 Task: Check the sale-to-list ratio of 1 half bathroom in the last 1 year.
Action: Mouse moved to (1020, 226)
Screenshot: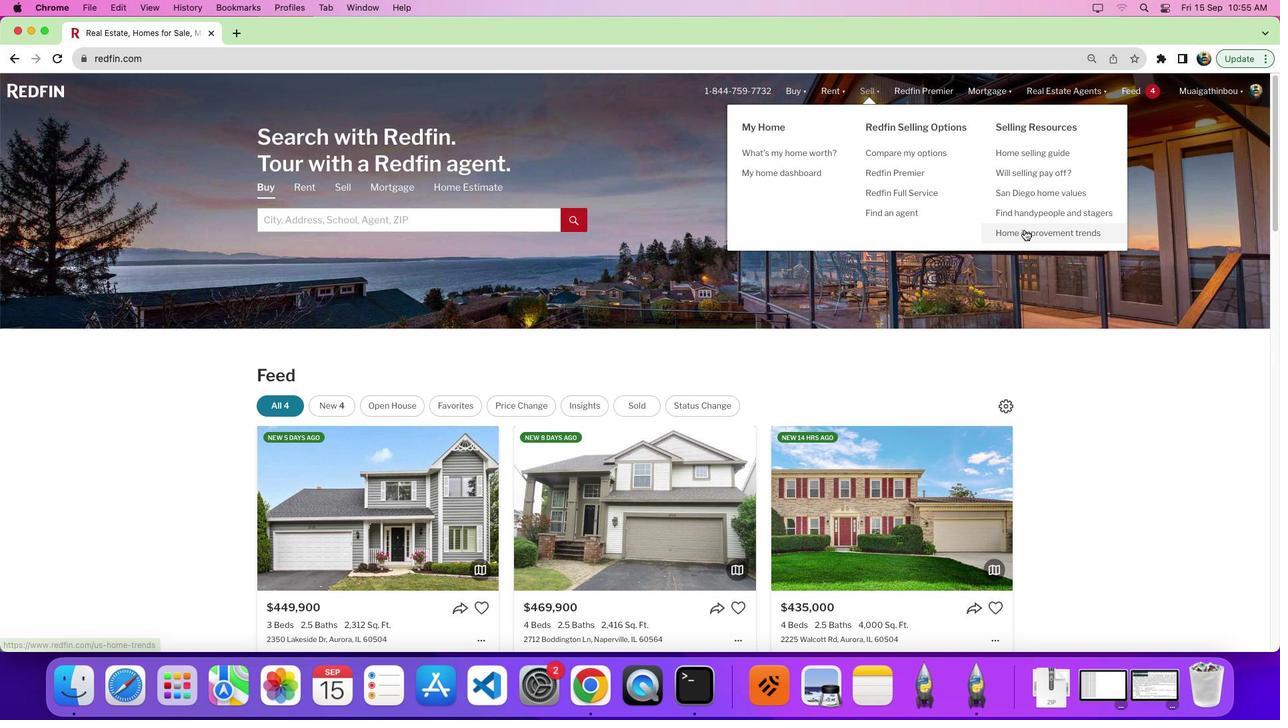 
Action: Mouse pressed left at (1020, 226)
Screenshot: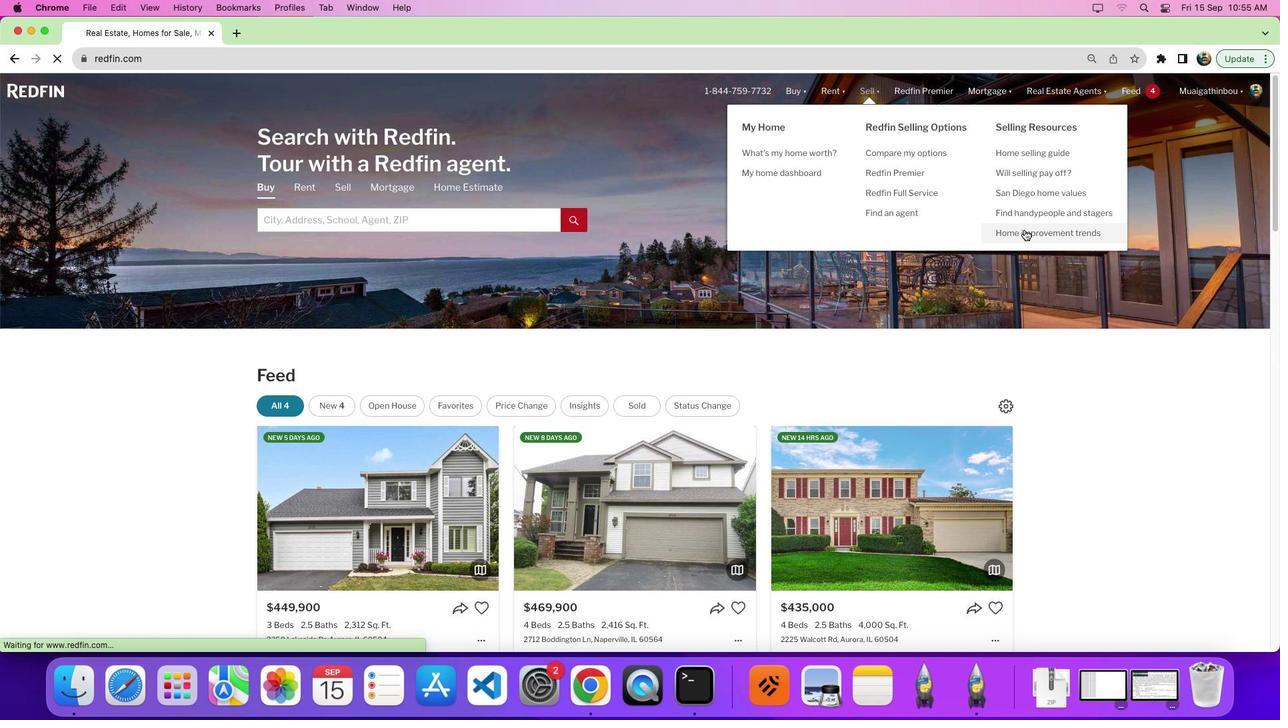 
Action: Mouse moved to (358, 252)
Screenshot: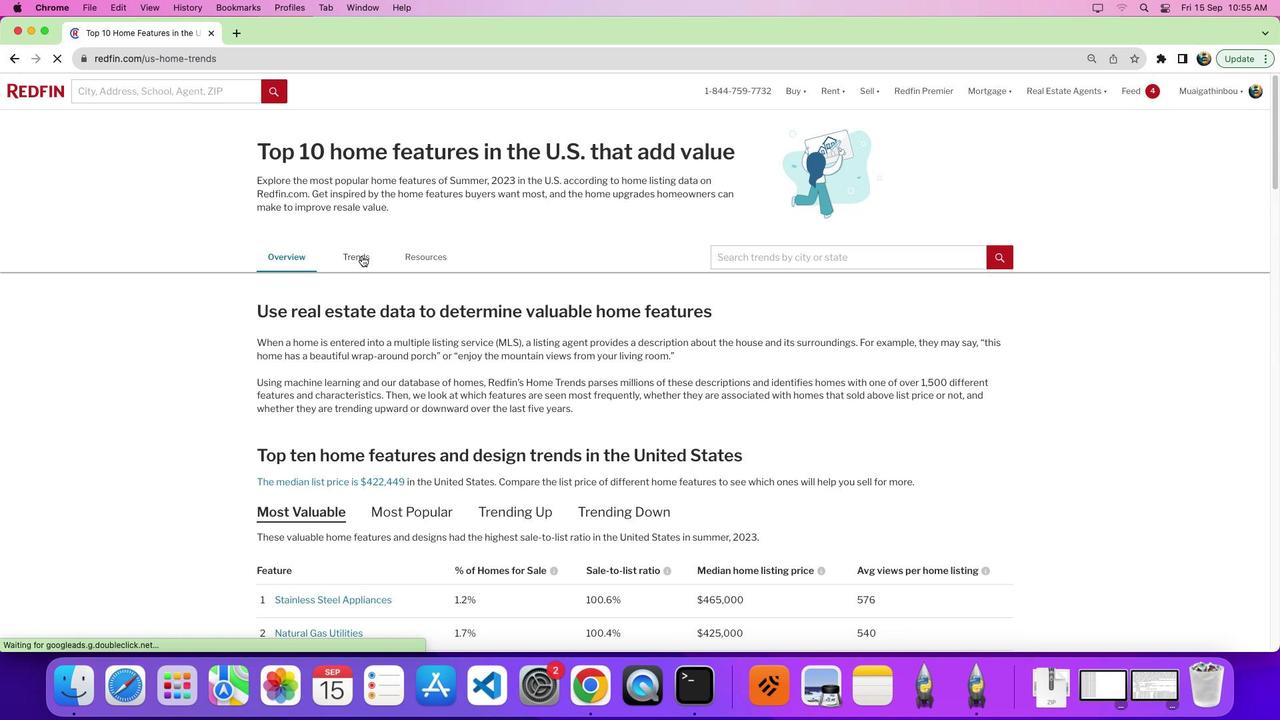 
Action: Mouse pressed left at (358, 252)
Screenshot: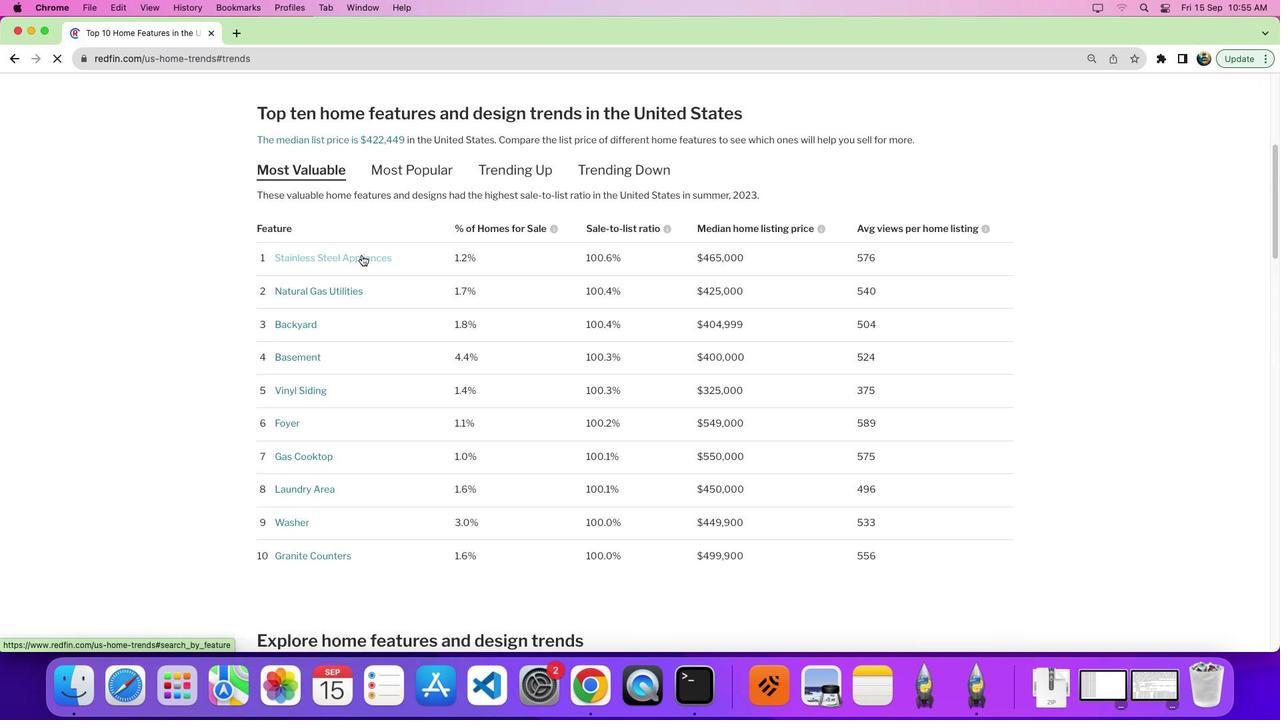 
Action: Mouse moved to (658, 334)
Screenshot: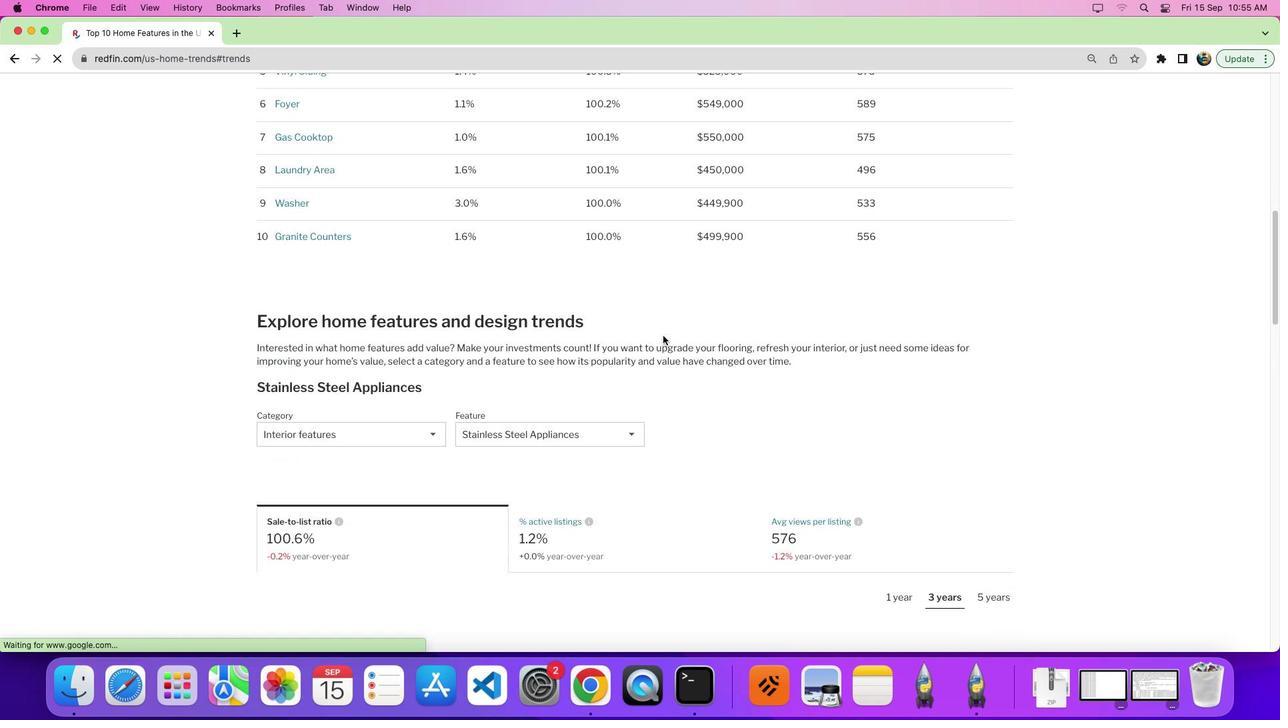 
Action: Mouse scrolled (658, 334) with delta (-3, -4)
Screenshot: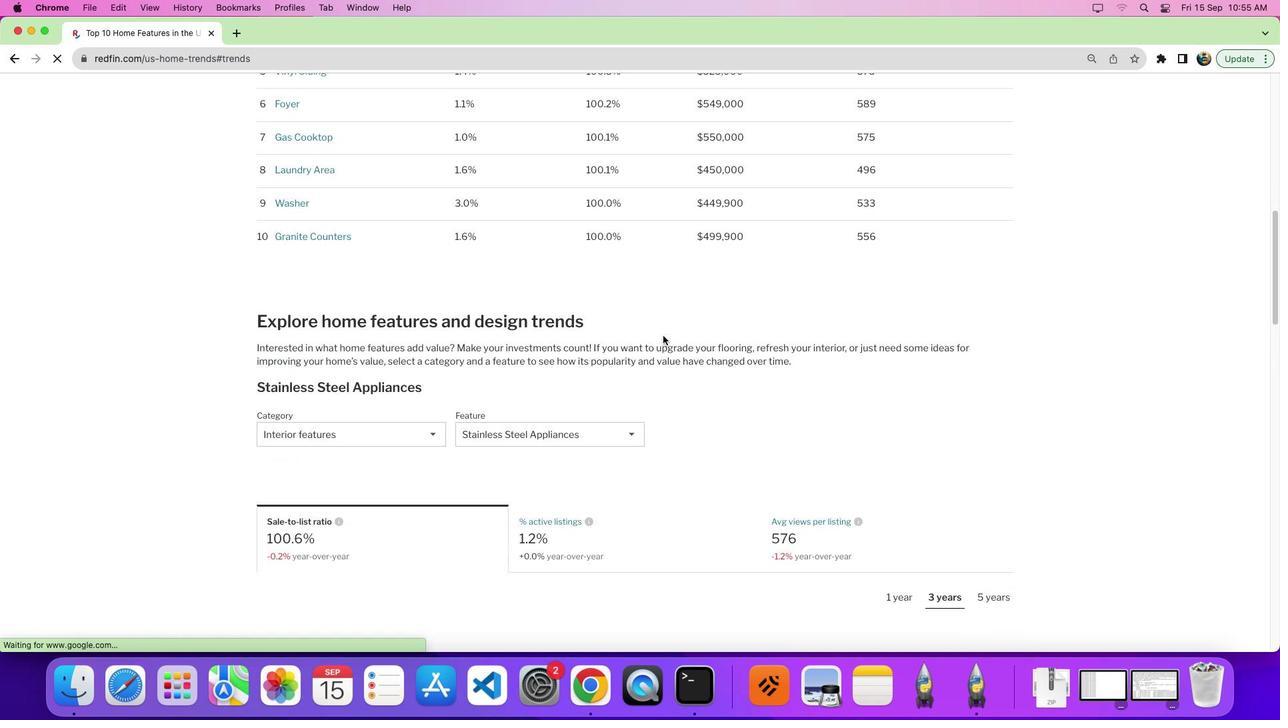 
Action: Mouse moved to (659, 334)
Screenshot: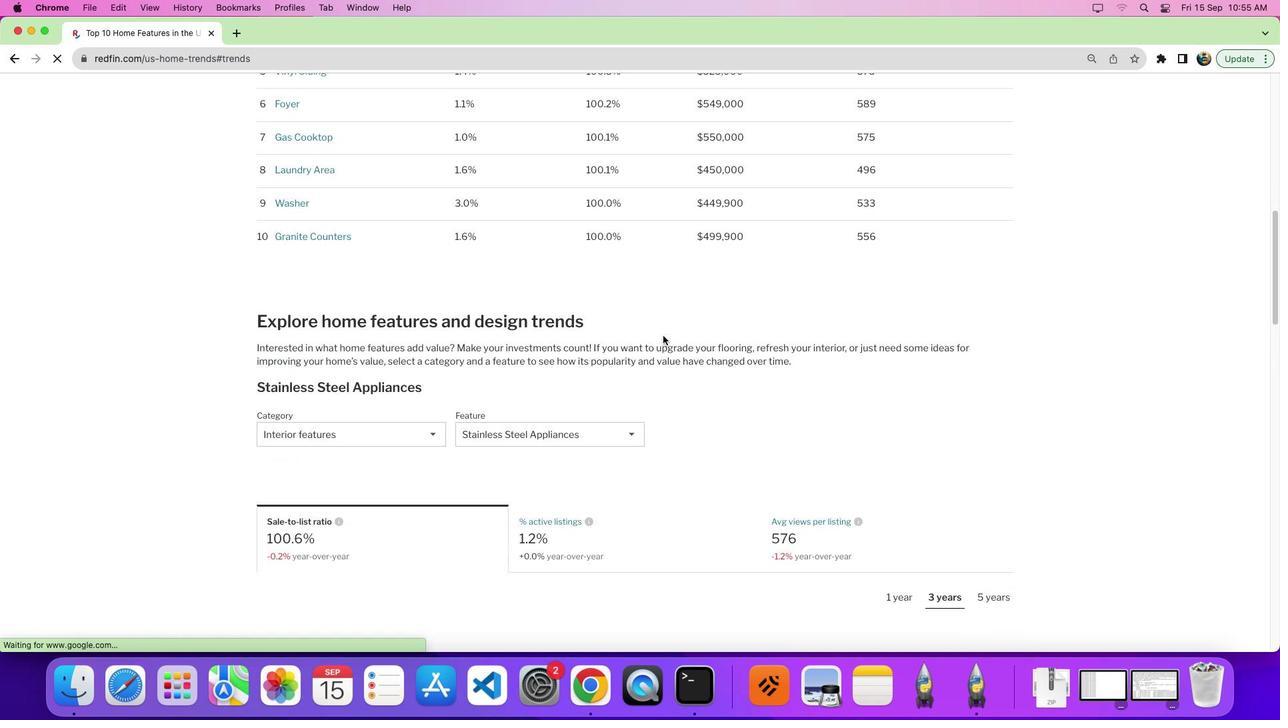 
Action: Mouse scrolled (659, 334) with delta (-3, -4)
Screenshot: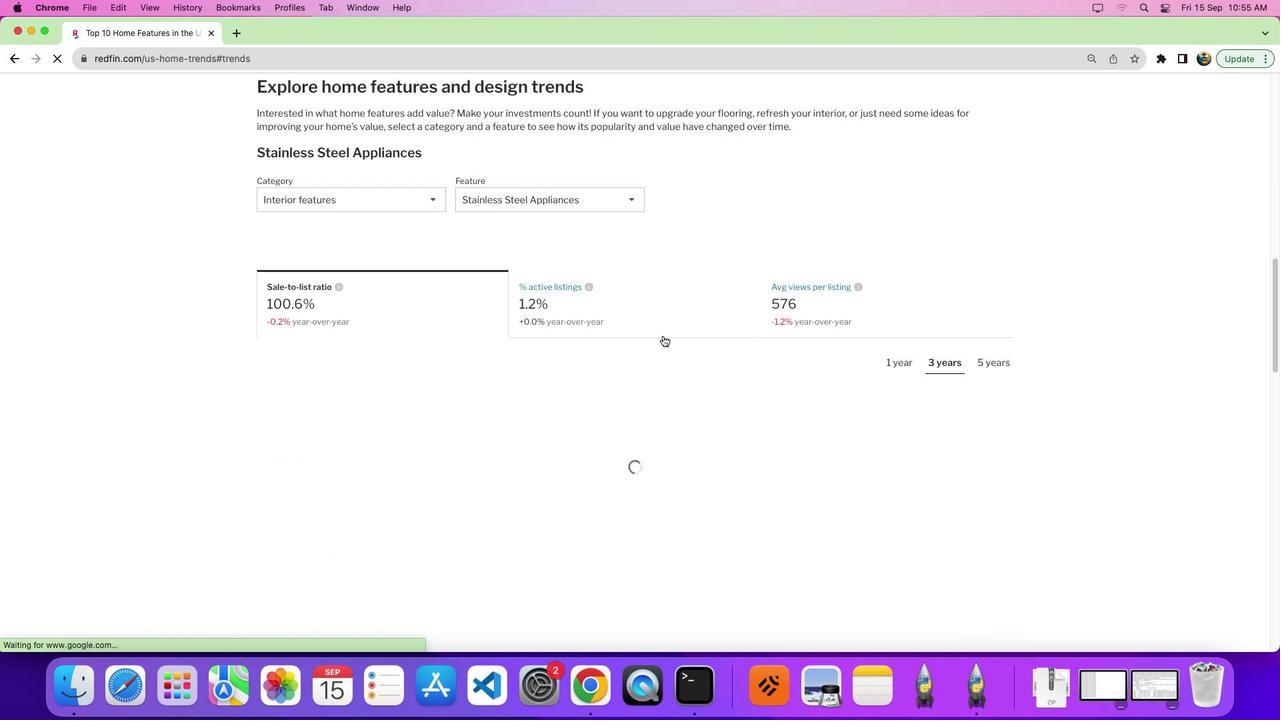 
Action: Mouse moved to (659, 333)
Screenshot: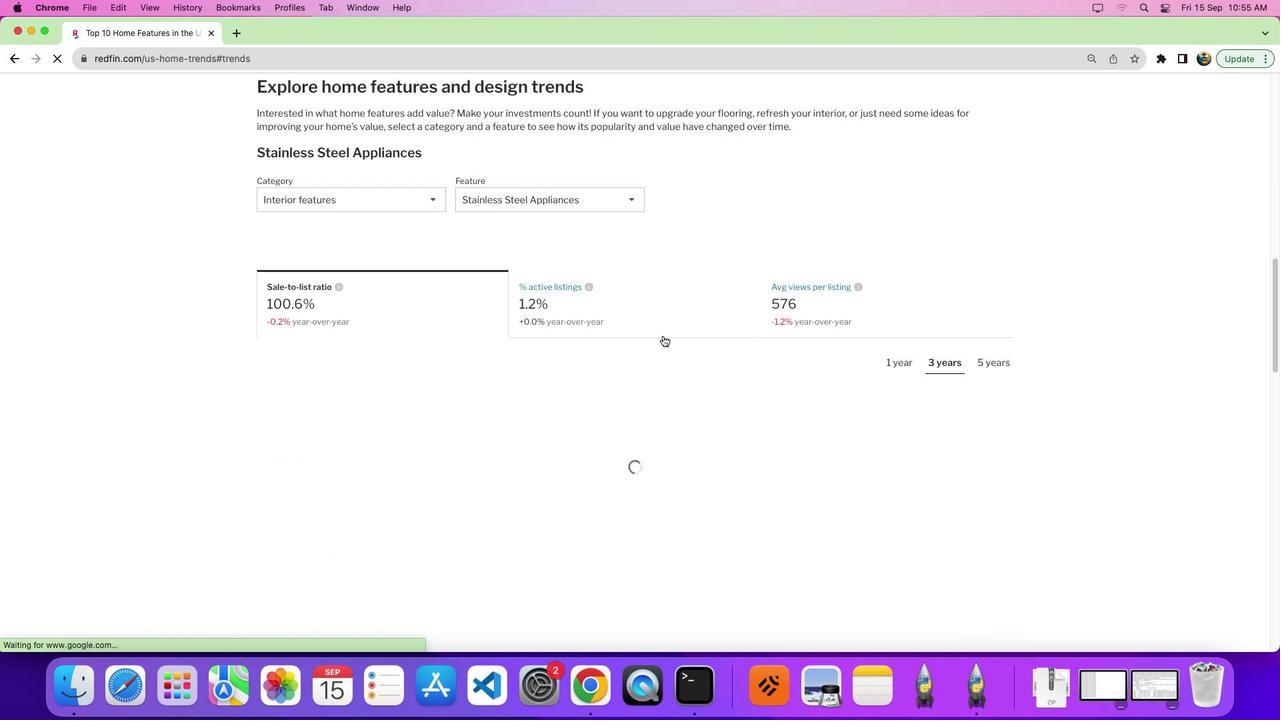 
Action: Mouse scrolled (659, 333) with delta (-3, -8)
Screenshot: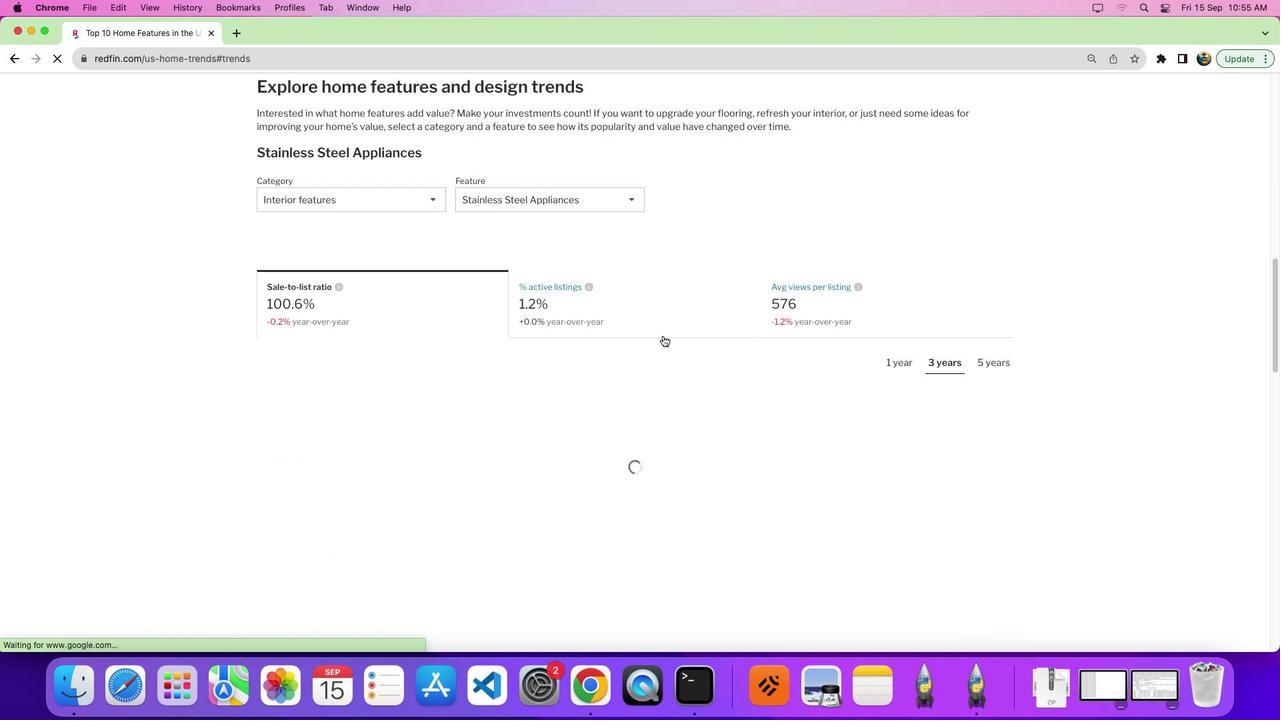 
Action: Mouse moved to (659, 332)
Screenshot: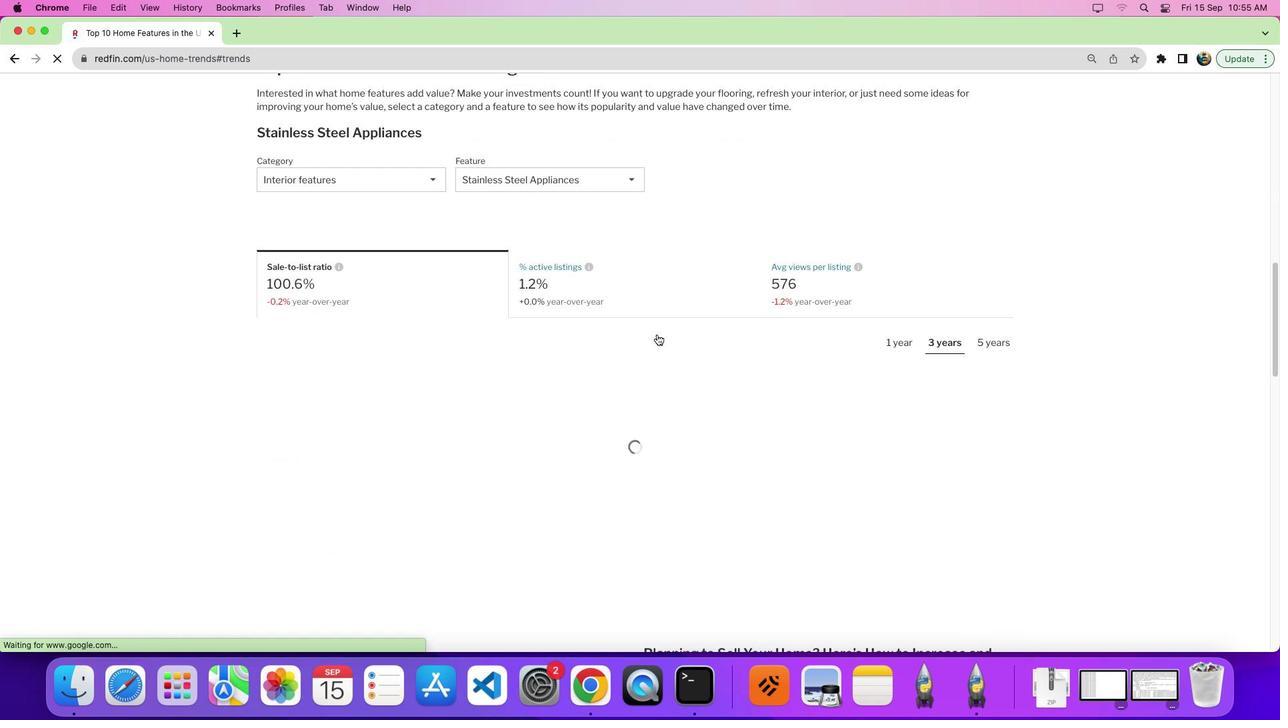 
Action: Mouse scrolled (659, 332) with delta (-3, -10)
Screenshot: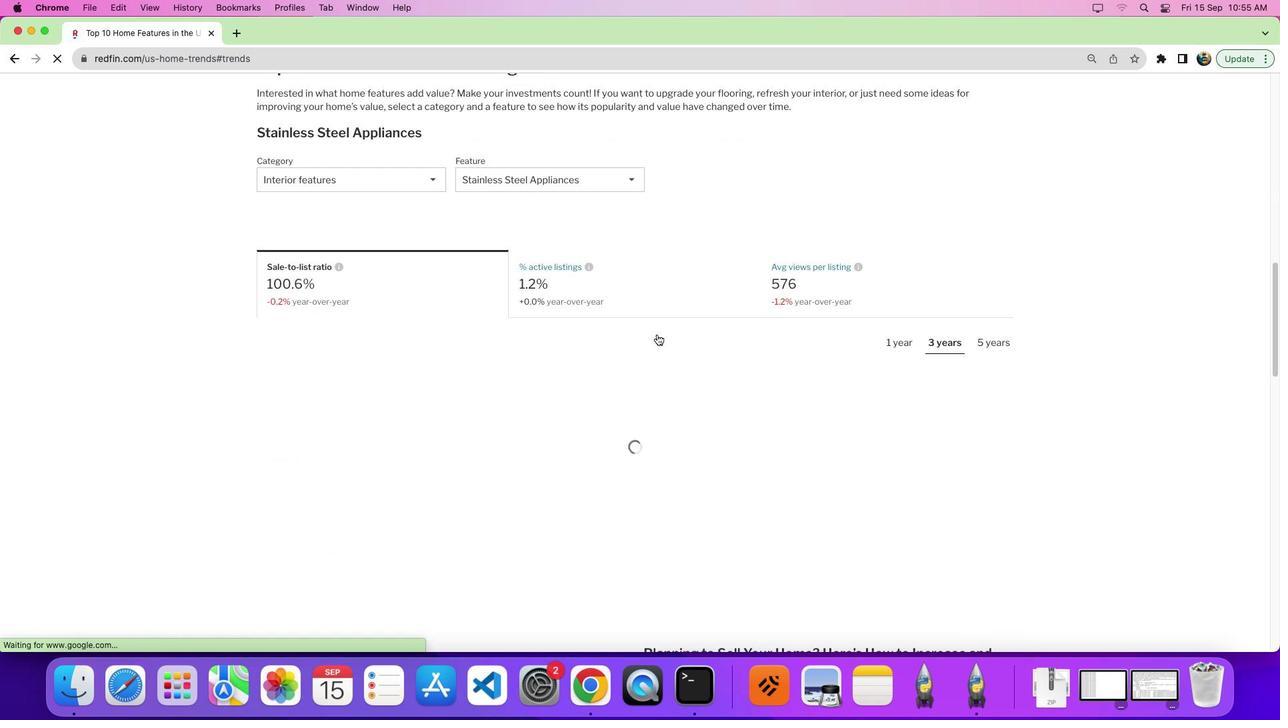 
Action: Mouse moved to (337, 187)
Screenshot: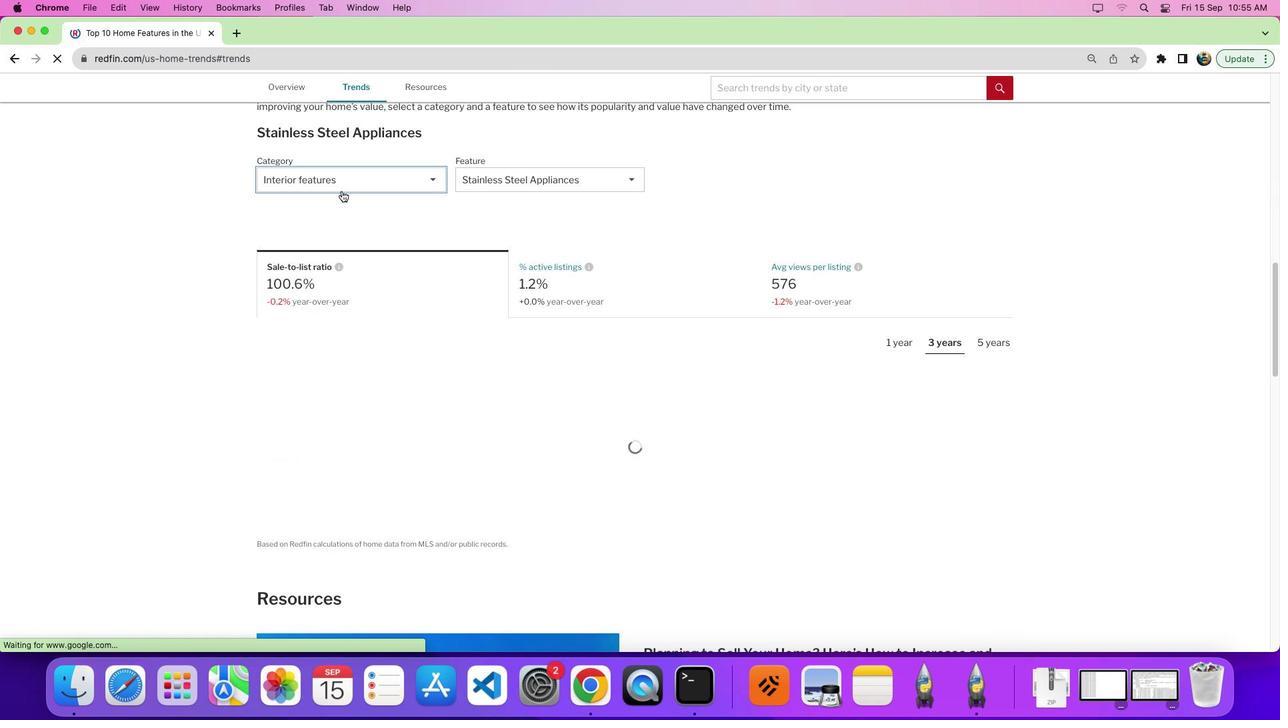 
Action: Mouse pressed left at (337, 187)
Screenshot: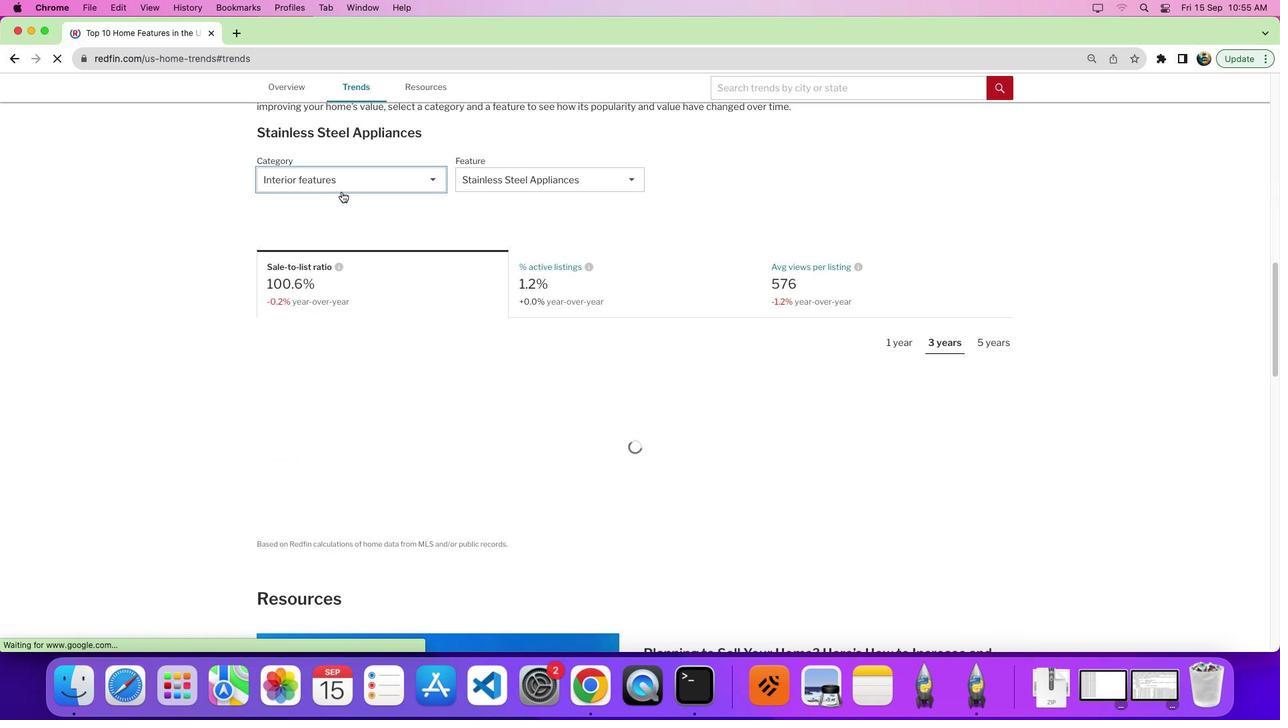 
Action: Mouse moved to (348, 178)
Screenshot: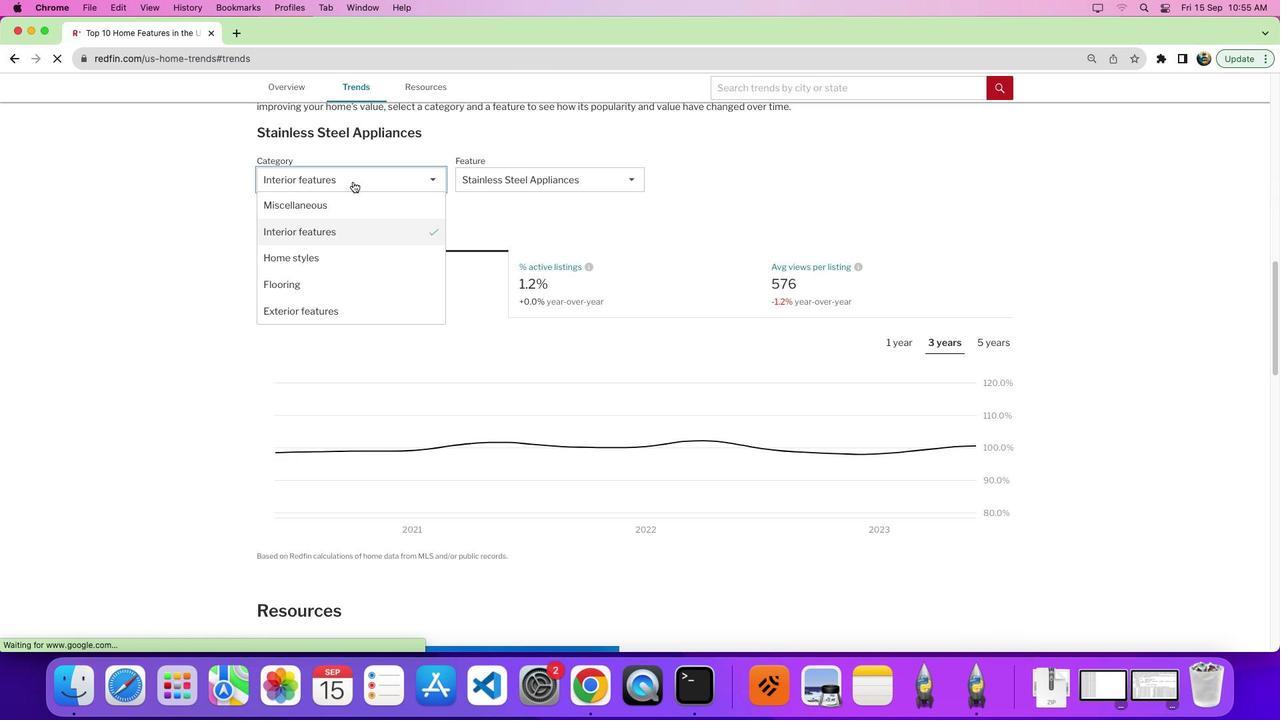 
Action: Mouse pressed left at (348, 178)
Screenshot: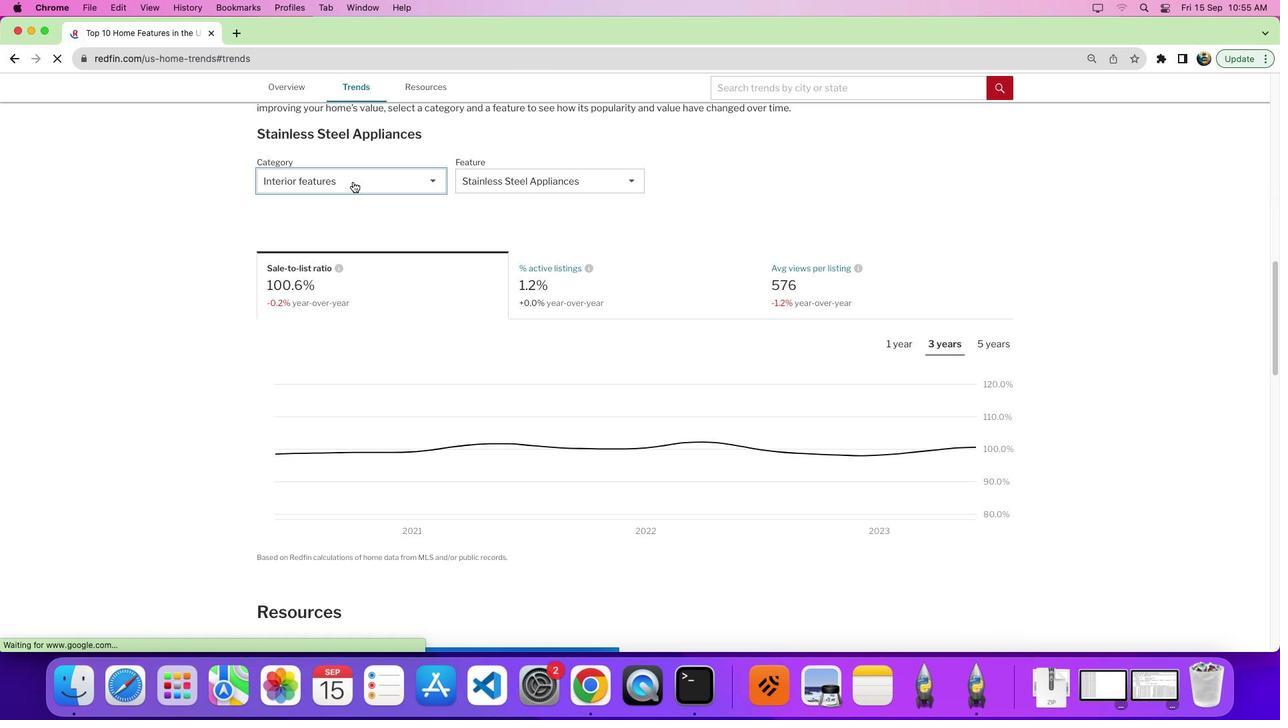 
Action: Mouse pressed left at (348, 178)
Screenshot: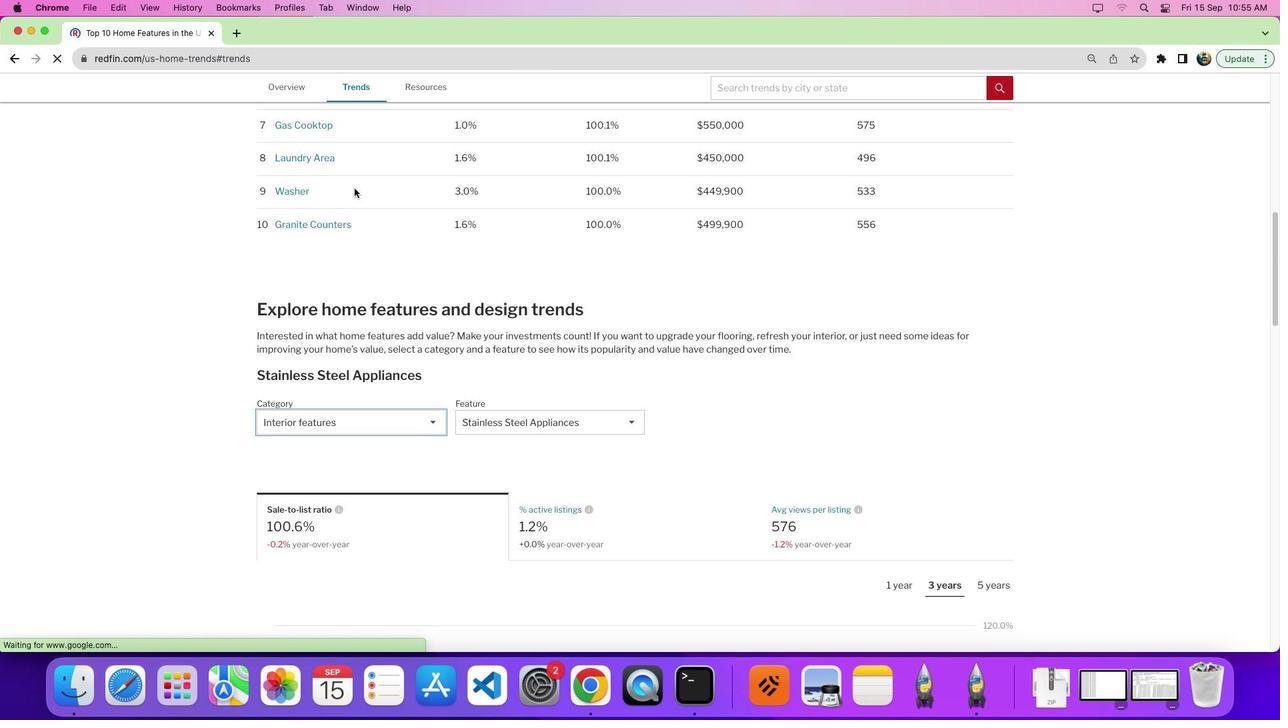 
Action: Mouse moved to (412, 542)
Screenshot: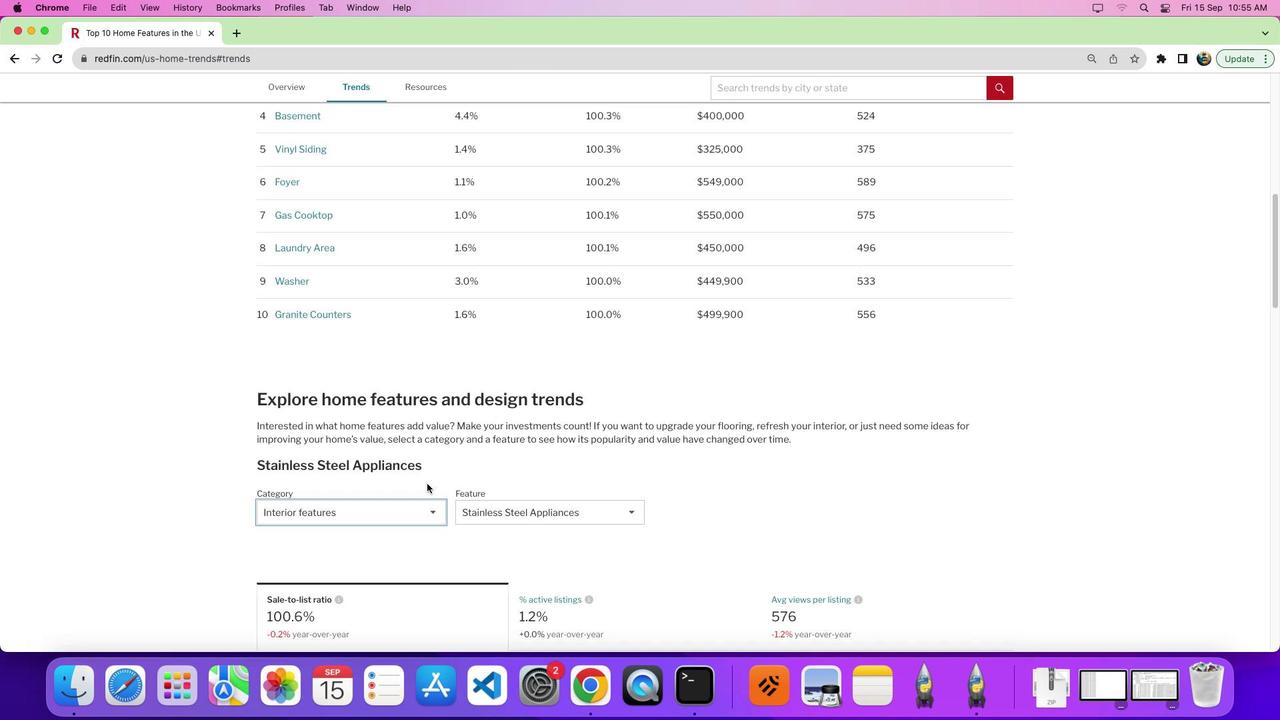 
Action: Mouse scrolled (412, 542) with delta (-3, -4)
Screenshot: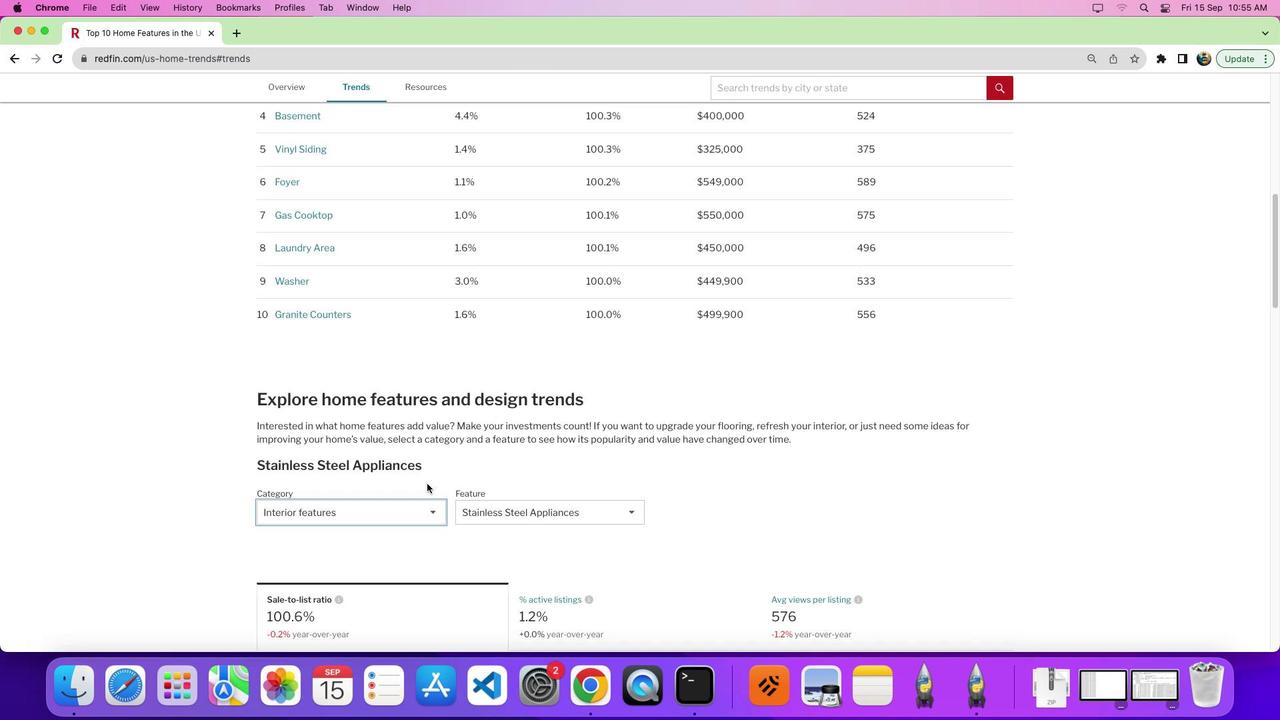 
Action: Mouse moved to (415, 530)
Screenshot: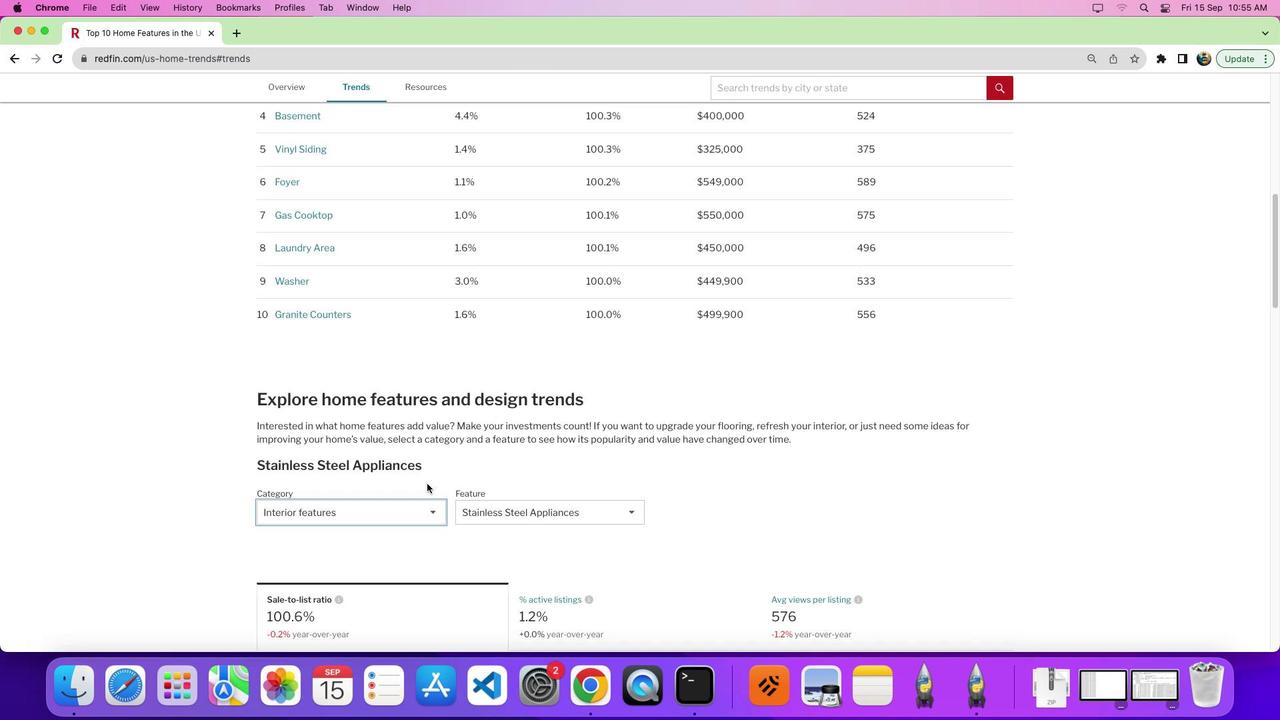 
Action: Mouse scrolled (415, 530) with delta (-3, -4)
Screenshot: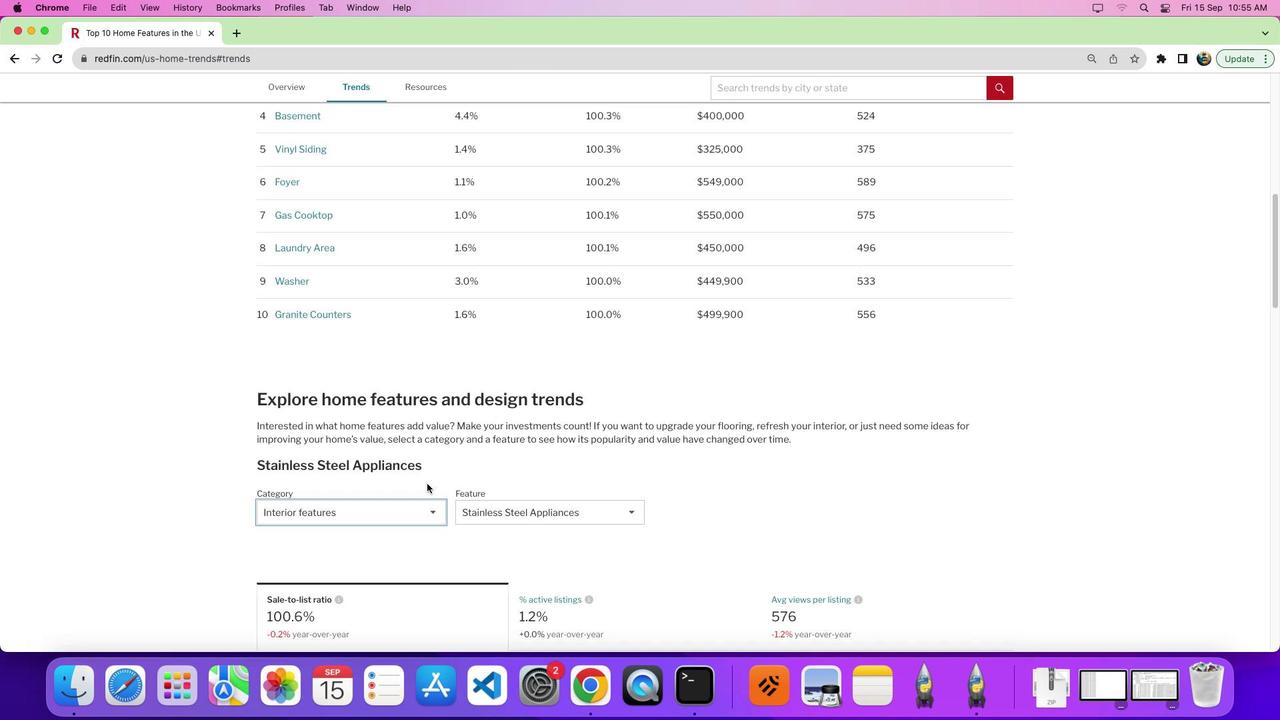 
Action: Mouse moved to (421, 490)
Screenshot: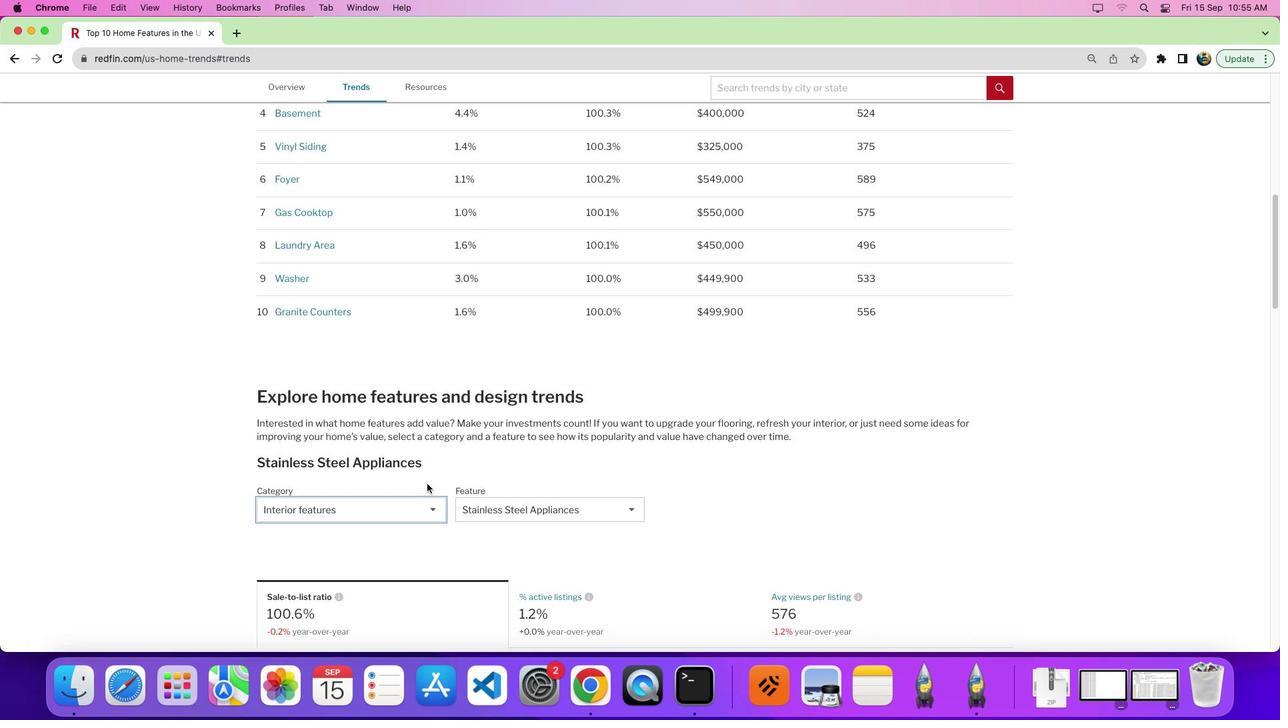 
Action: Mouse scrolled (421, 490) with delta (-3, -8)
Screenshot: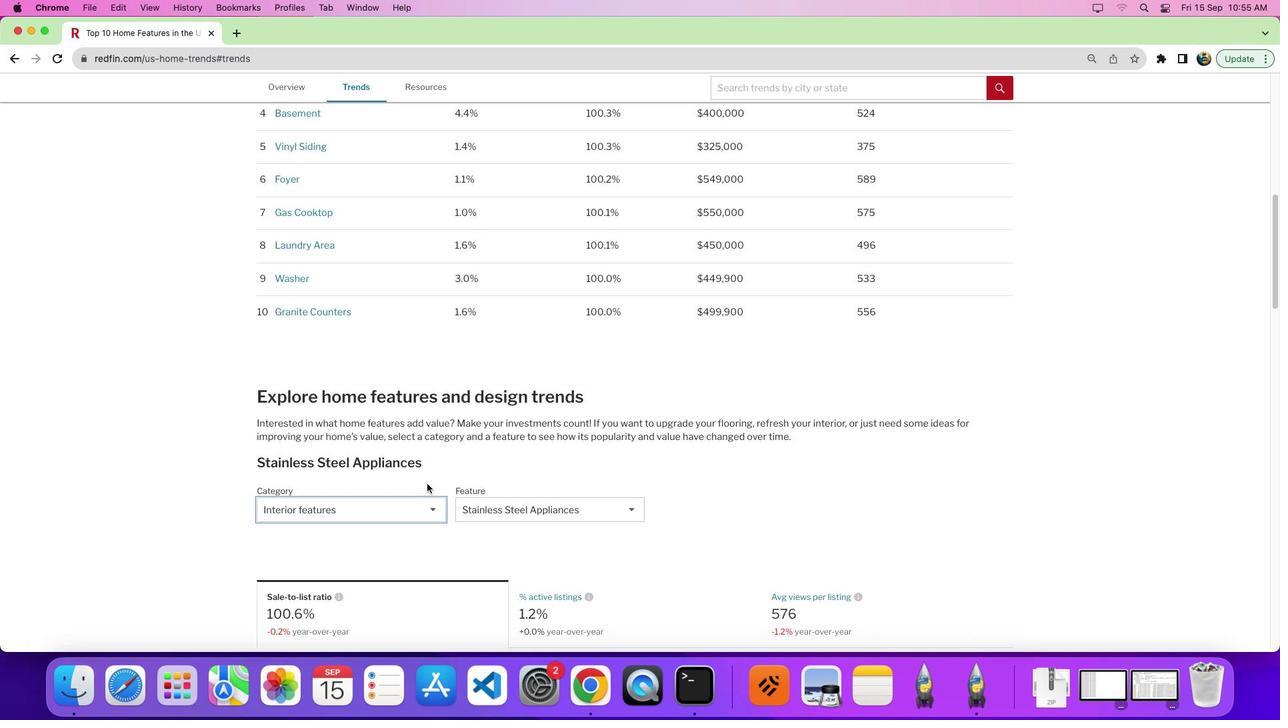 
Action: Mouse moved to (354, 515)
Screenshot: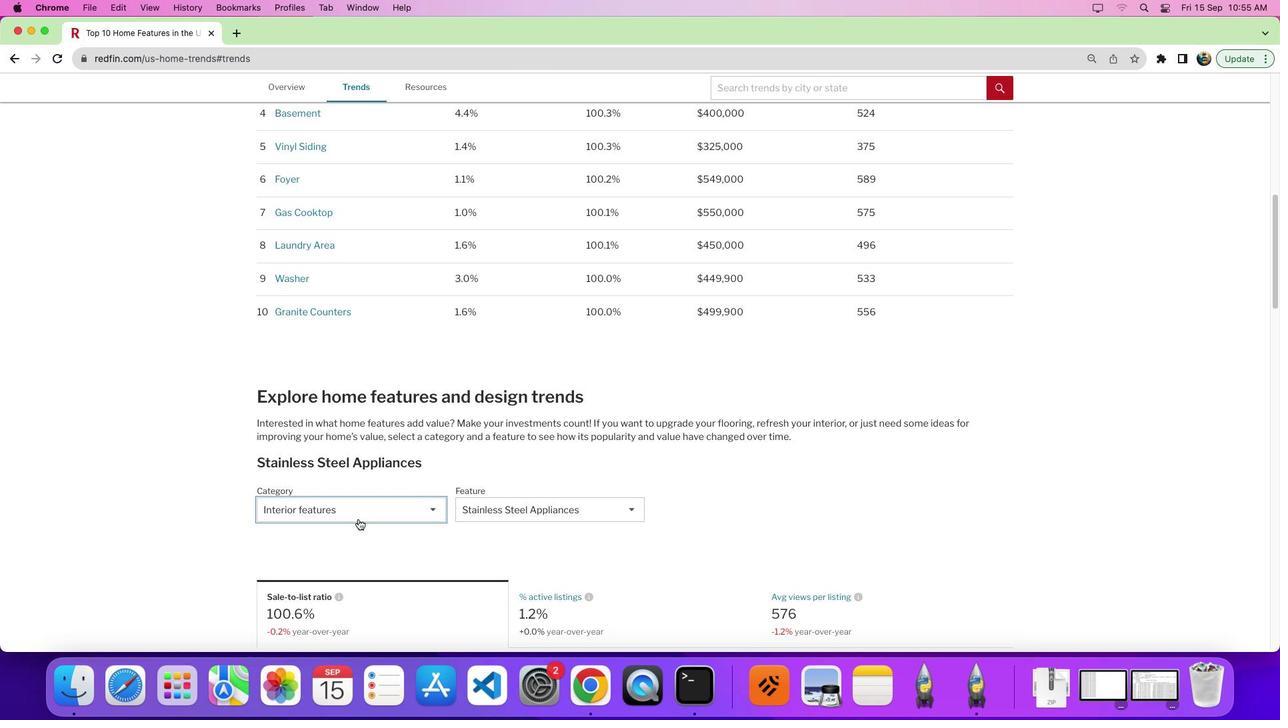 
Action: Mouse pressed left at (354, 515)
Screenshot: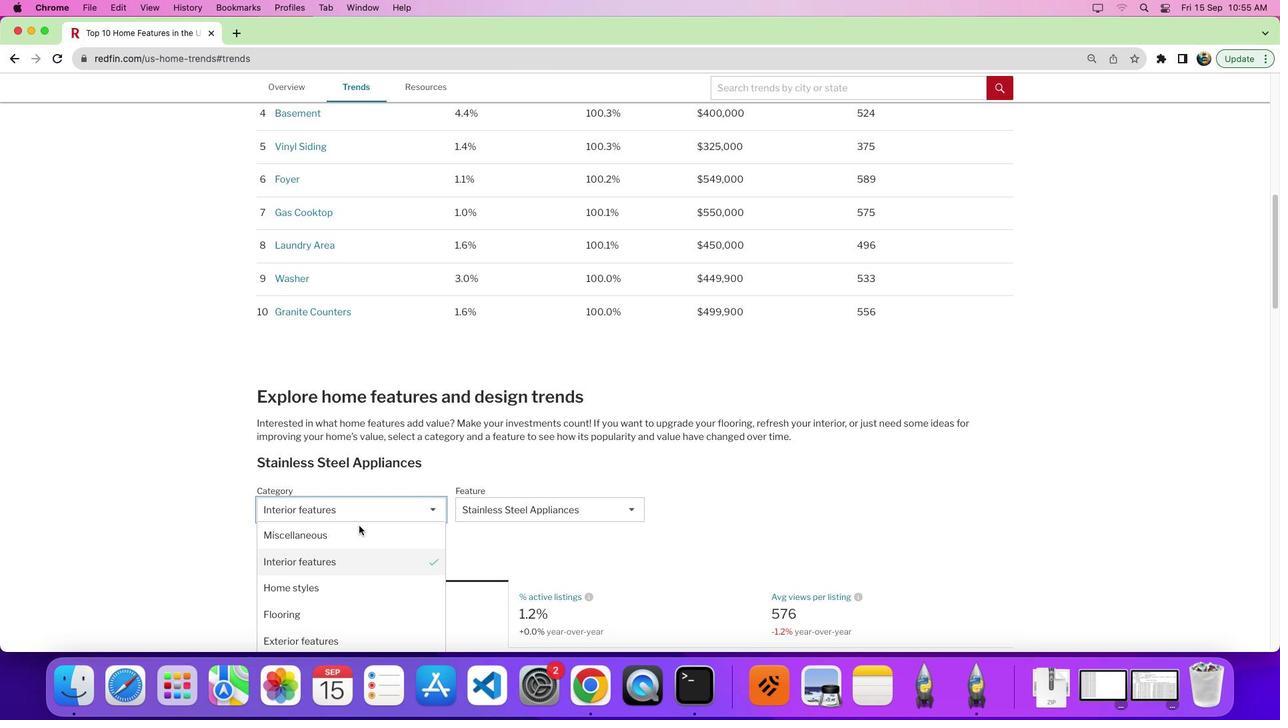 
Action: Mouse moved to (334, 569)
Screenshot: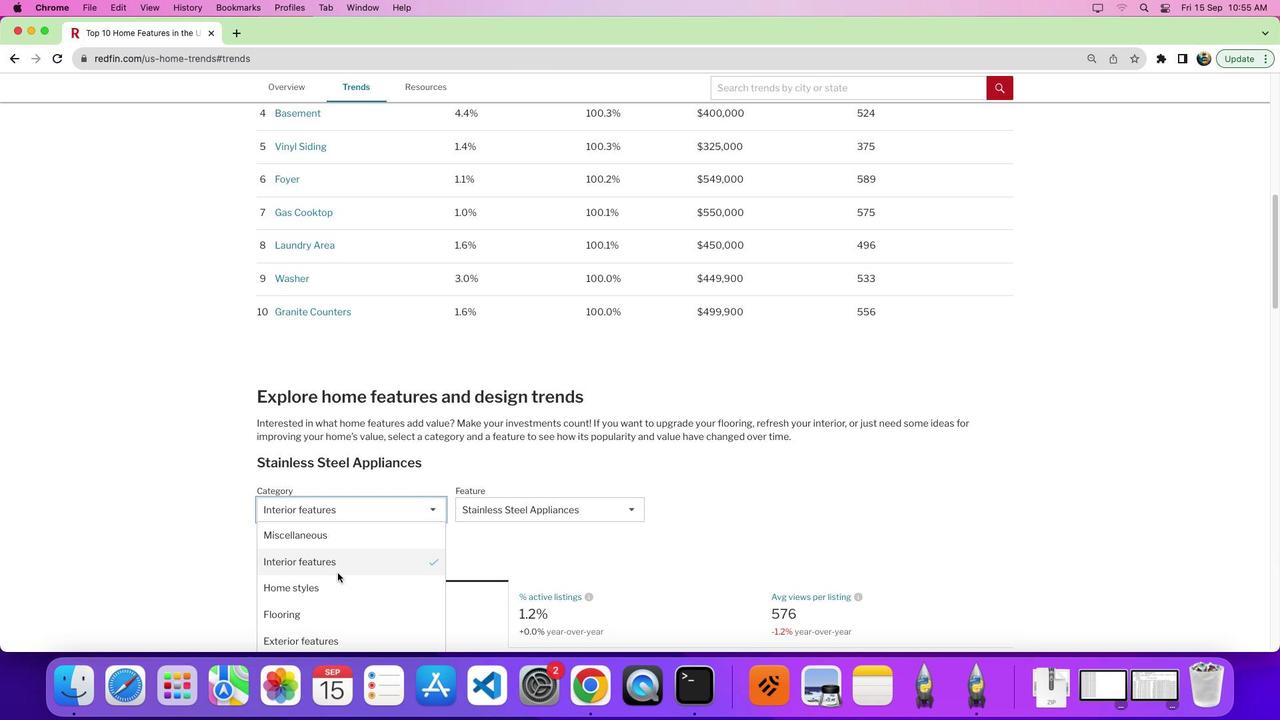 
Action: Mouse pressed left at (334, 569)
Screenshot: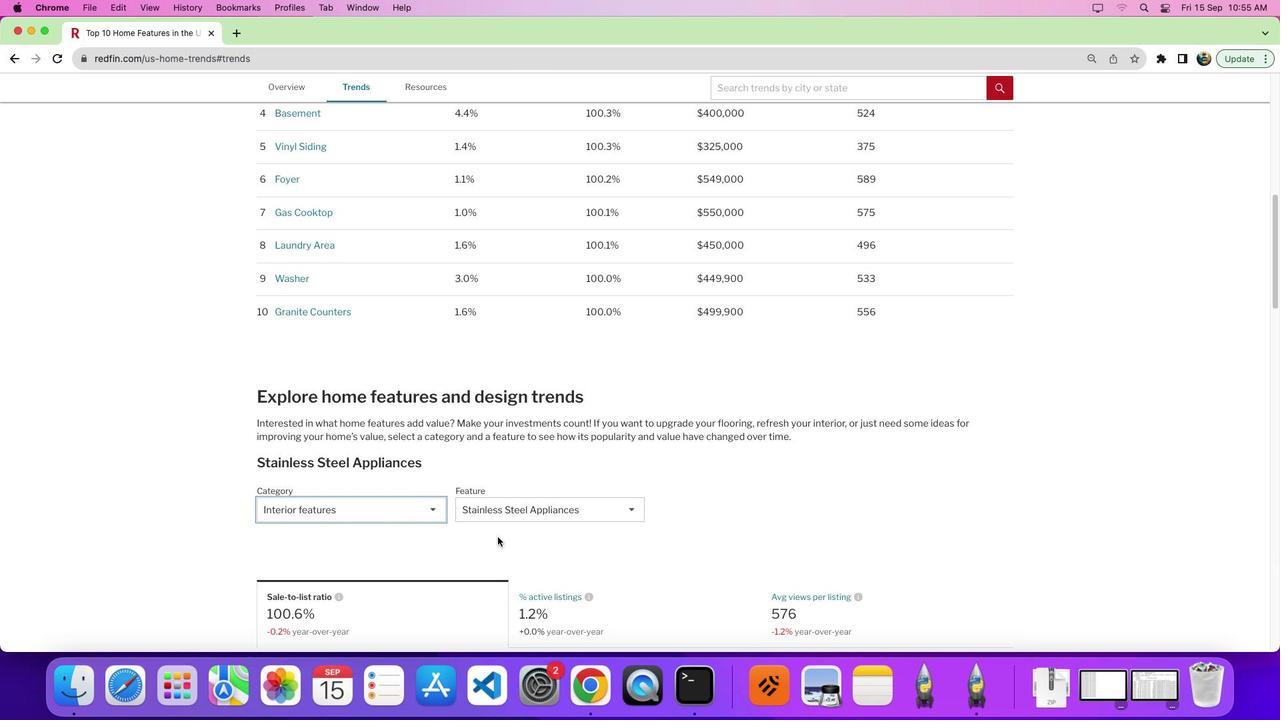 
Action: Mouse moved to (587, 504)
Screenshot: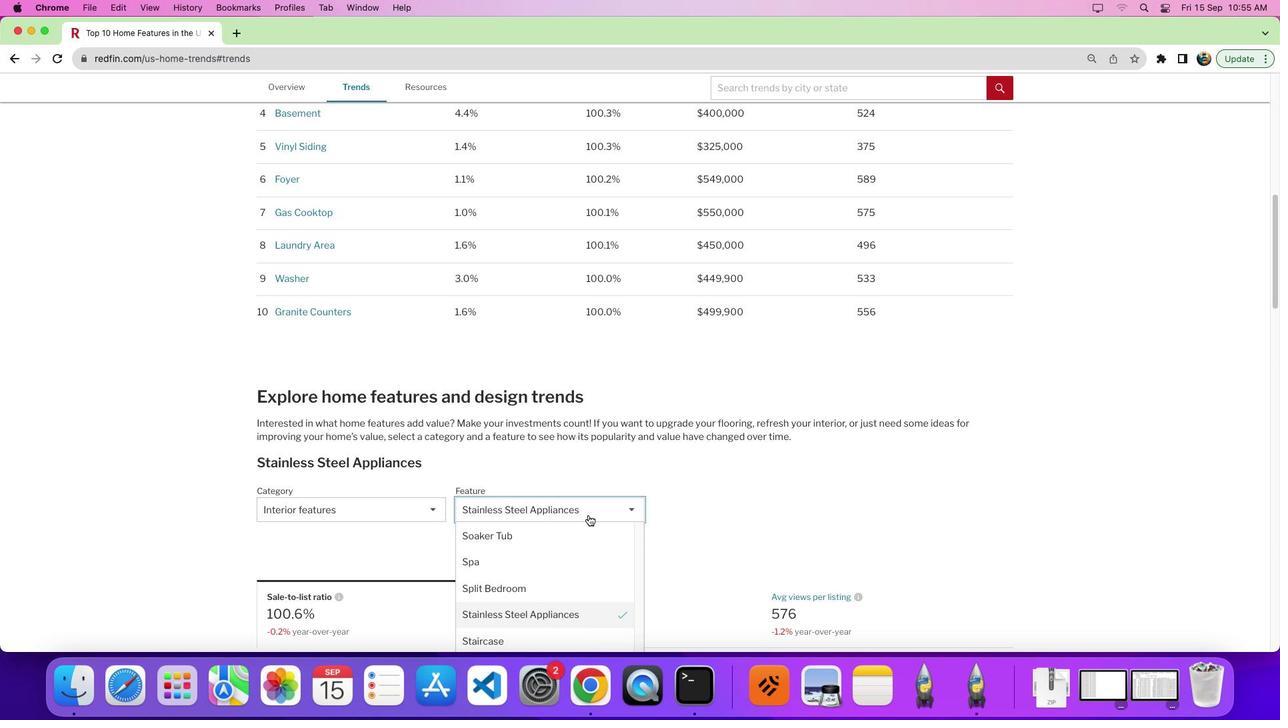 
Action: Mouse pressed left at (587, 504)
Screenshot: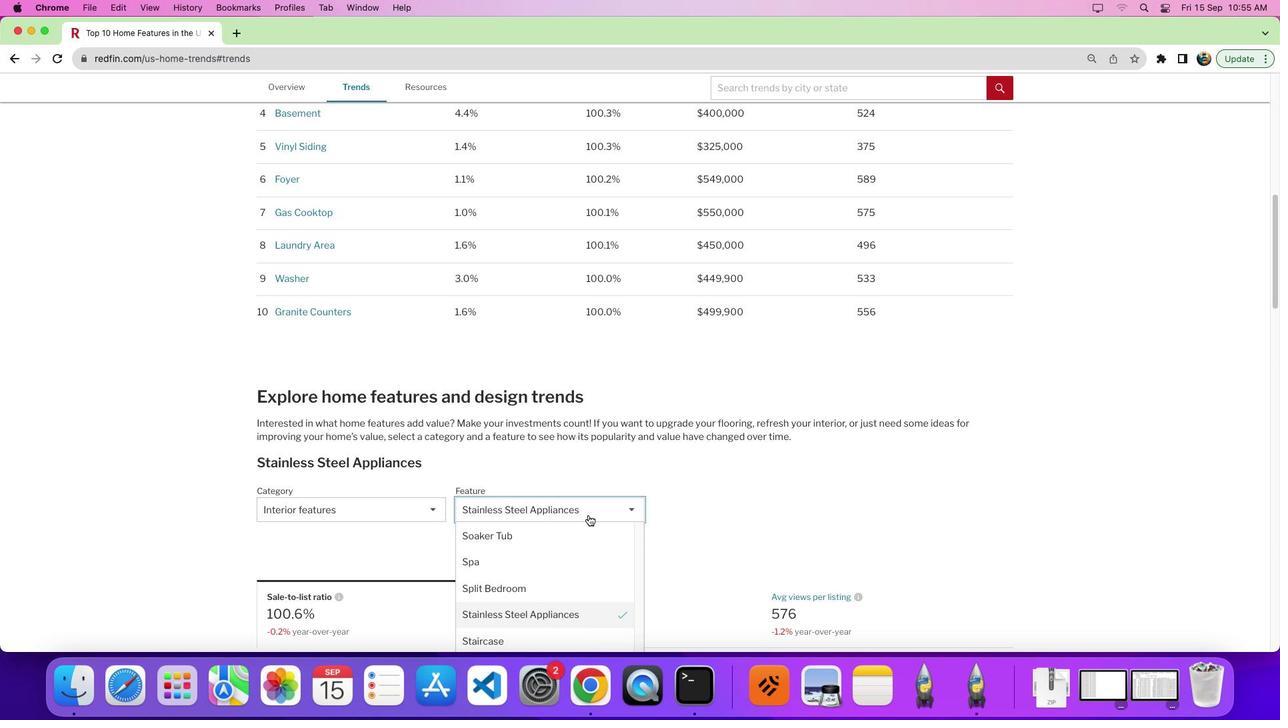 
Action: Mouse moved to (573, 530)
Screenshot: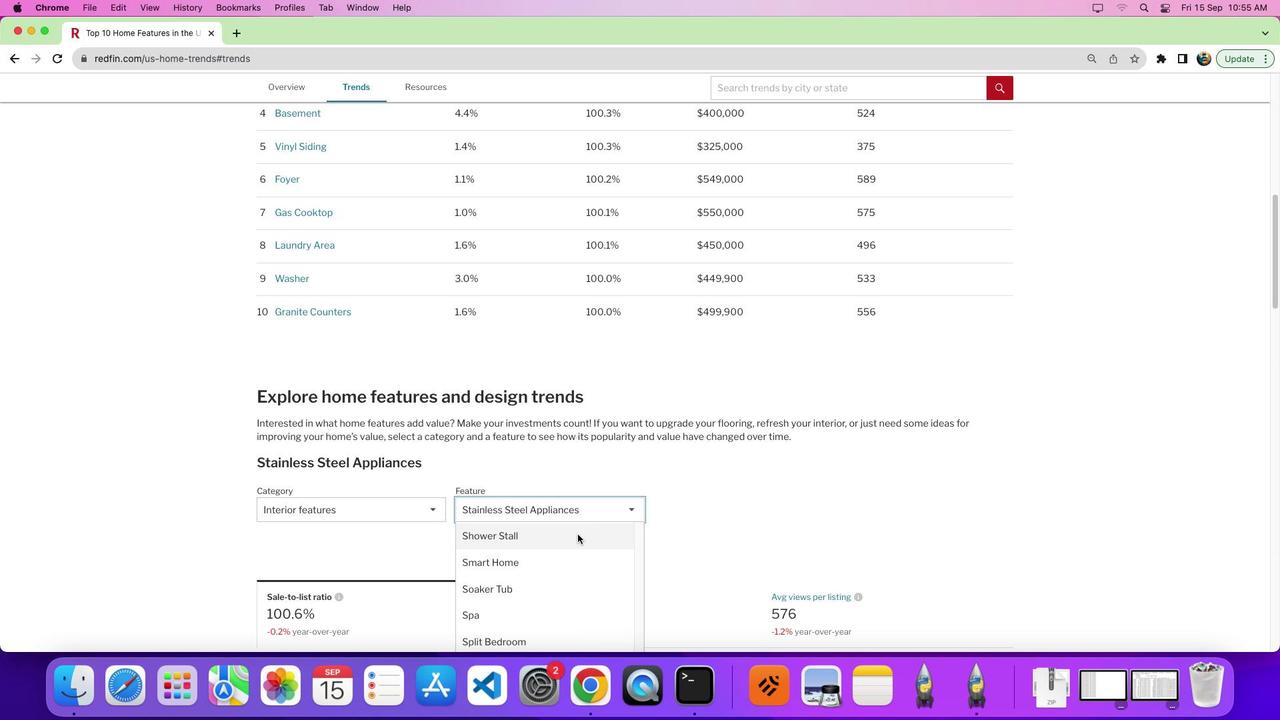 
Action: Mouse scrolled (573, 530) with delta (-3, -2)
Screenshot: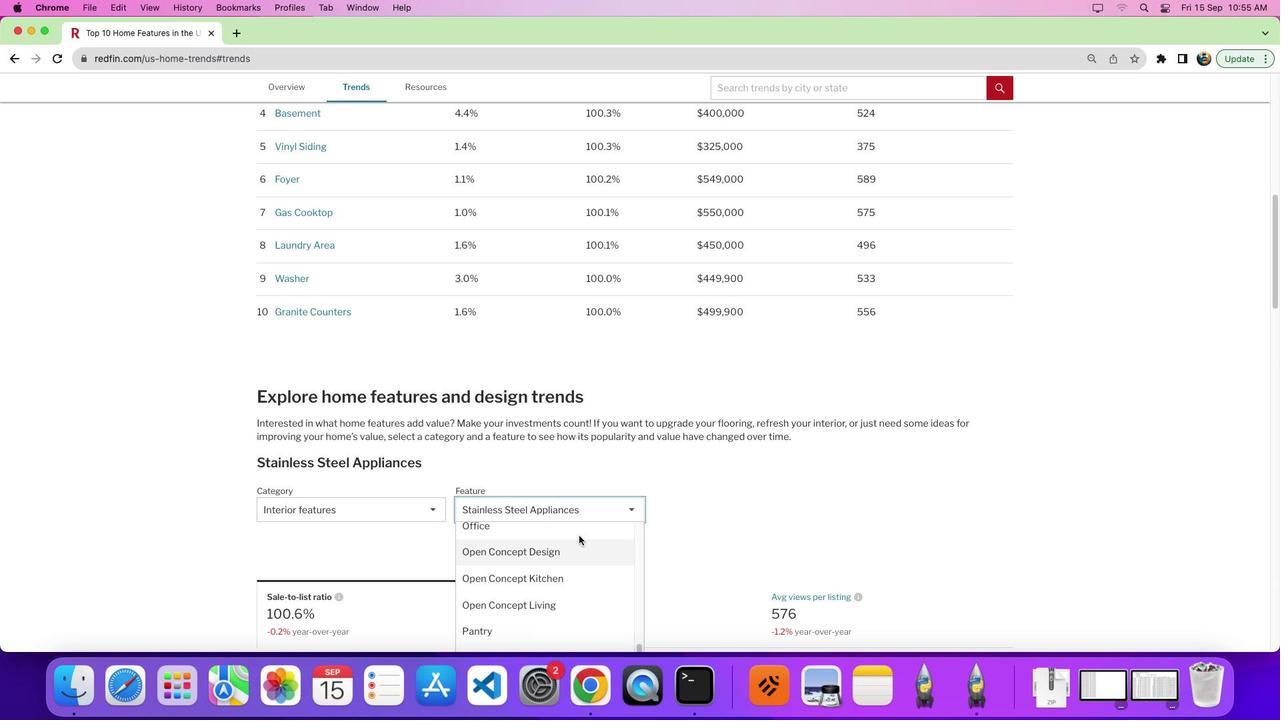 
Action: Mouse scrolled (573, 530) with delta (-3, -2)
Screenshot: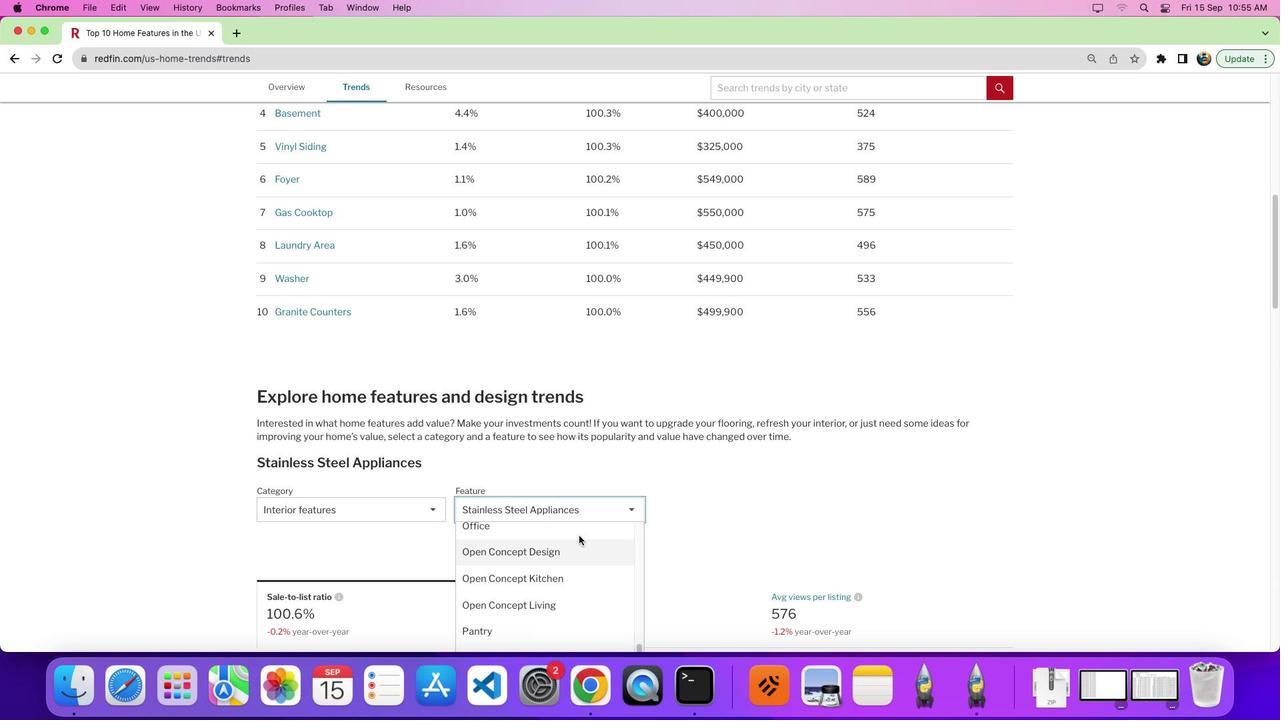 
Action: Mouse scrolled (573, 530) with delta (-3, 2)
Screenshot: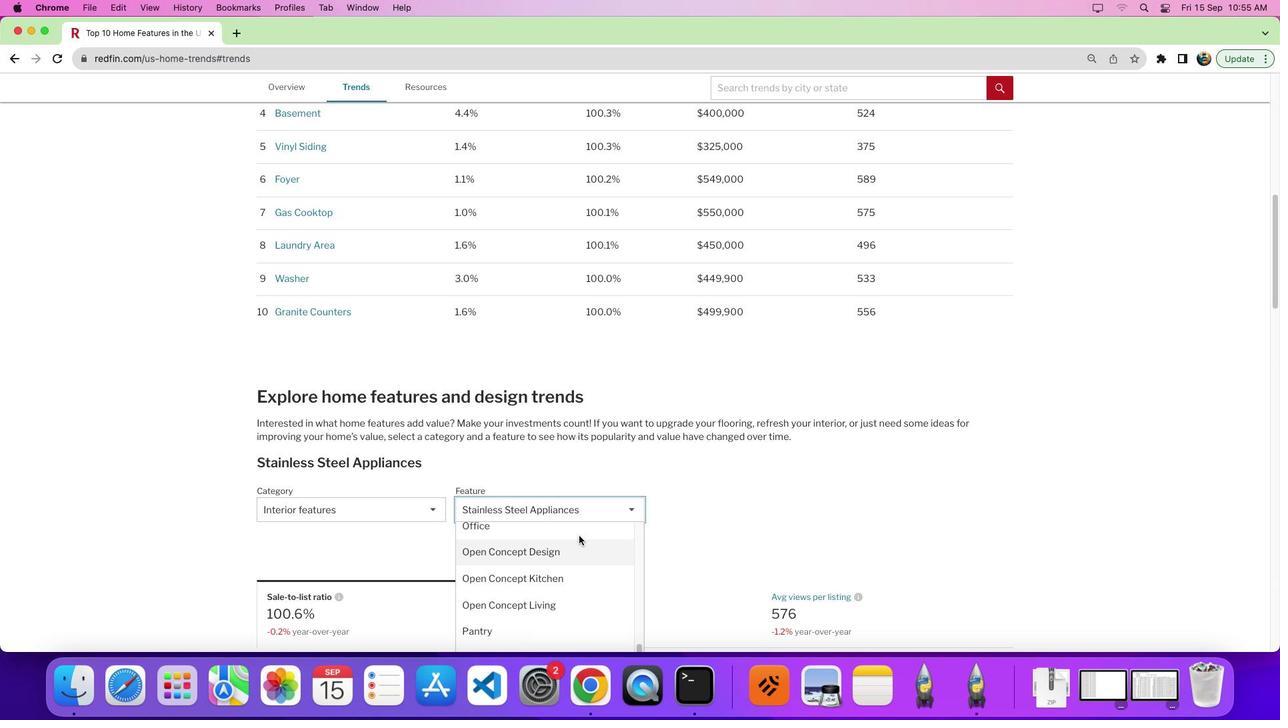 
Action: Mouse moved to (575, 532)
Screenshot: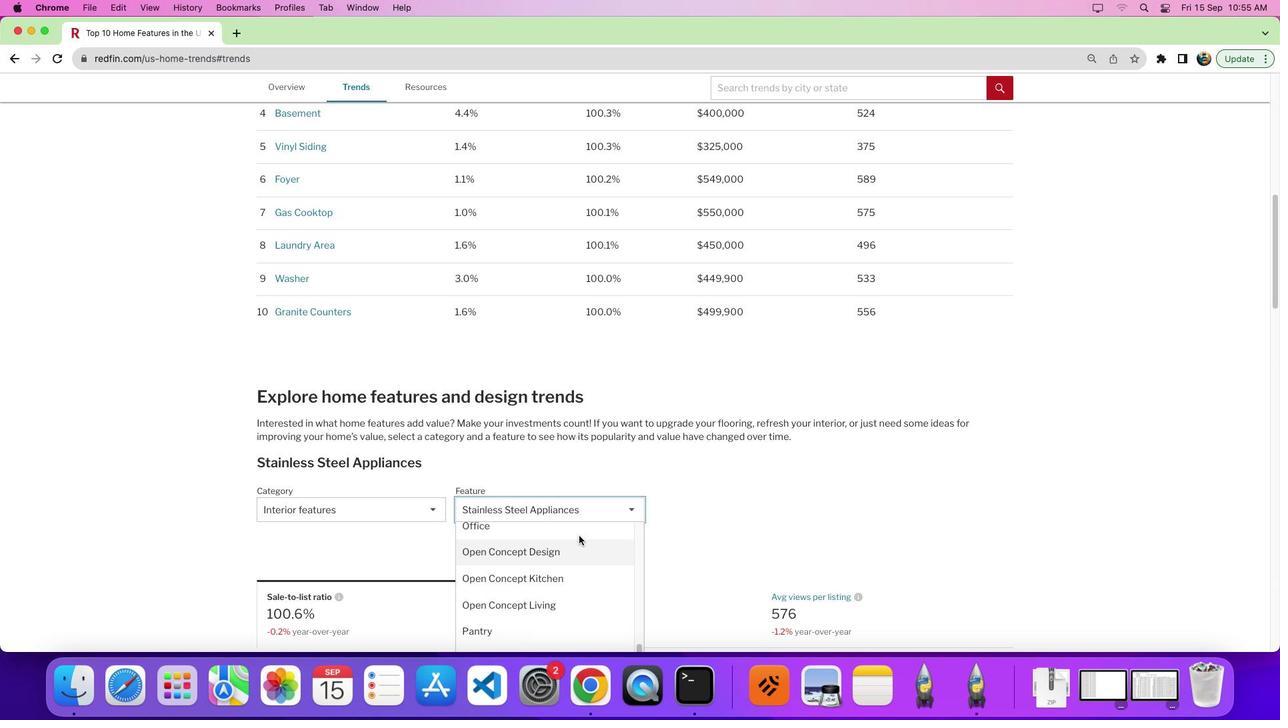
Action: Mouse scrolled (575, 532) with delta (-3, -2)
Screenshot: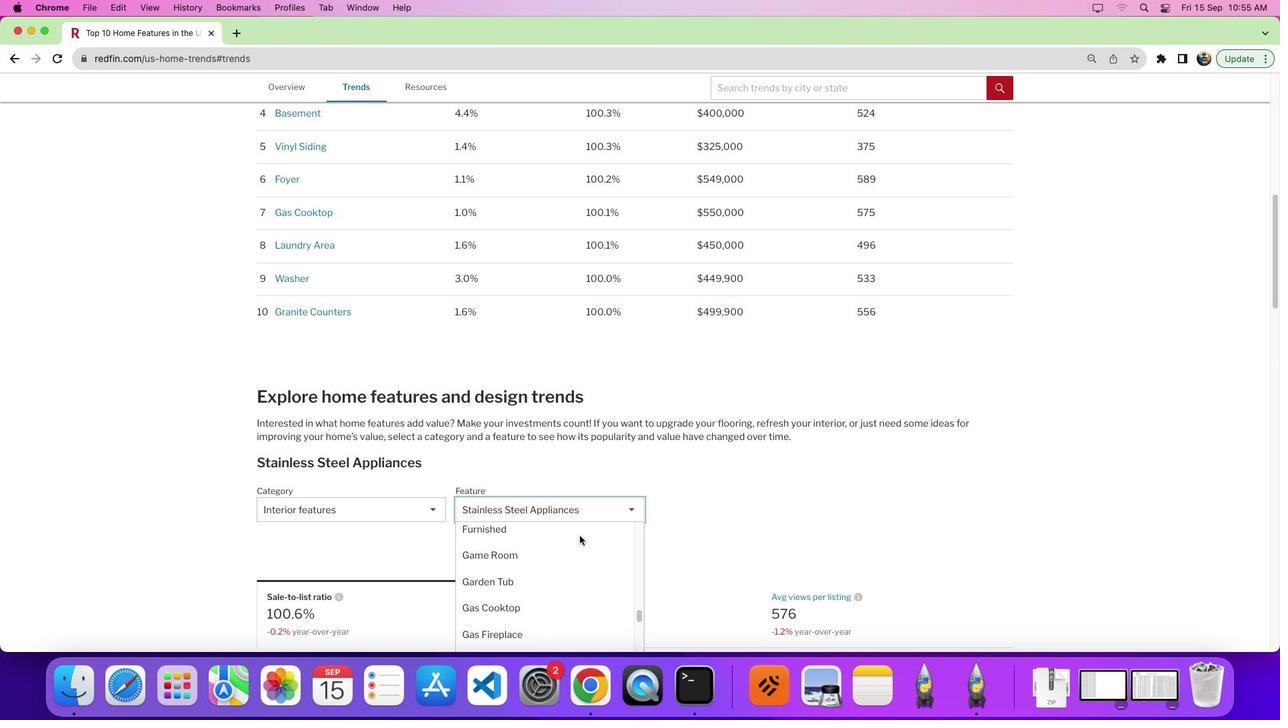 
Action: Mouse scrolled (575, 532) with delta (-3, -2)
Screenshot: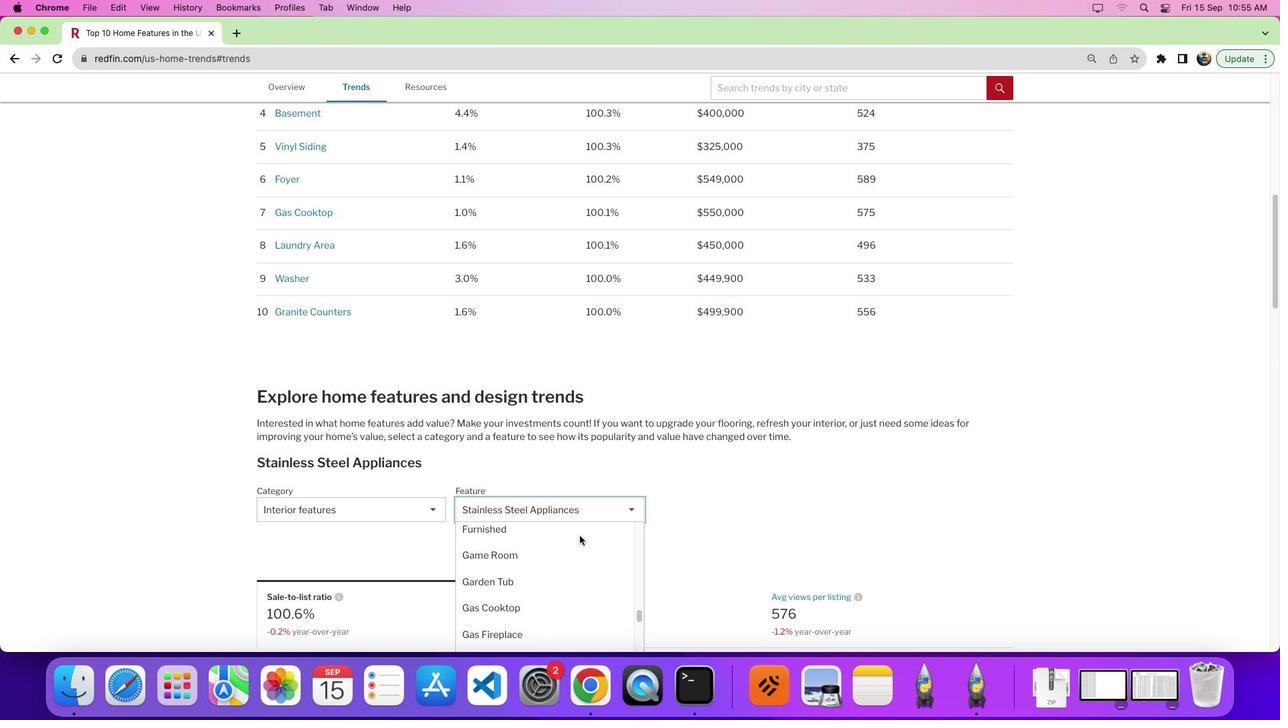 
Action: Mouse scrolled (575, 532) with delta (-3, 5)
Screenshot: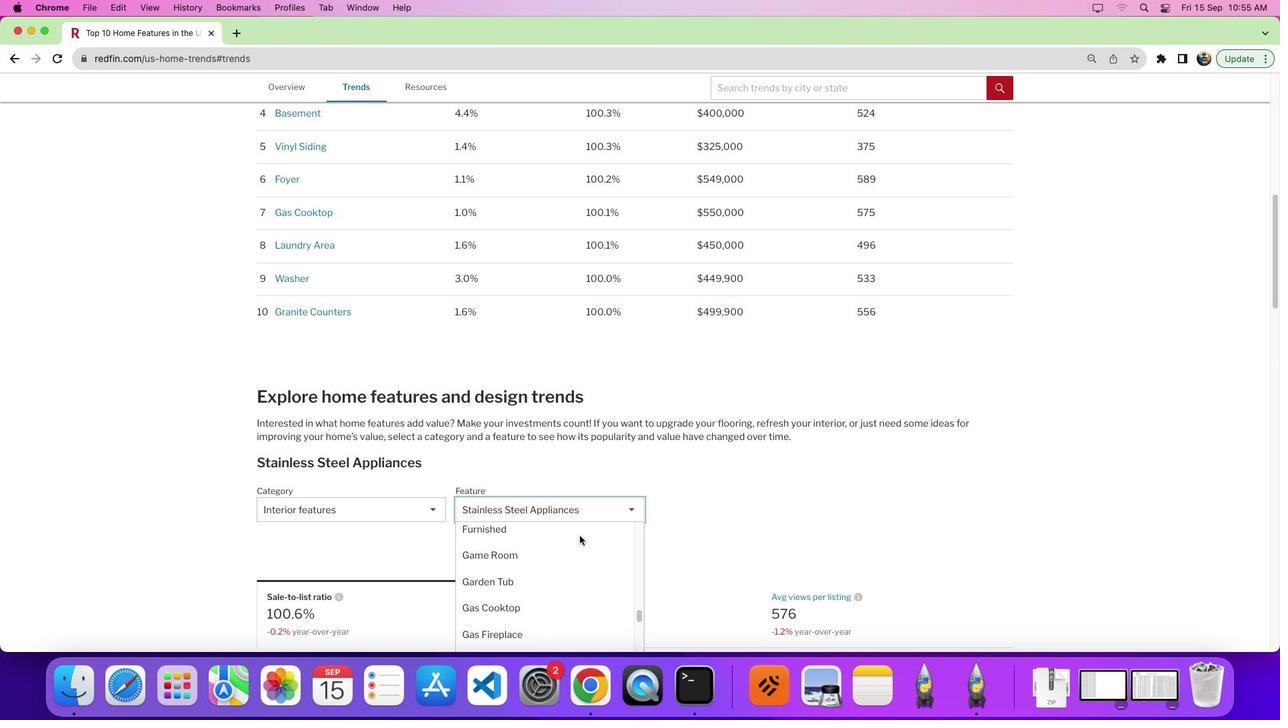 
Action: Mouse moved to (575, 532)
Screenshot: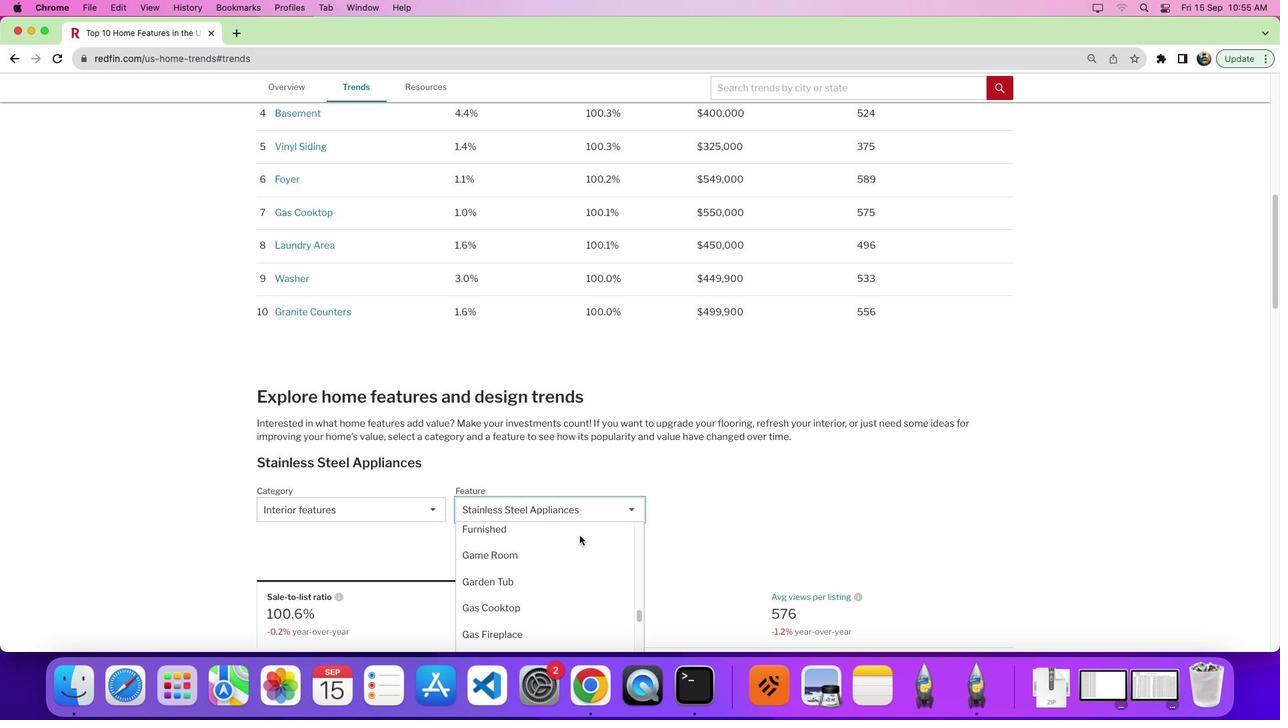 
Action: Mouse scrolled (575, 532) with delta (-3, -2)
Screenshot: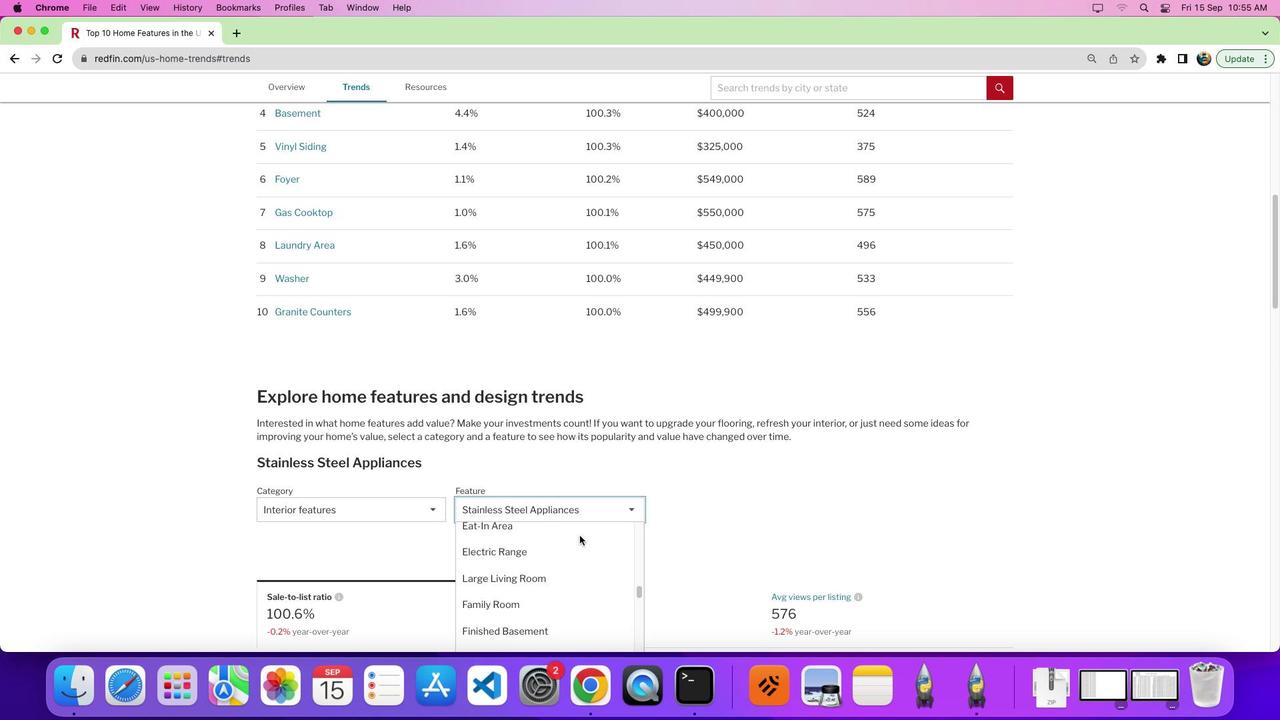 
Action: Mouse scrolled (575, 532) with delta (-3, -2)
Screenshot: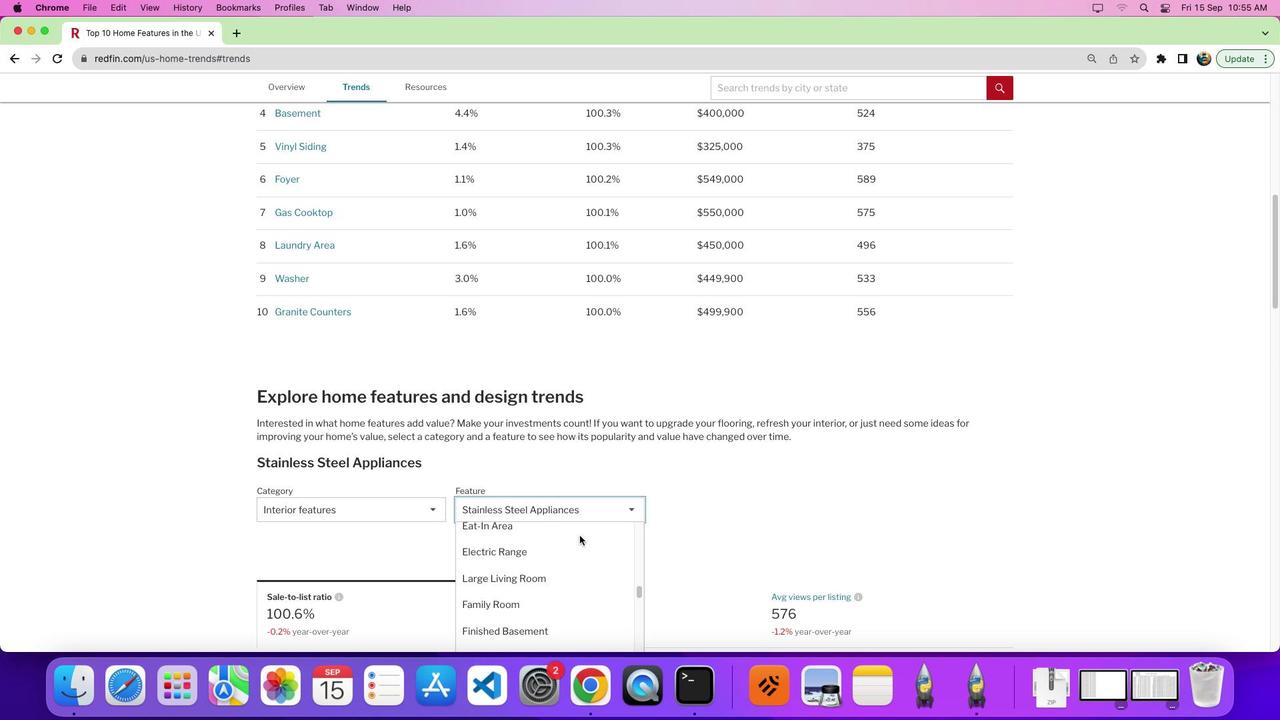 
Action: Mouse scrolled (575, 532) with delta (-3, 2)
Screenshot: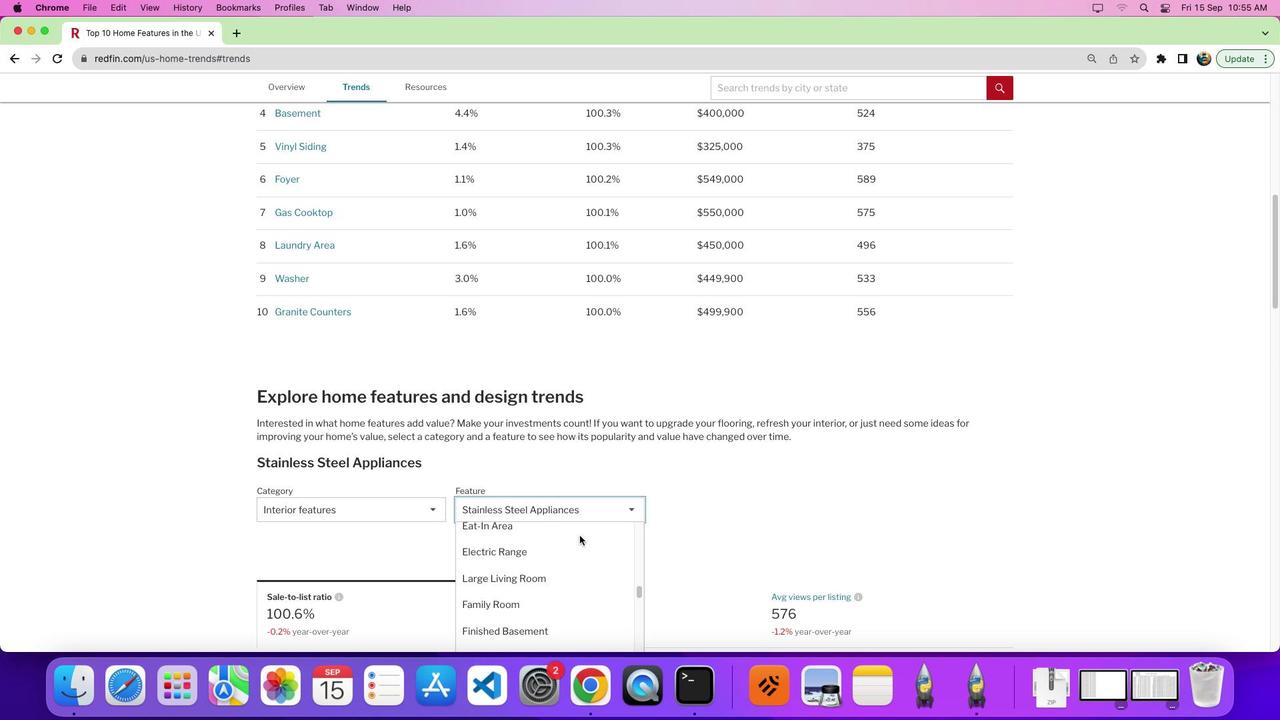 
Action: Mouse scrolled (575, 532) with delta (-3, -2)
Screenshot: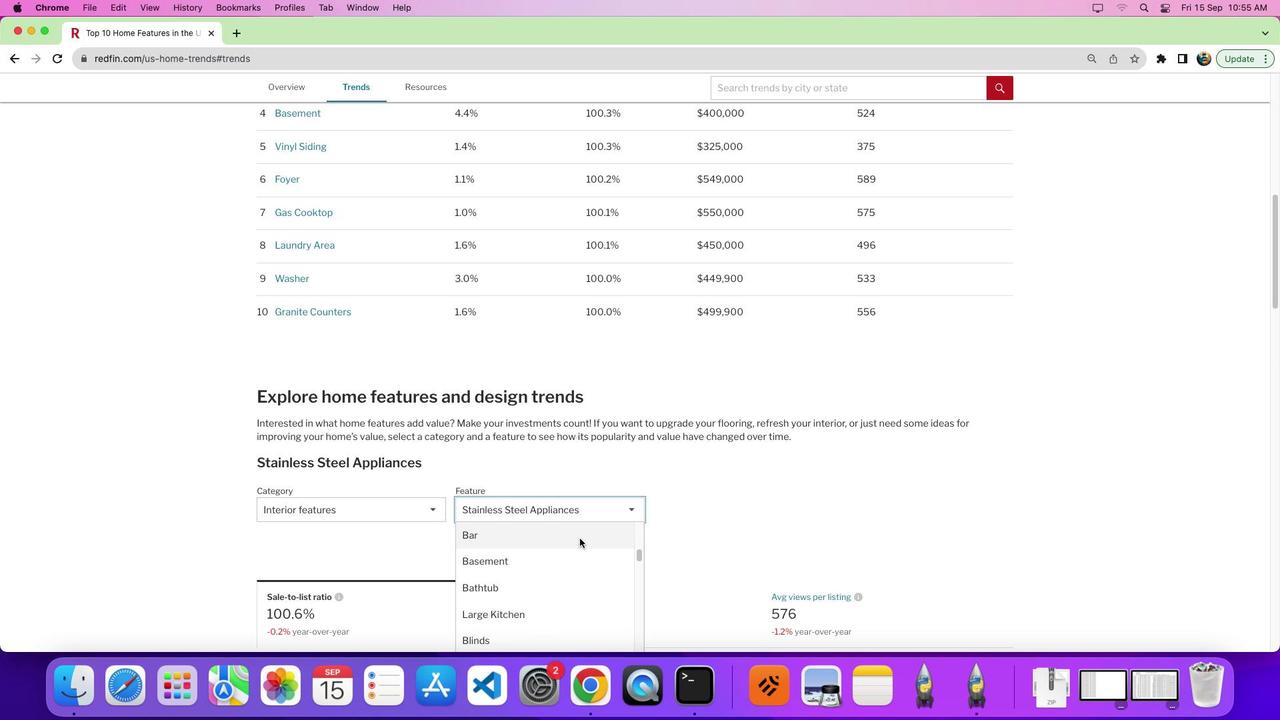 
Action: Mouse scrolled (575, 532) with delta (-3, -2)
Screenshot: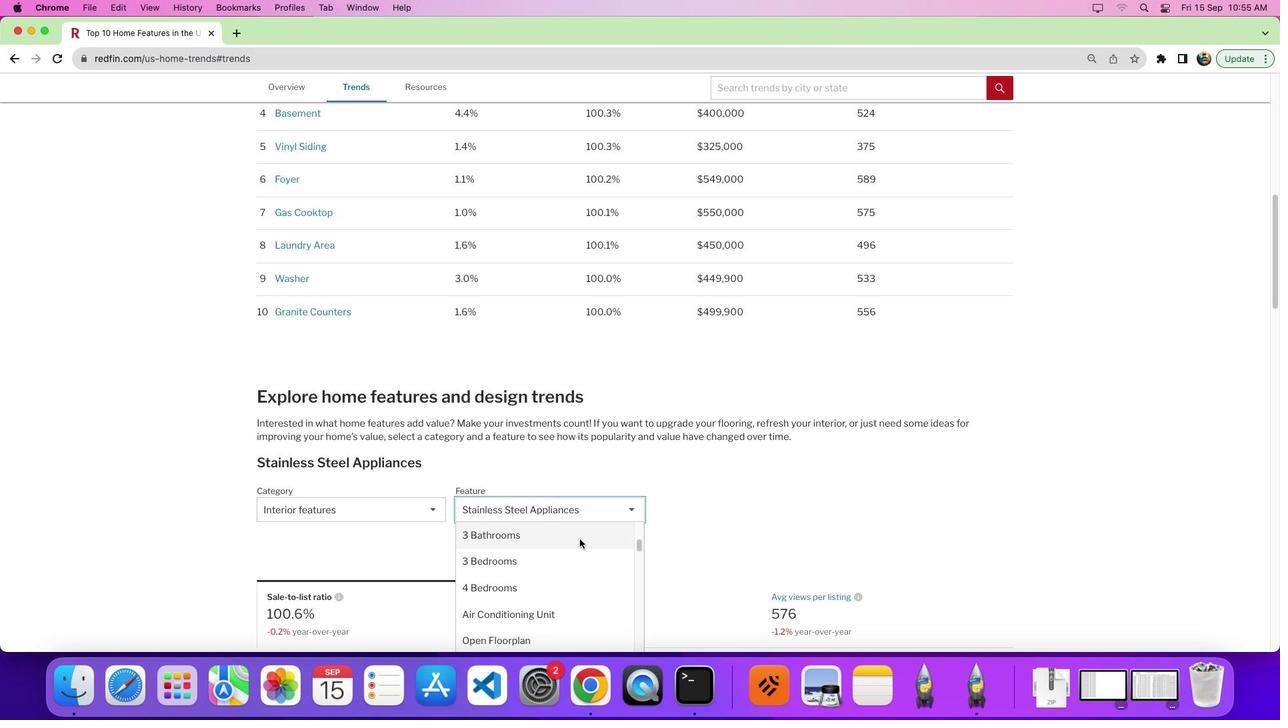 
Action: Mouse scrolled (575, 532) with delta (-3, 1)
Screenshot: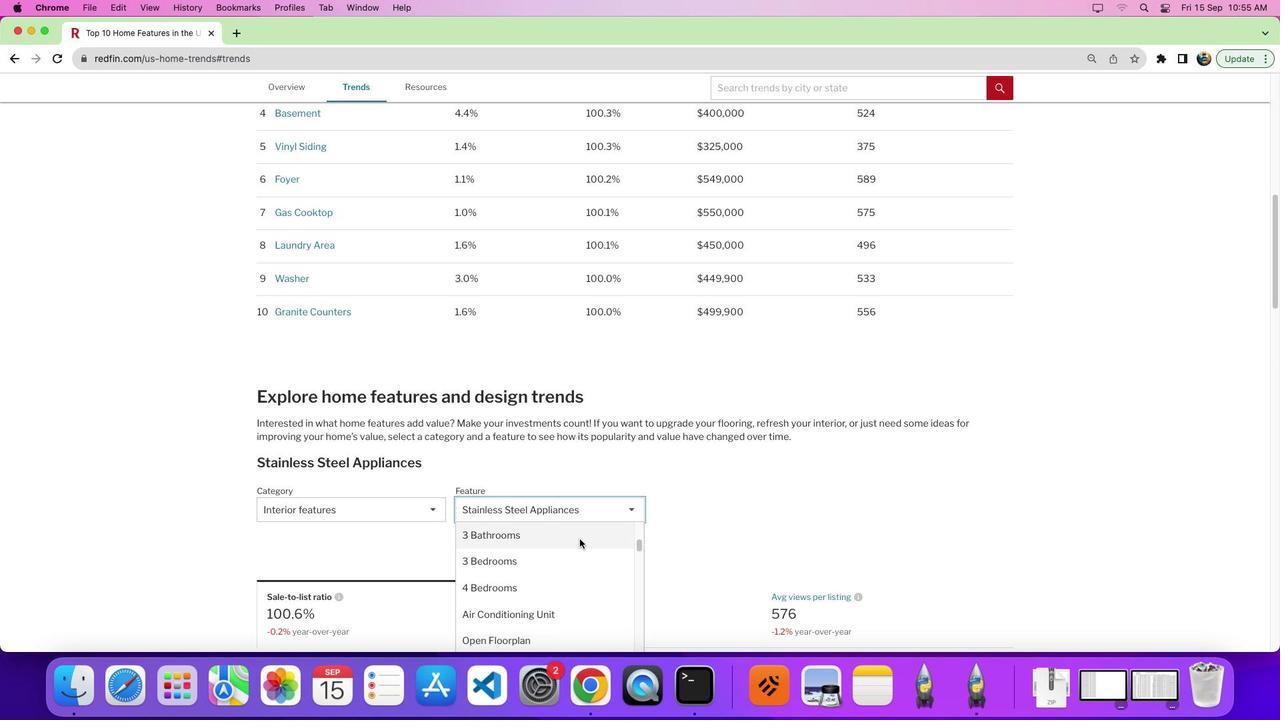 
Action: Mouse scrolled (575, 532) with delta (-3, 4)
Screenshot: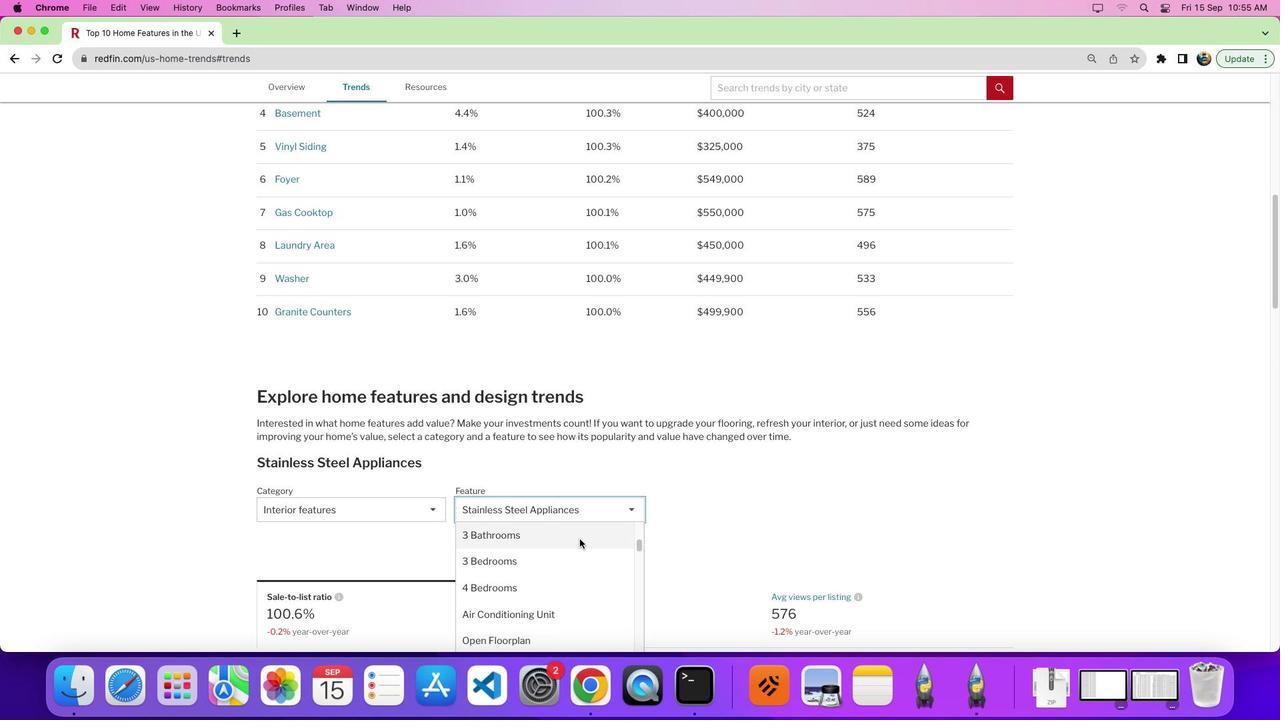 
Action: Mouse moved to (576, 549)
Screenshot: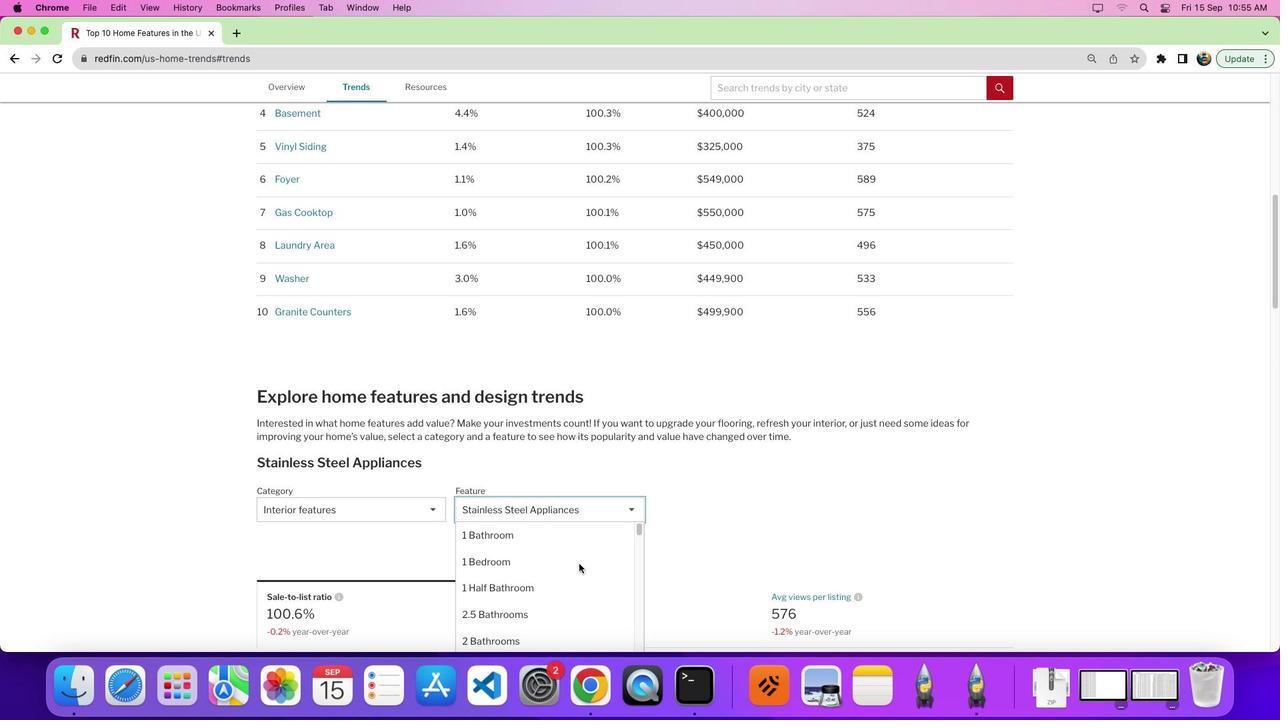 
Action: Mouse scrolled (576, 549) with delta (-3, -2)
Screenshot: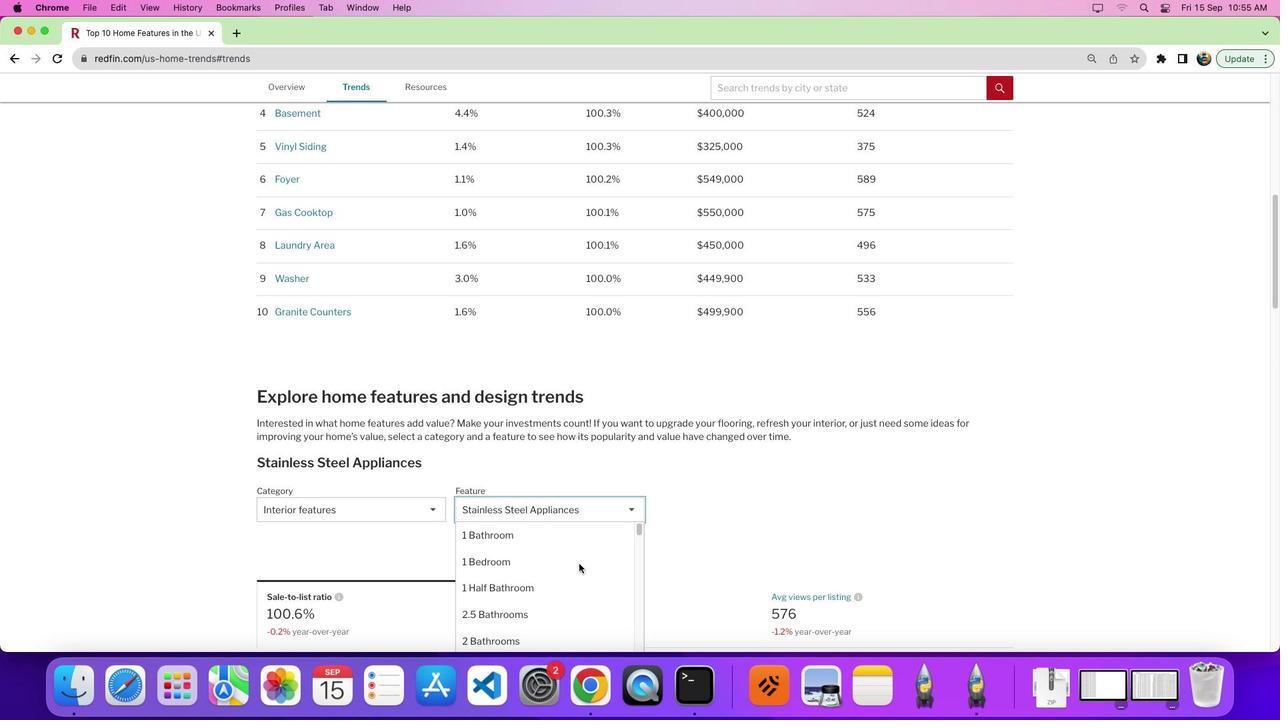 
Action: Mouse moved to (575, 558)
Screenshot: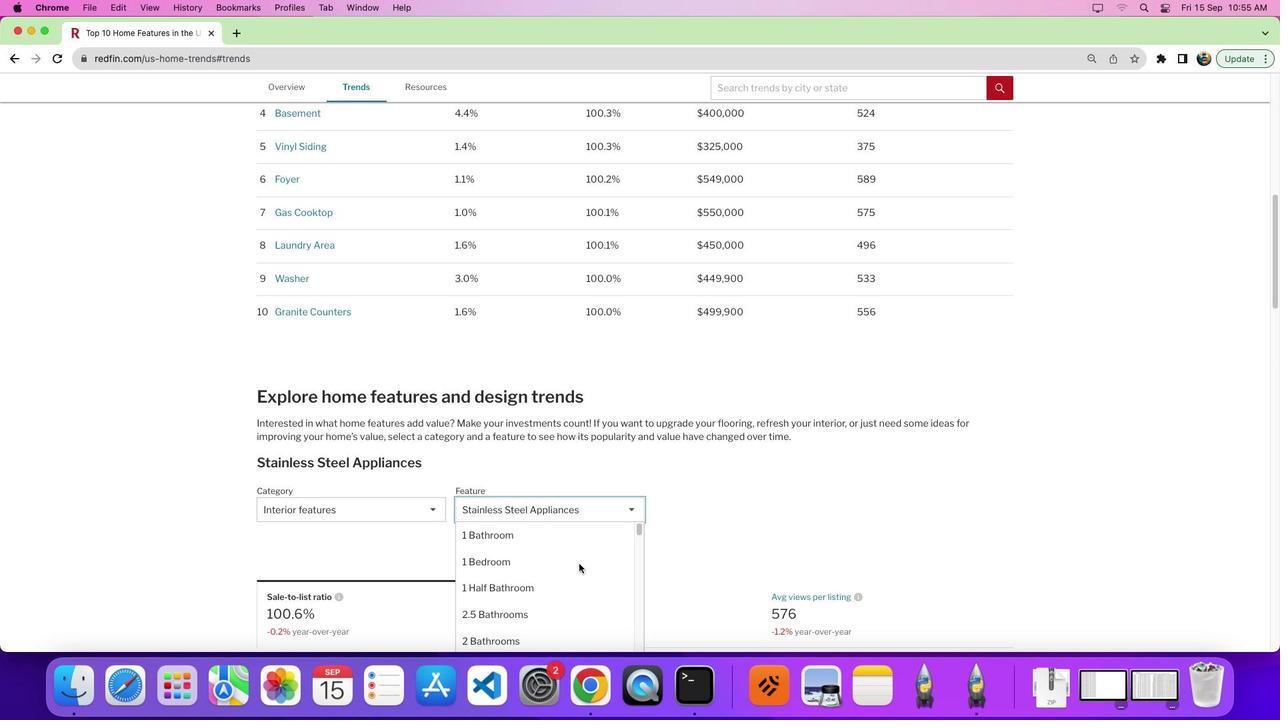 
Action: Mouse scrolled (575, 558) with delta (-3, -2)
Screenshot: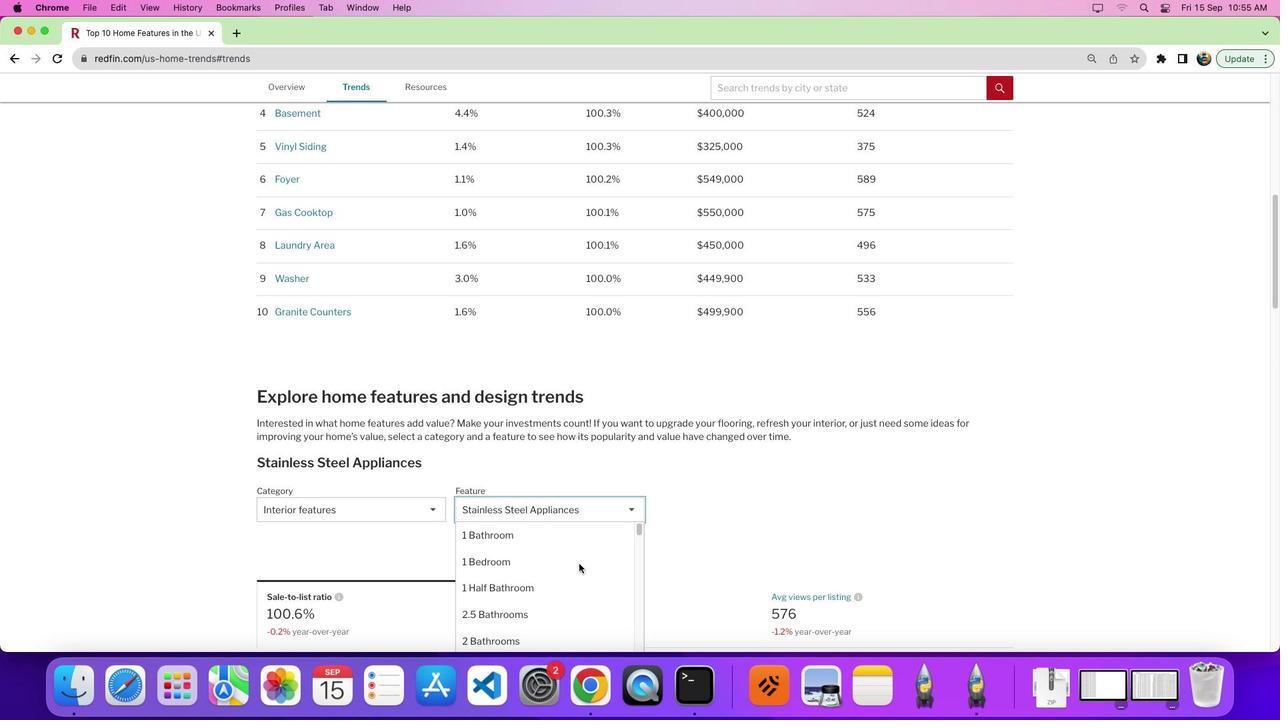 
Action: Mouse moved to (575, 559)
Screenshot: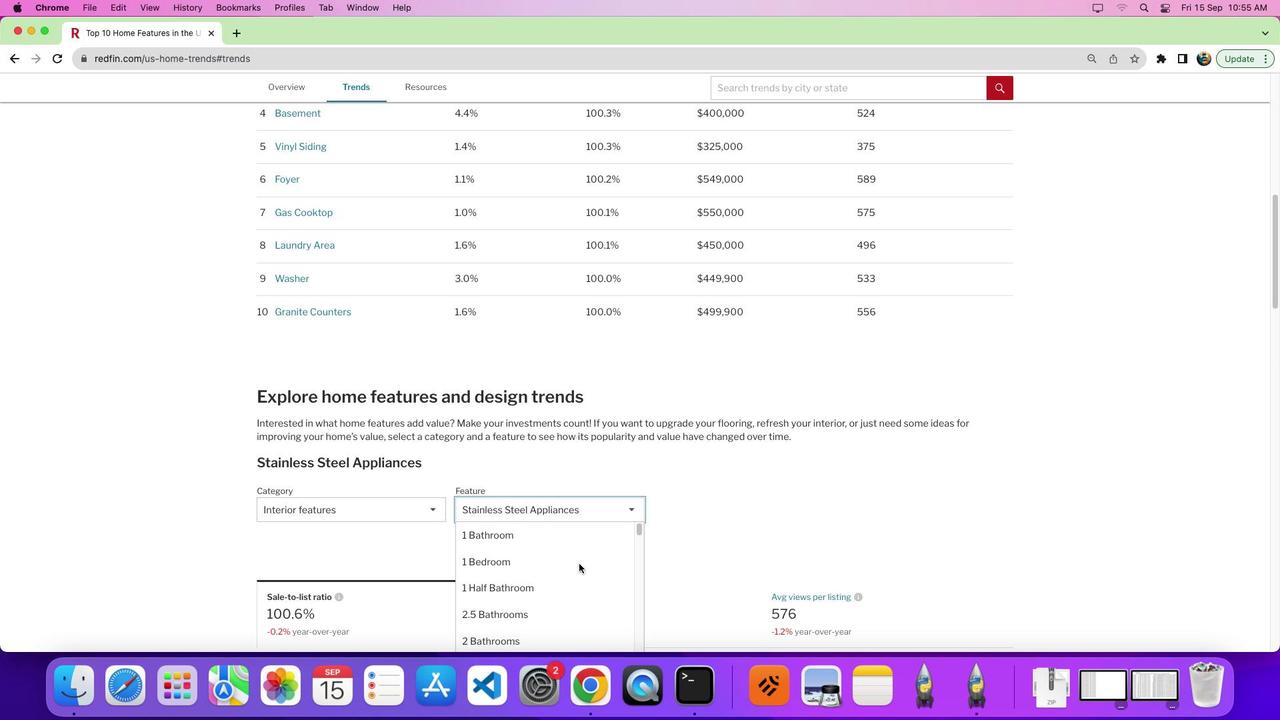 
Action: Mouse scrolled (575, 559) with delta (-3, 1)
Screenshot: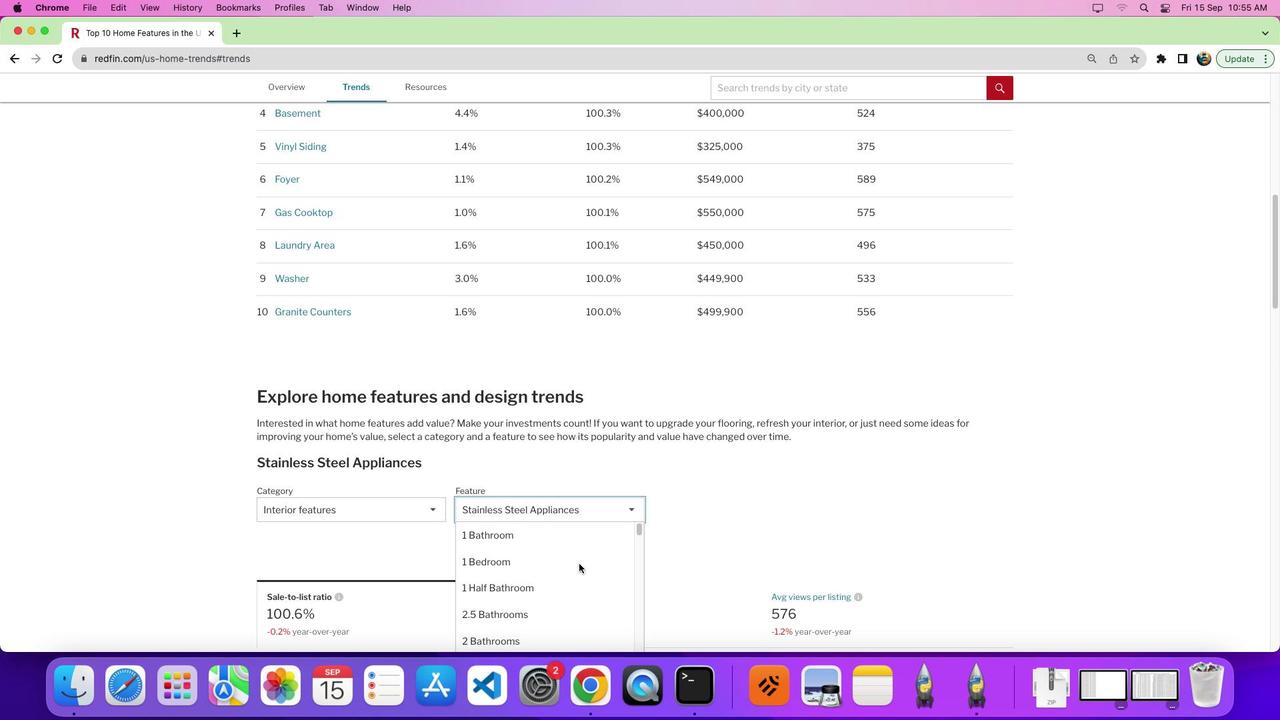 
Action: Mouse moved to (575, 559)
Screenshot: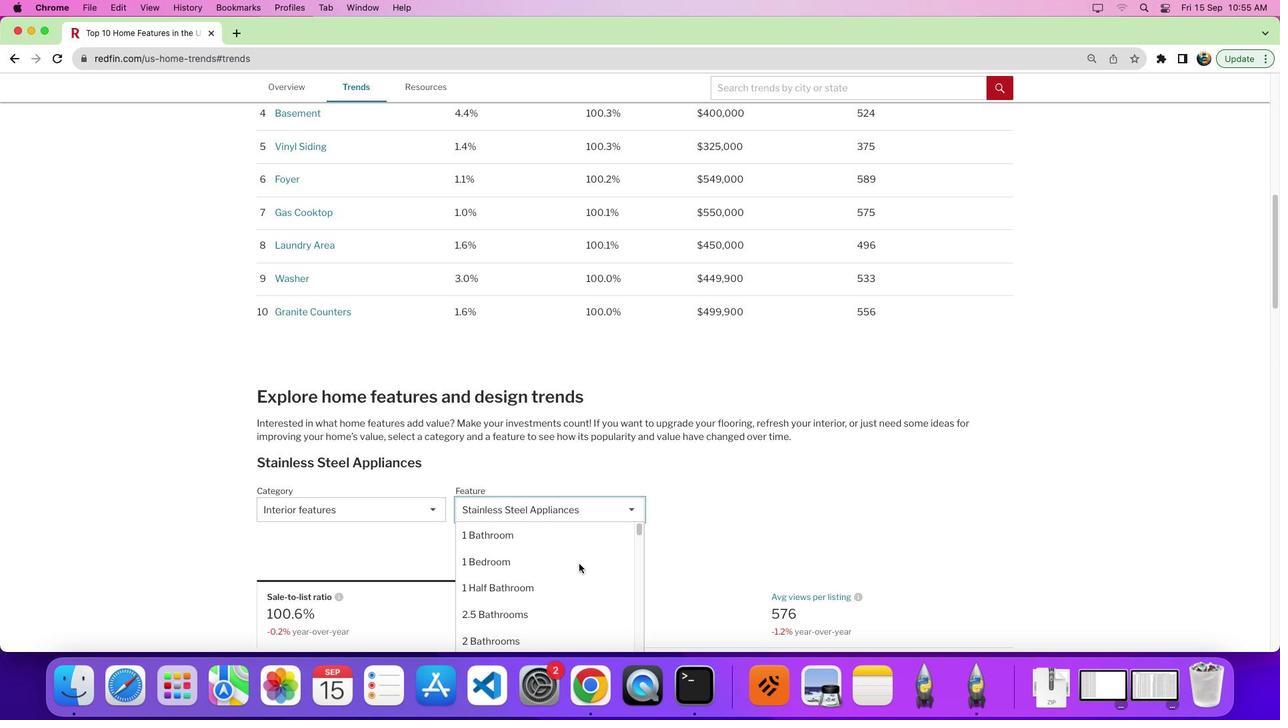 
Action: Mouse scrolled (575, 559) with delta (-3, 4)
Screenshot: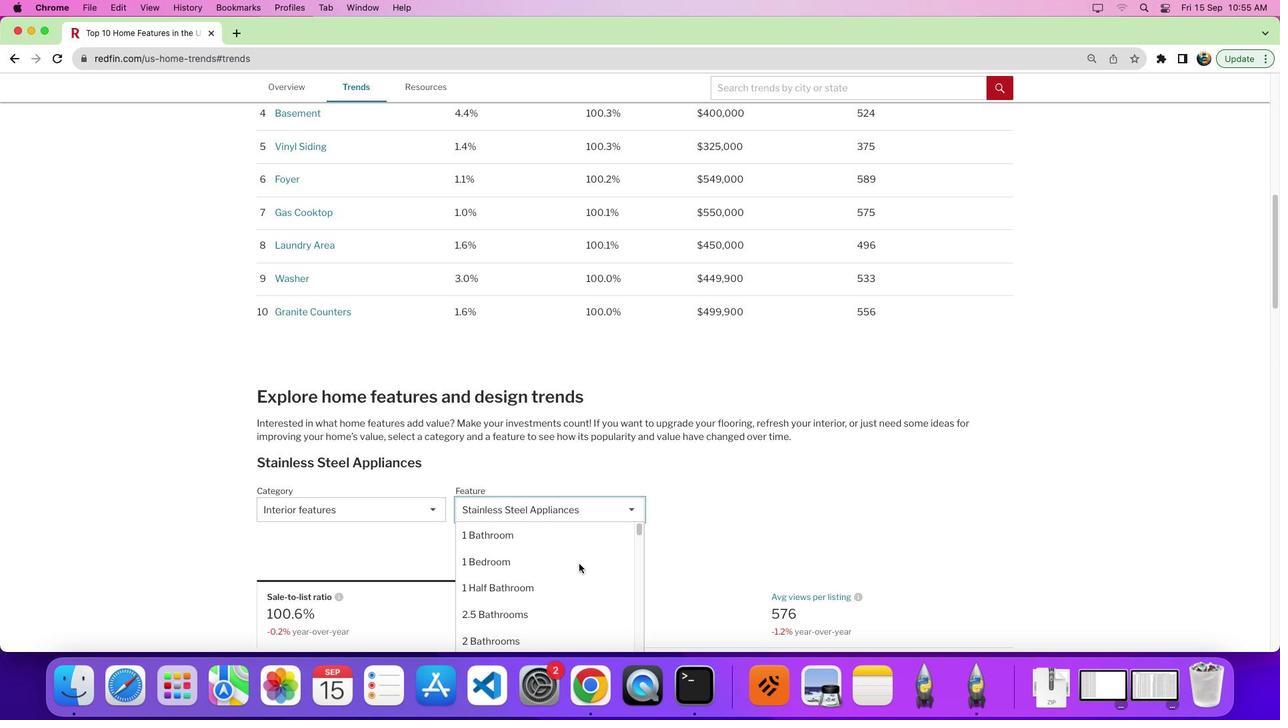 
Action: Mouse moved to (574, 562)
Screenshot: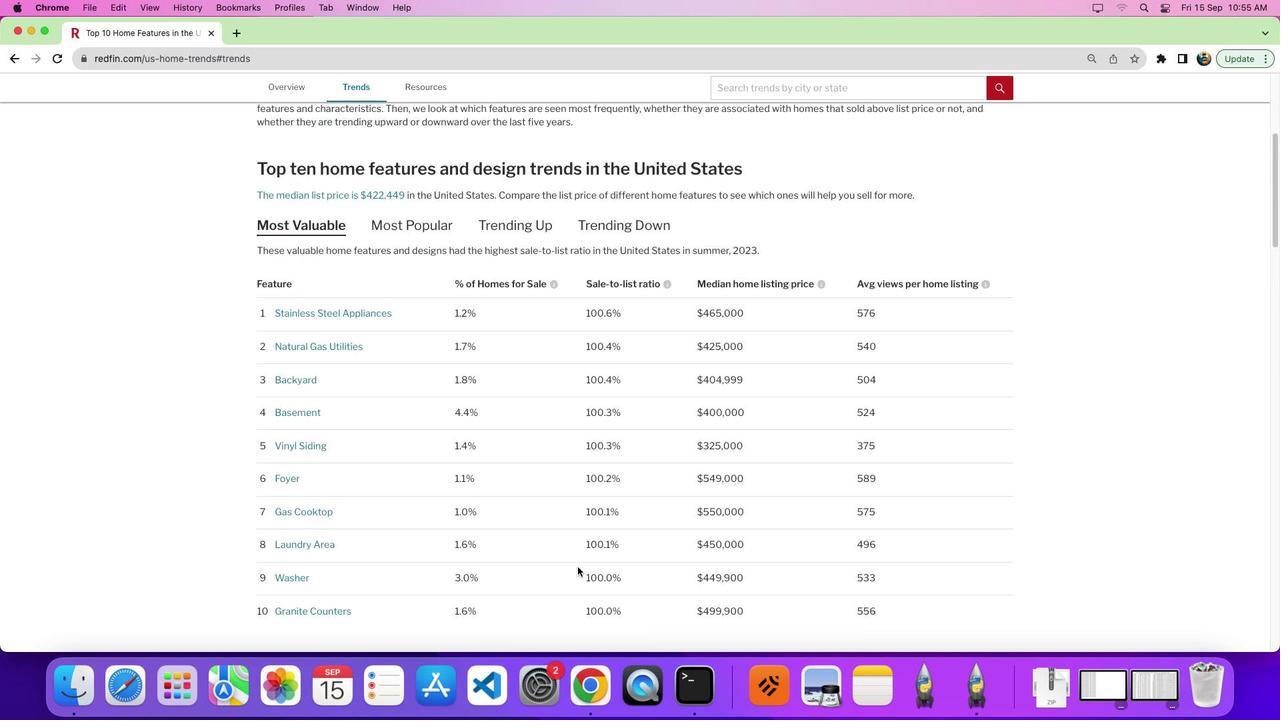 
Action: Mouse scrolled (574, 562) with delta (-3, -2)
Screenshot: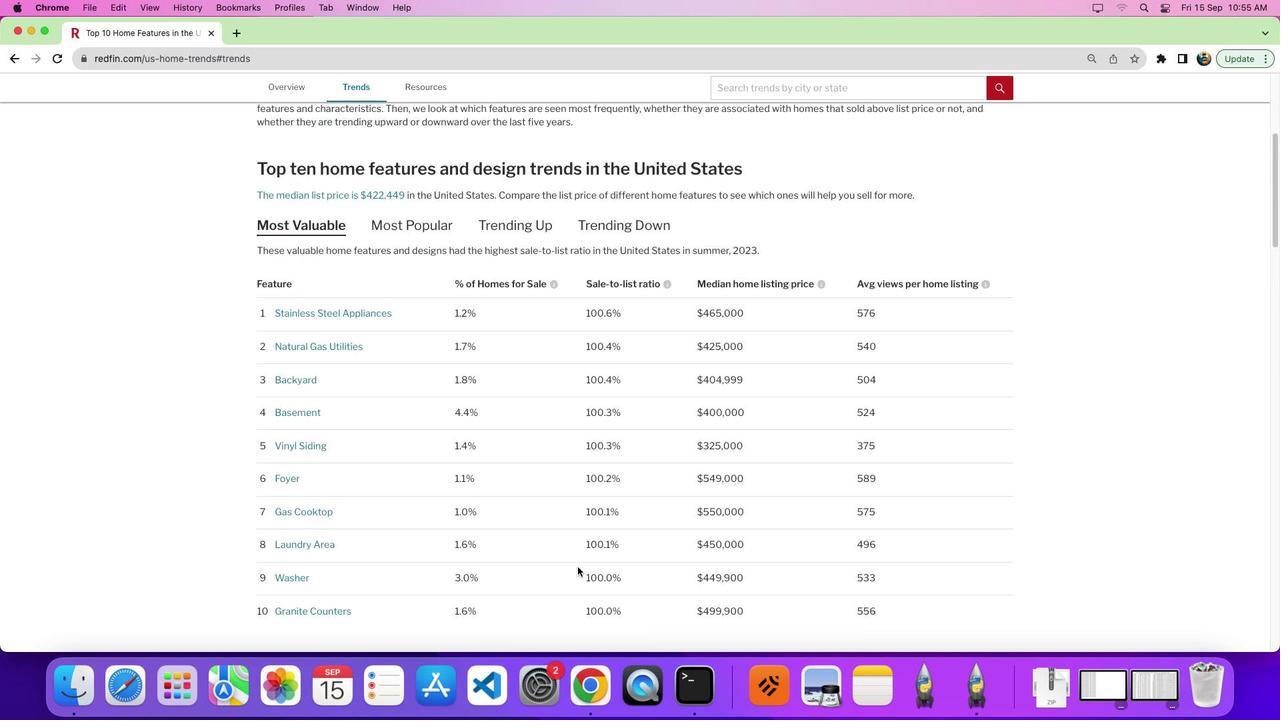 
Action: Mouse moved to (573, 563)
Screenshot: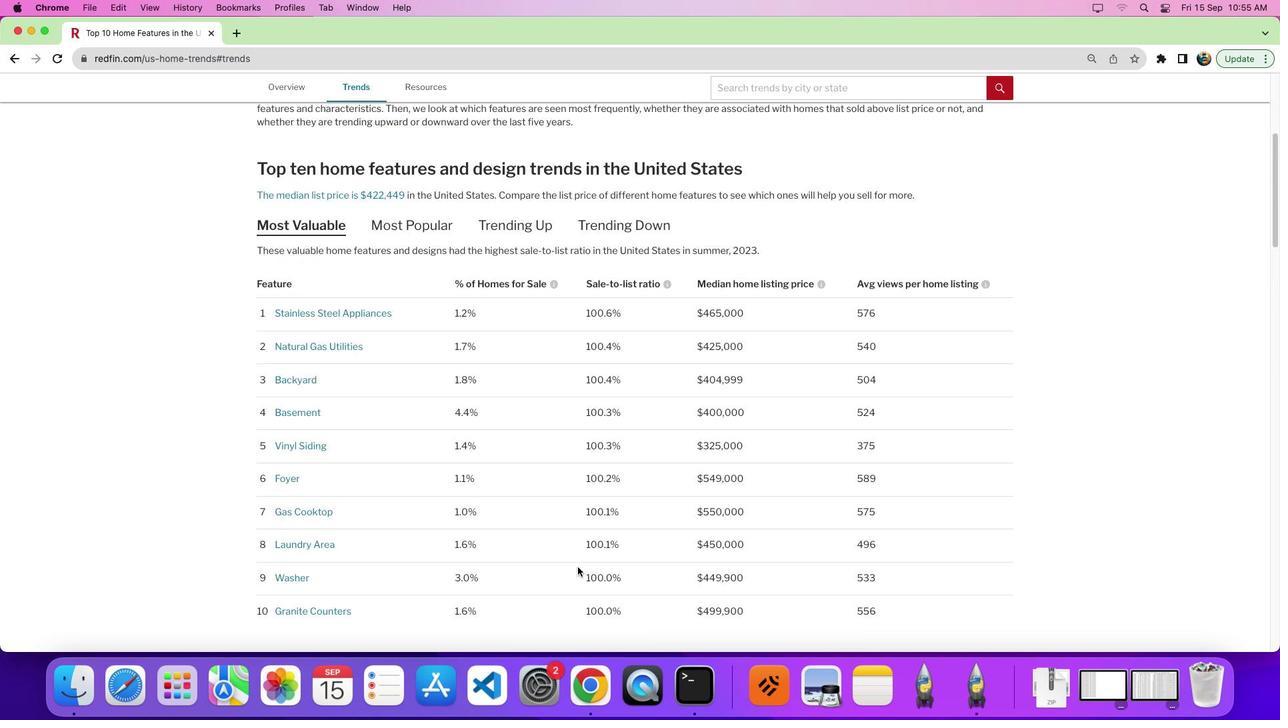 
Action: Mouse scrolled (573, 563) with delta (-3, -2)
Screenshot: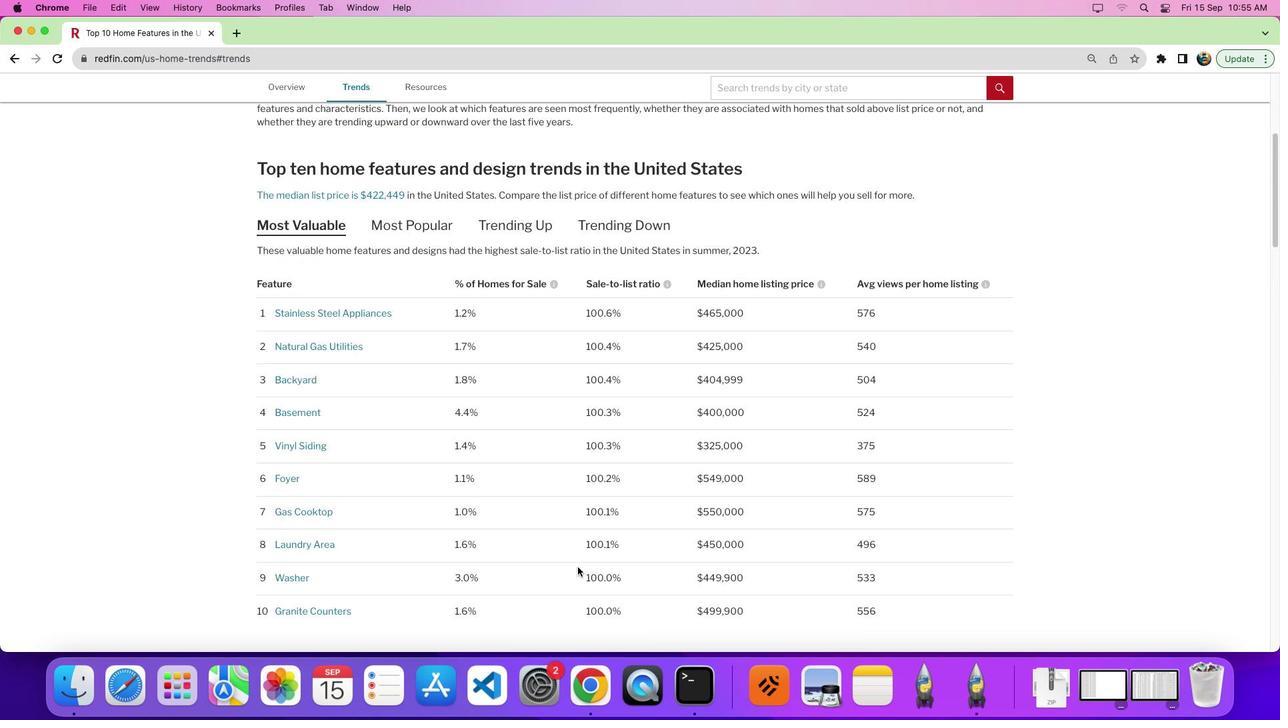 
Action: Mouse scrolled (573, 563) with delta (-3, 2)
Screenshot: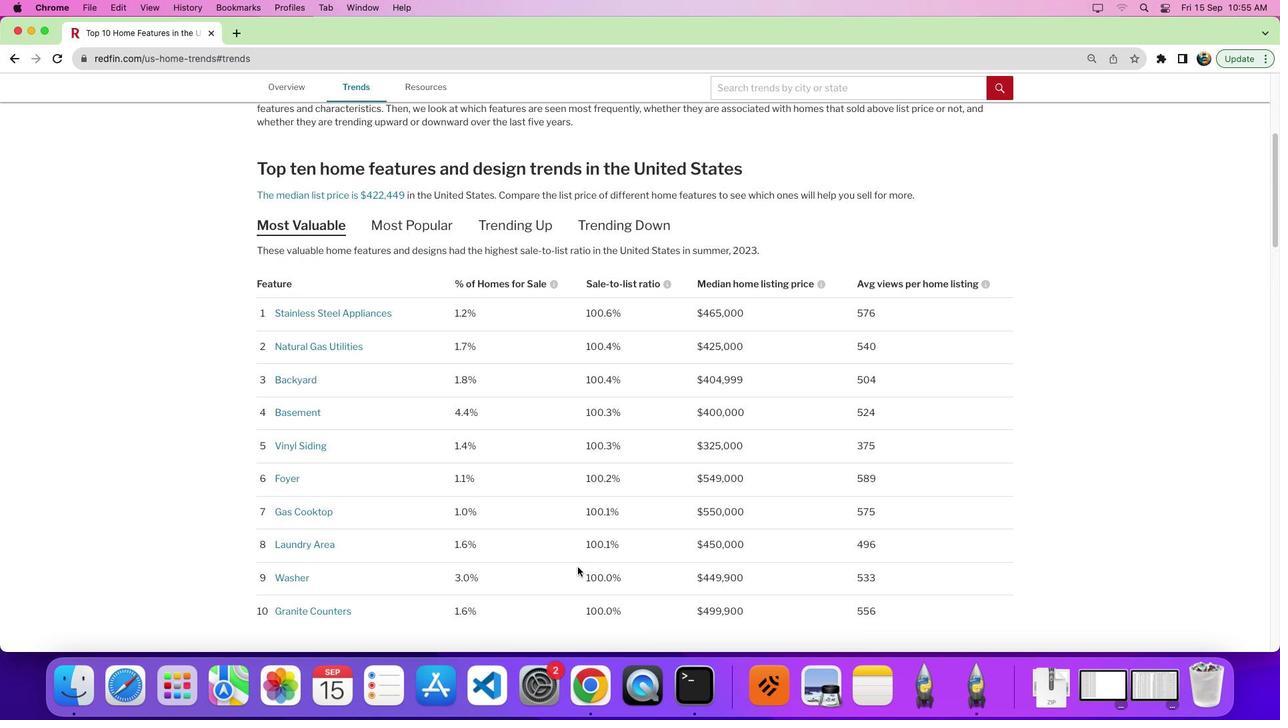 
Action: Mouse moved to (573, 561)
Screenshot: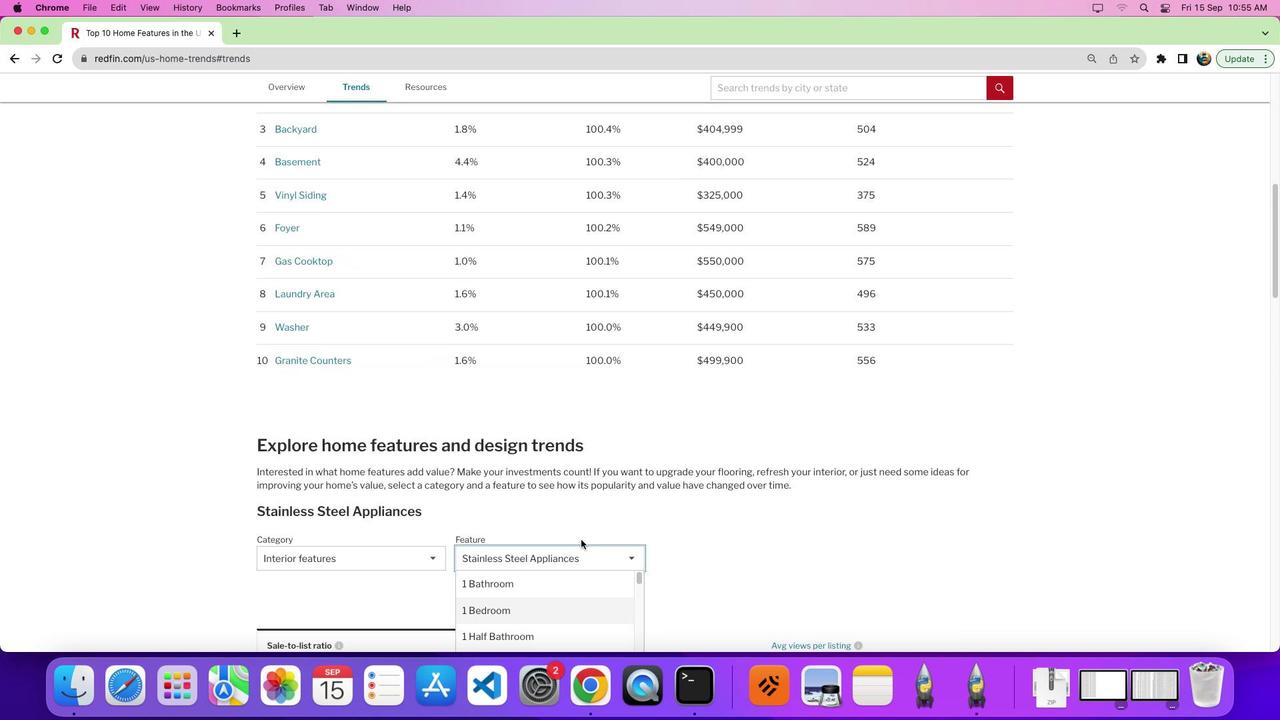 
Action: Mouse scrolled (573, 561) with delta (-3, -4)
Screenshot: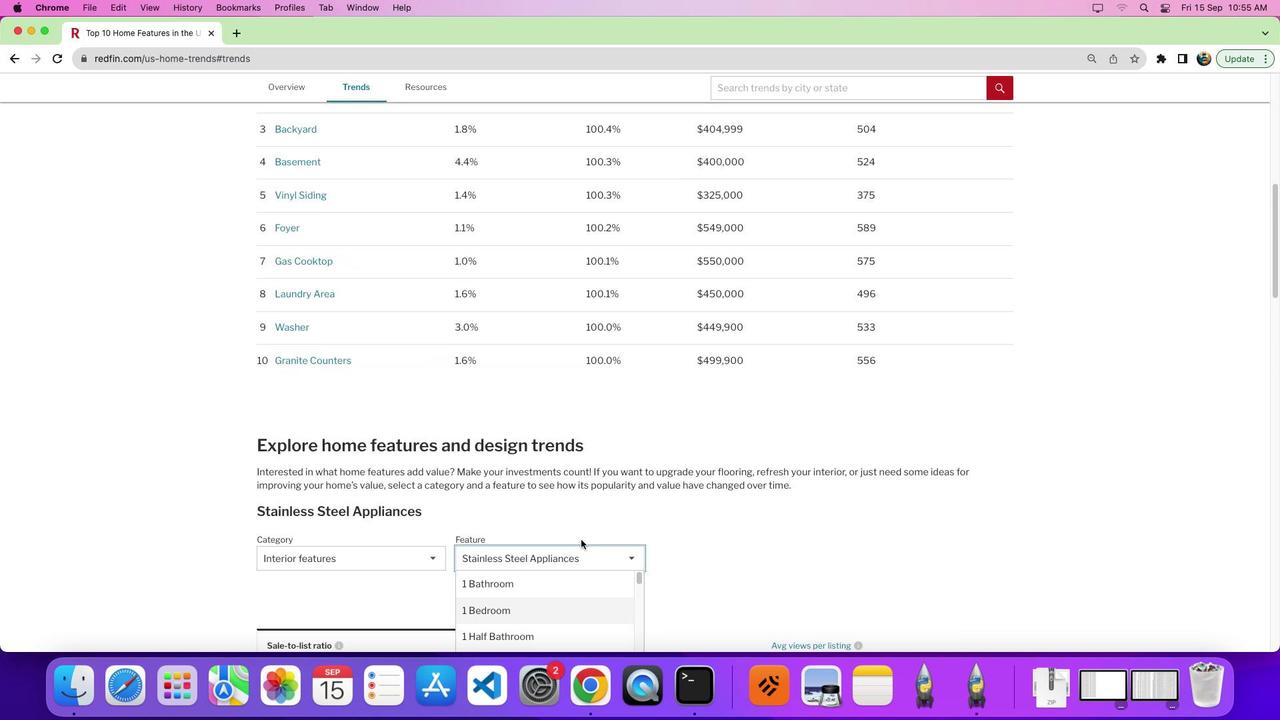 
Action: Mouse moved to (574, 561)
Screenshot: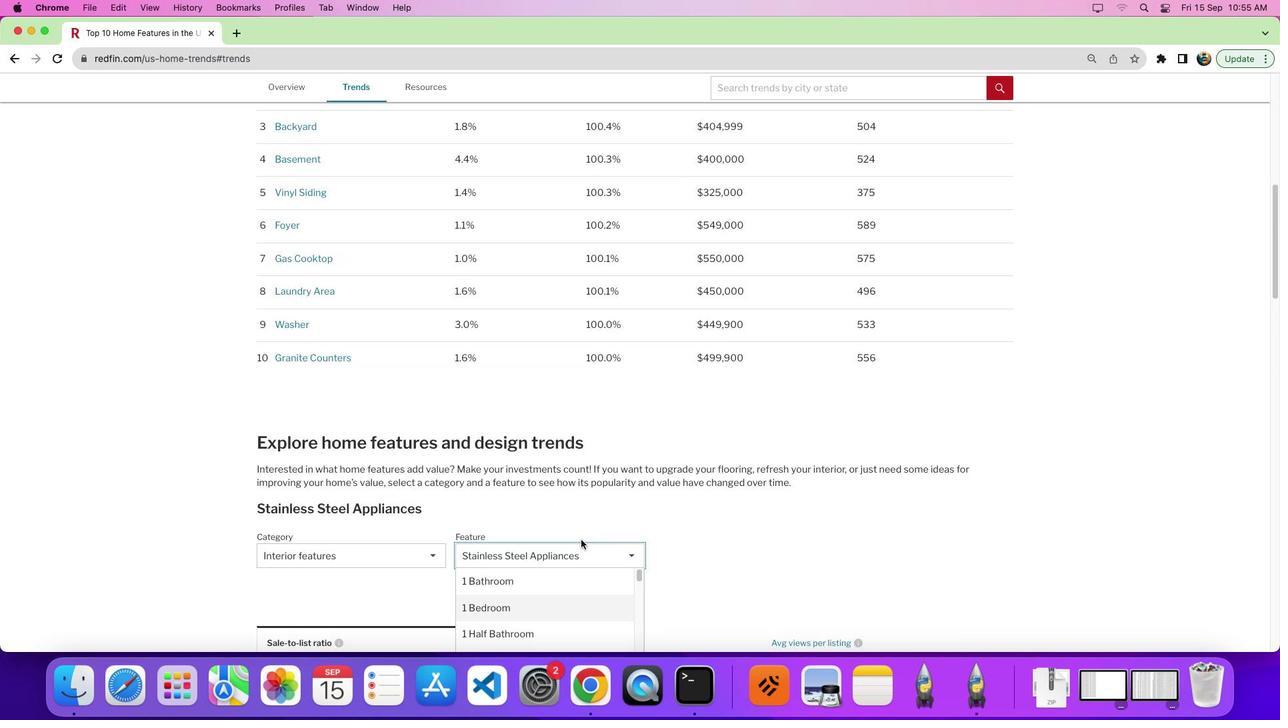 
Action: Mouse scrolled (574, 561) with delta (-3, -4)
Screenshot: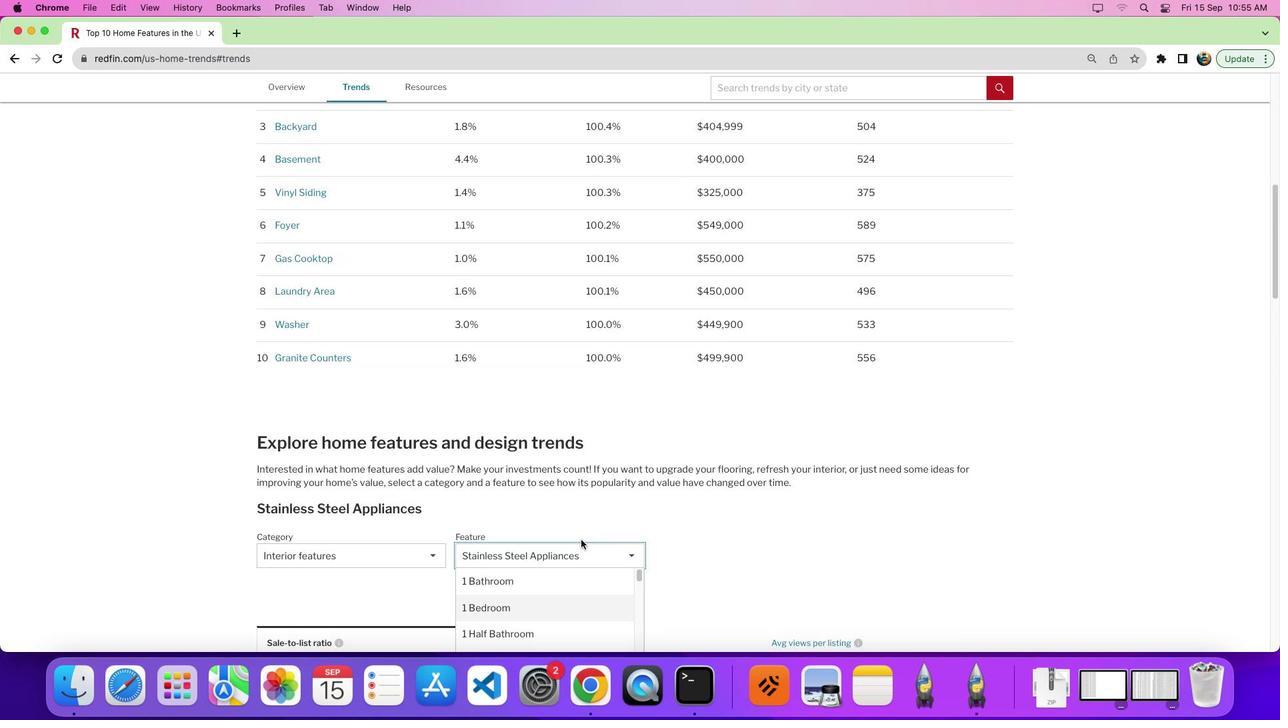 
Action: Mouse moved to (575, 550)
Screenshot: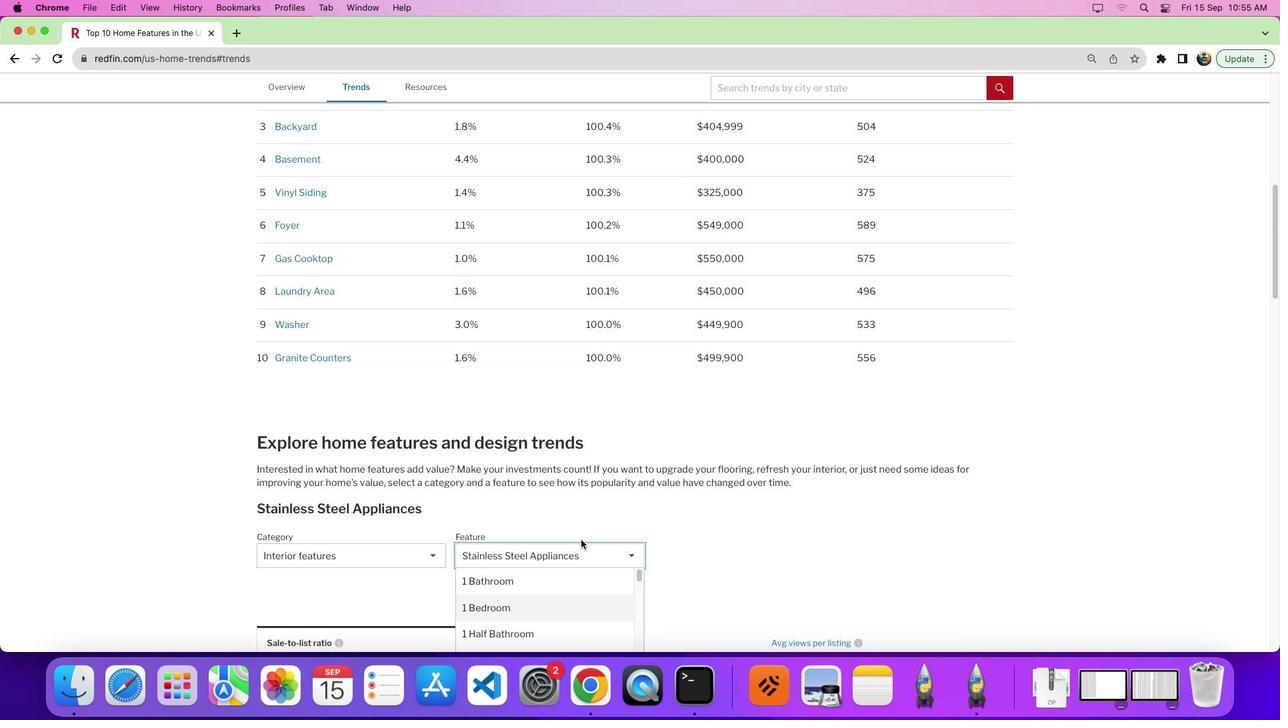 
Action: Mouse scrolled (575, 550) with delta (-3, -8)
Screenshot: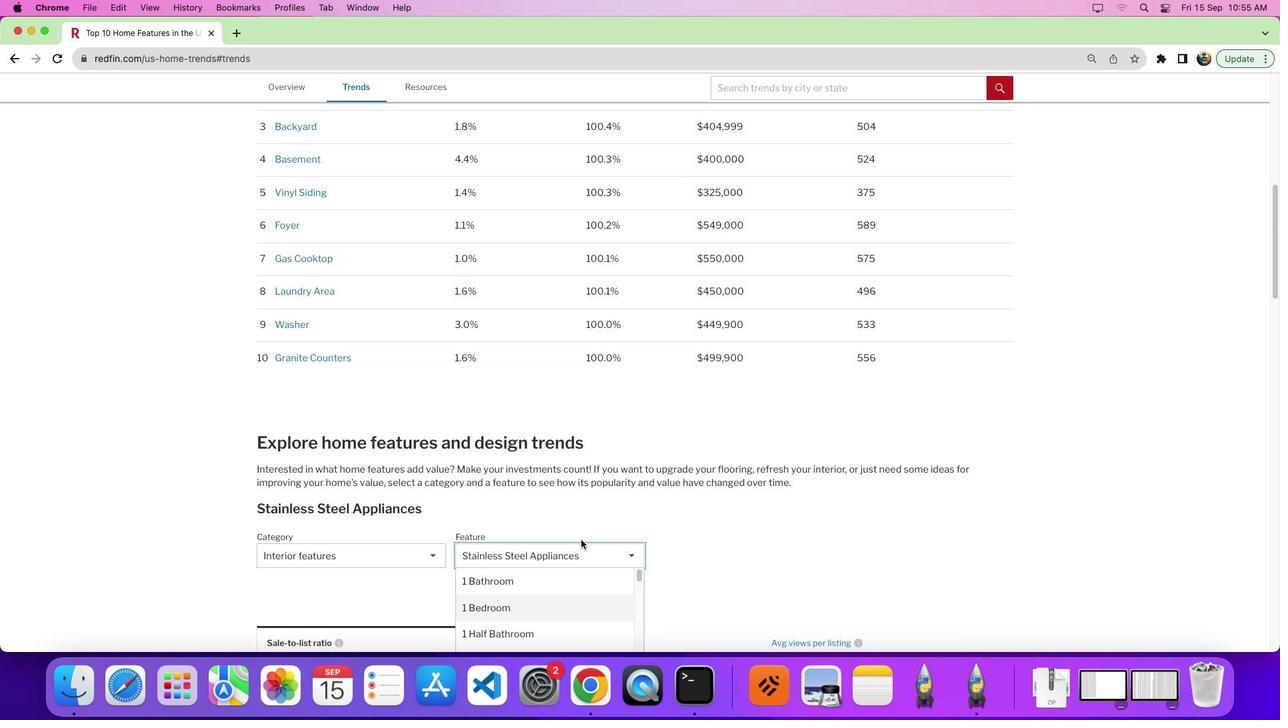 
Action: Mouse moved to (578, 535)
Screenshot: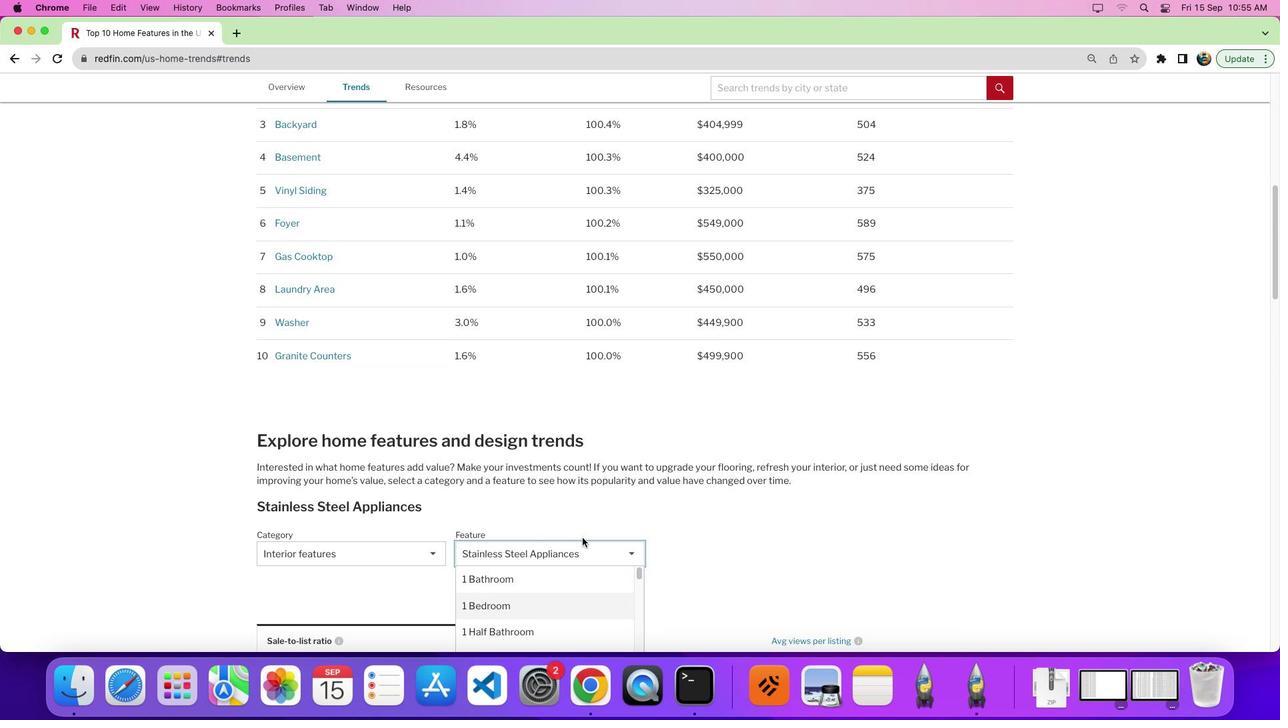 
Action: Mouse scrolled (578, 535) with delta (-3, -4)
Screenshot: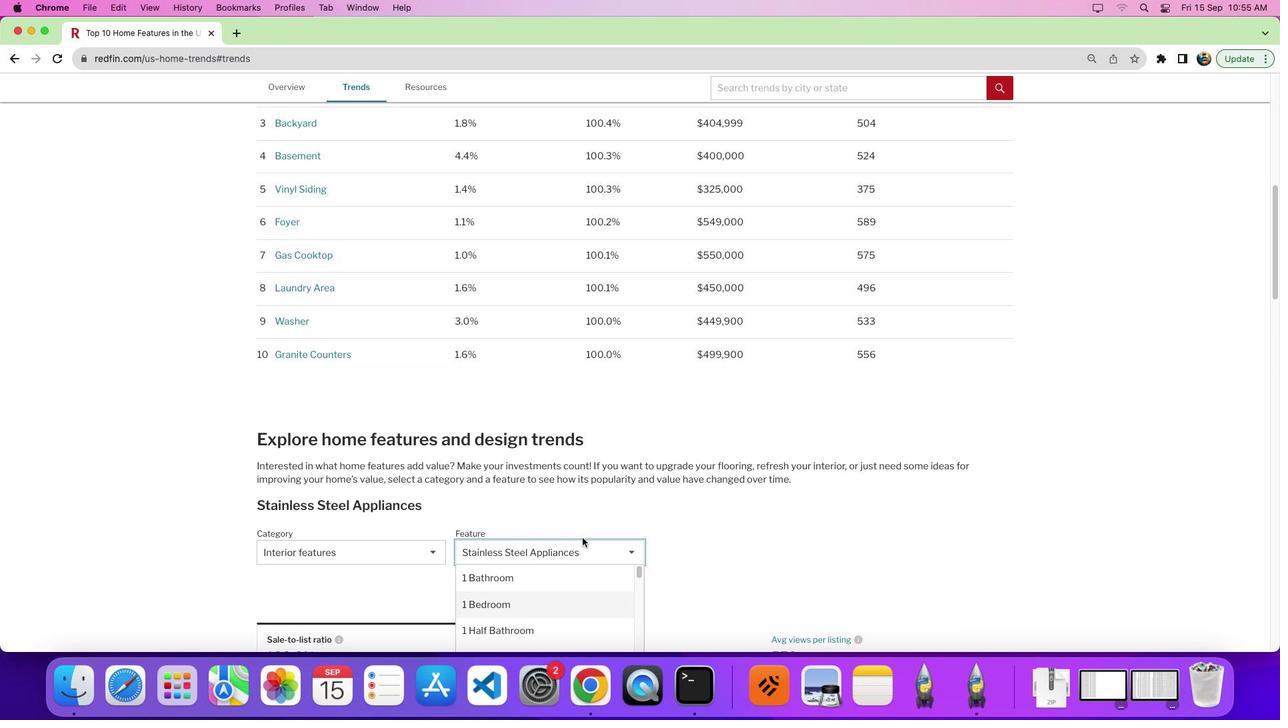 
Action: Mouse moved to (579, 534)
Screenshot: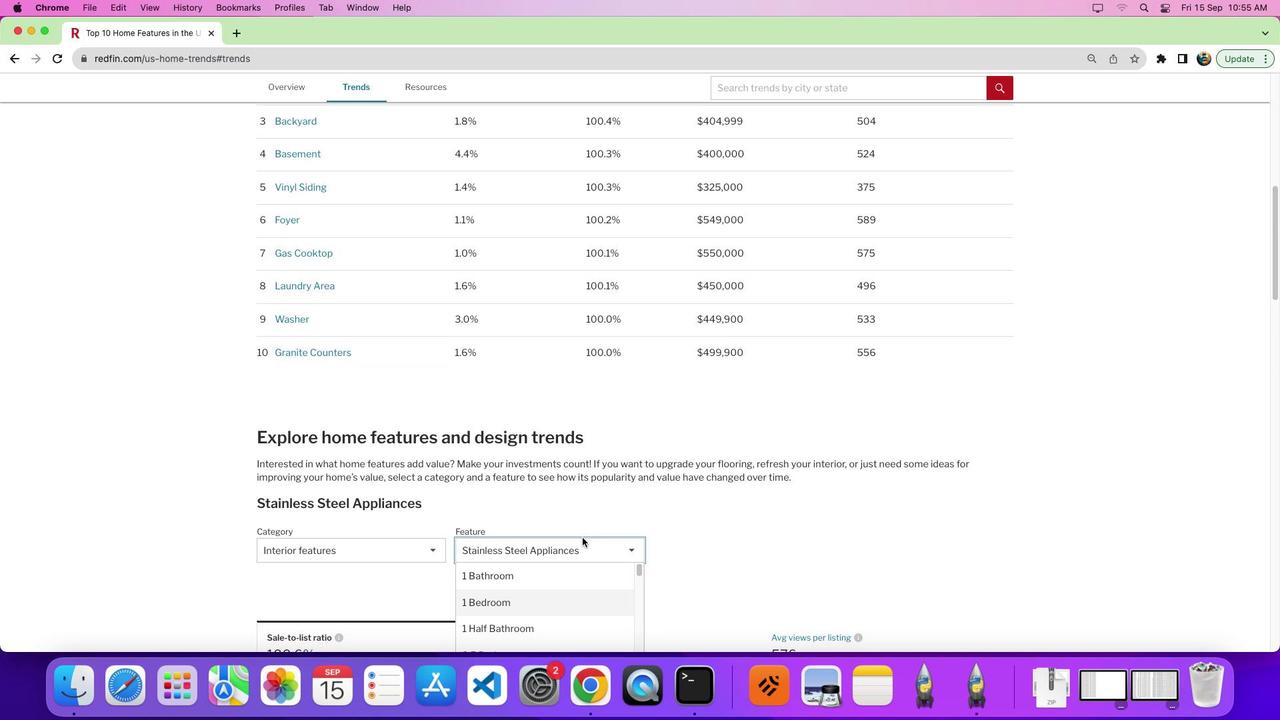 
Action: Mouse scrolled (579, 534) with delta (-3, -4)
Screenshot: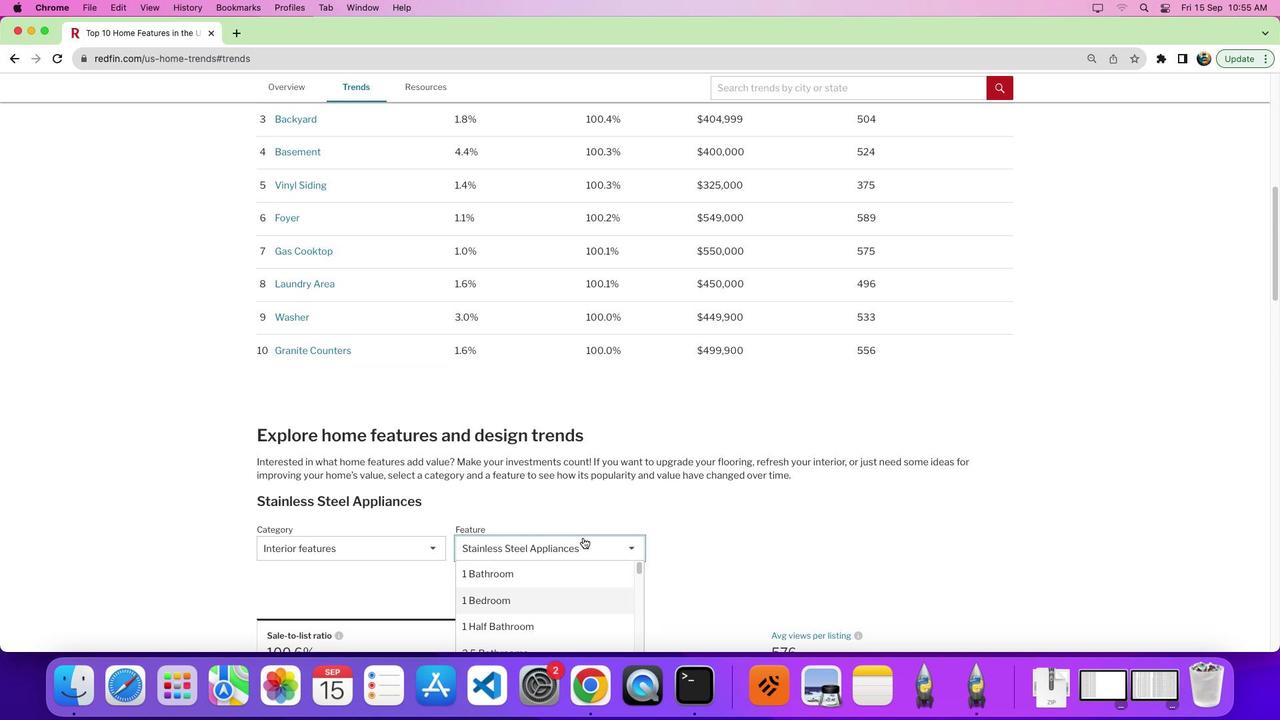 
Action: Mouse scrolled (579, 534) with delta (-3, -4)
Screenshot: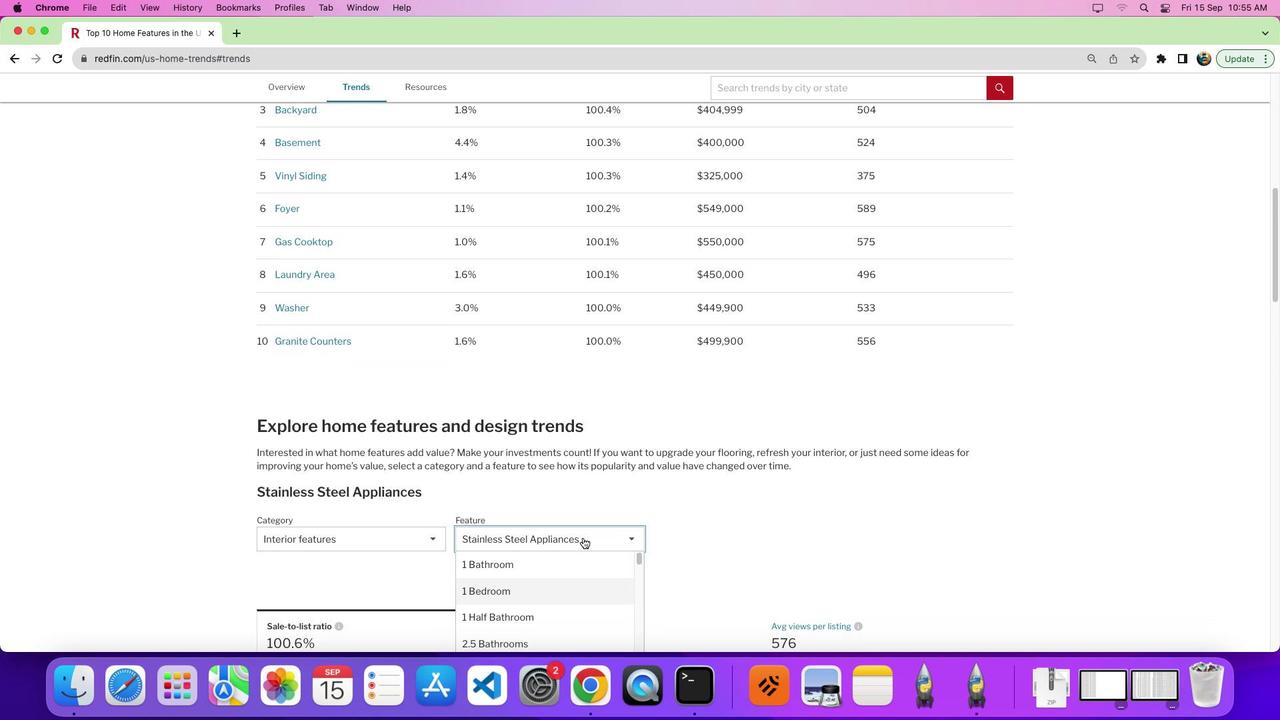 
Action: Mouse moved to (579, 533)
Screenshot: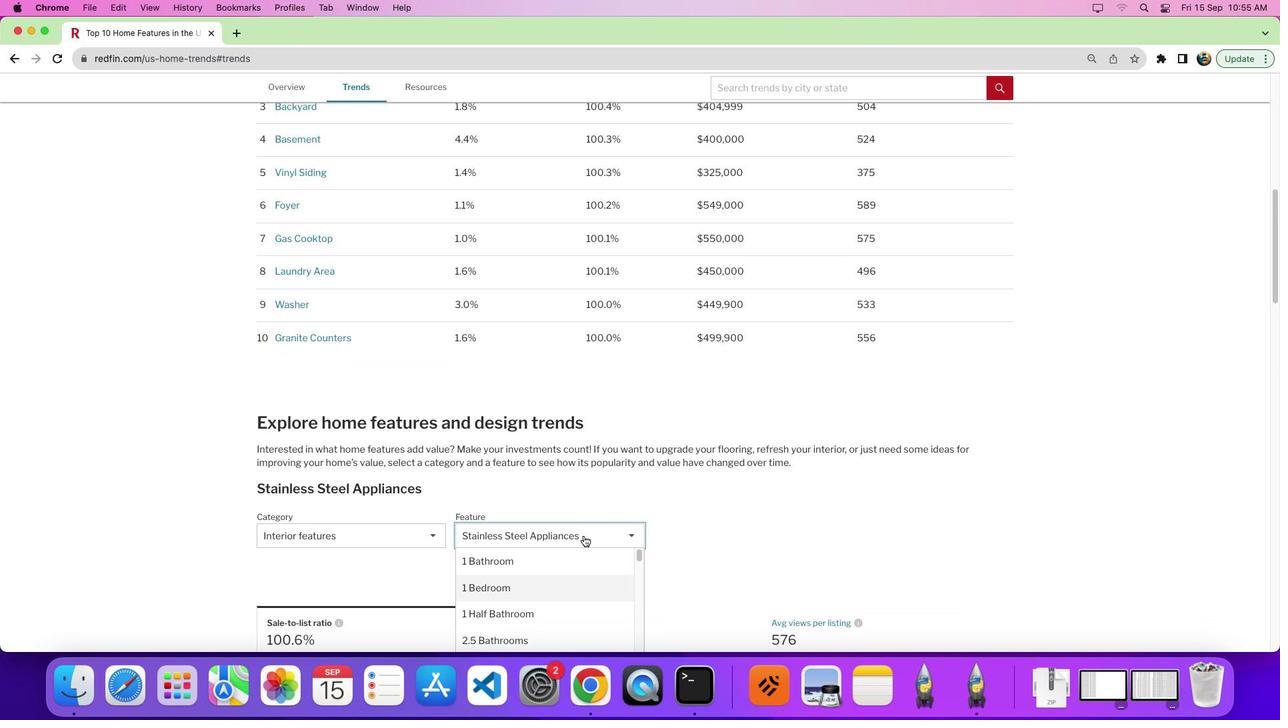 
Action: Mouse scrolled (579, 533) with delta (-3, -4)
Screenshot: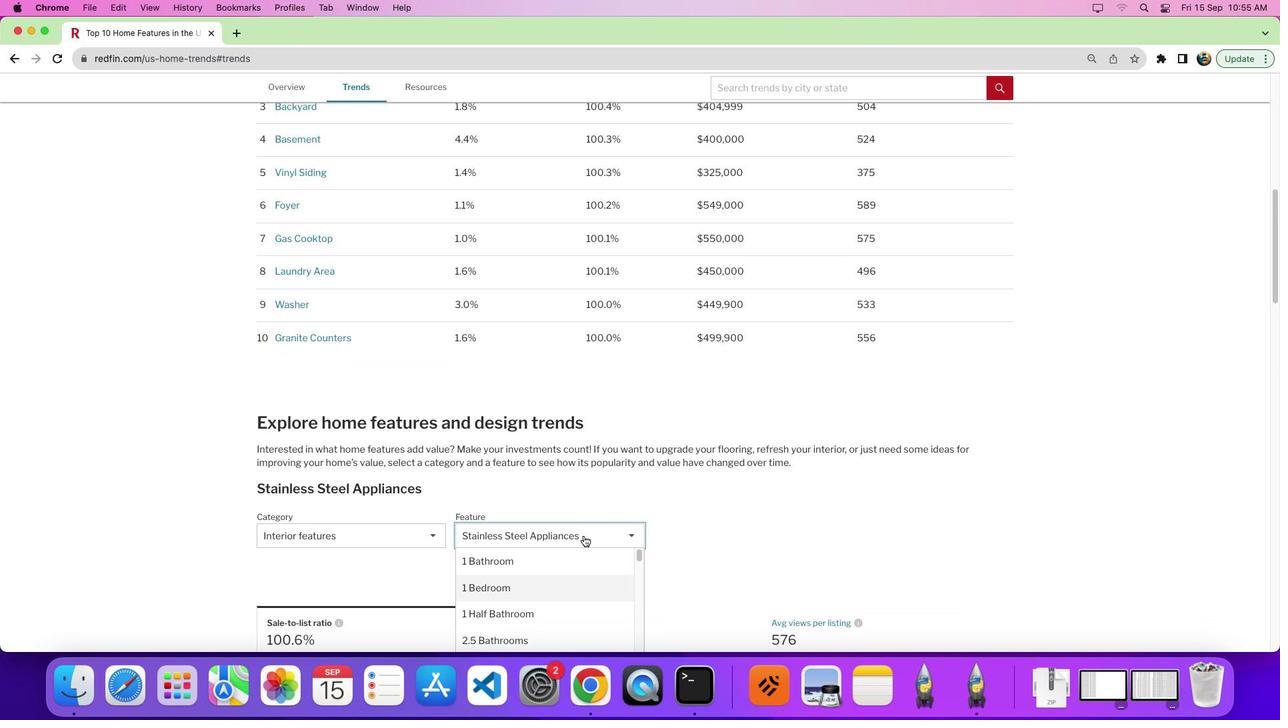 
Action: Mouse moved to (579, 531)
Screenshot: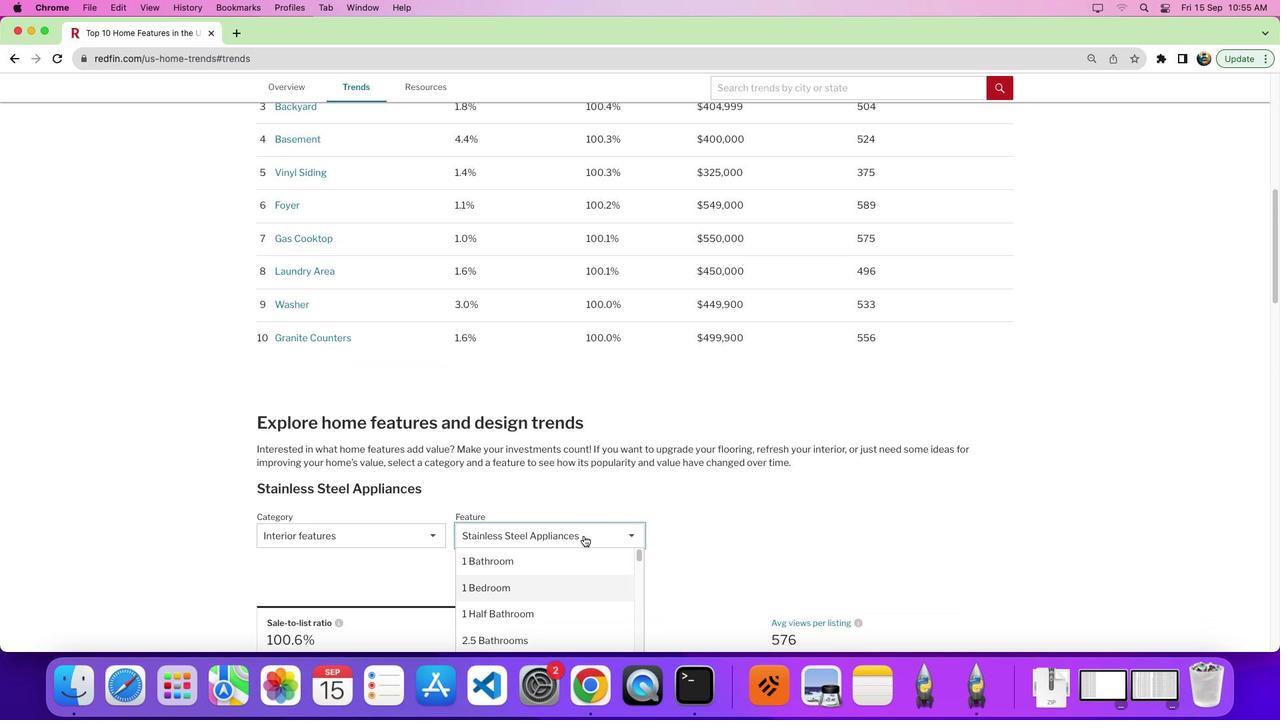 
Action: Mouse scrolled (579, 531) with delta (-3, -4)
Screenshot: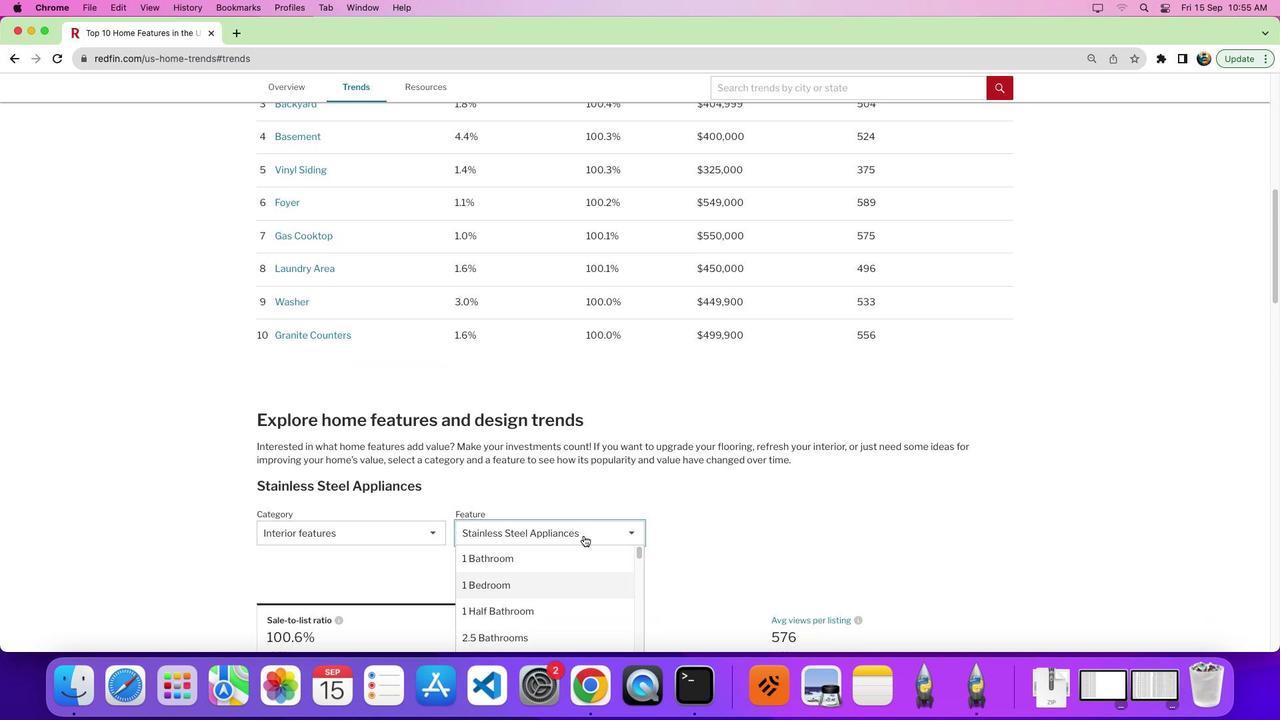
Action: Mouse moved to (545, 605)
Screenshot: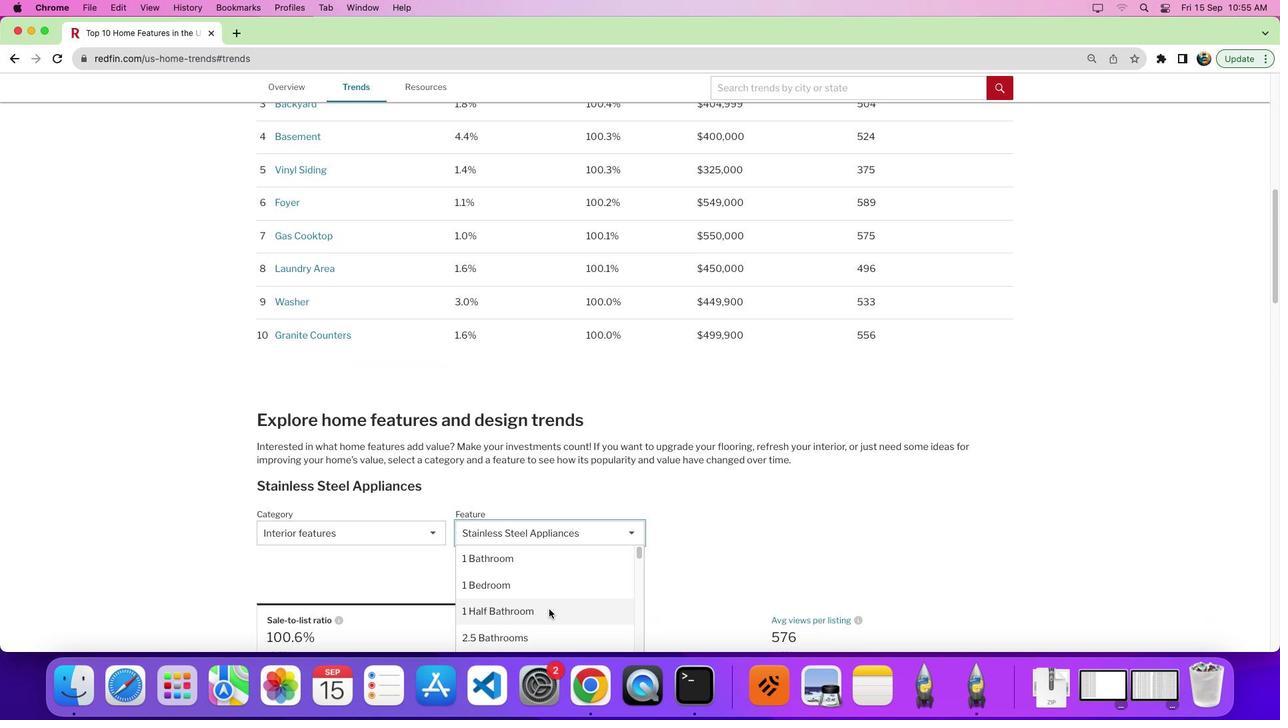 
Action: Mouse pressed left at (545, 605)
Screenshot: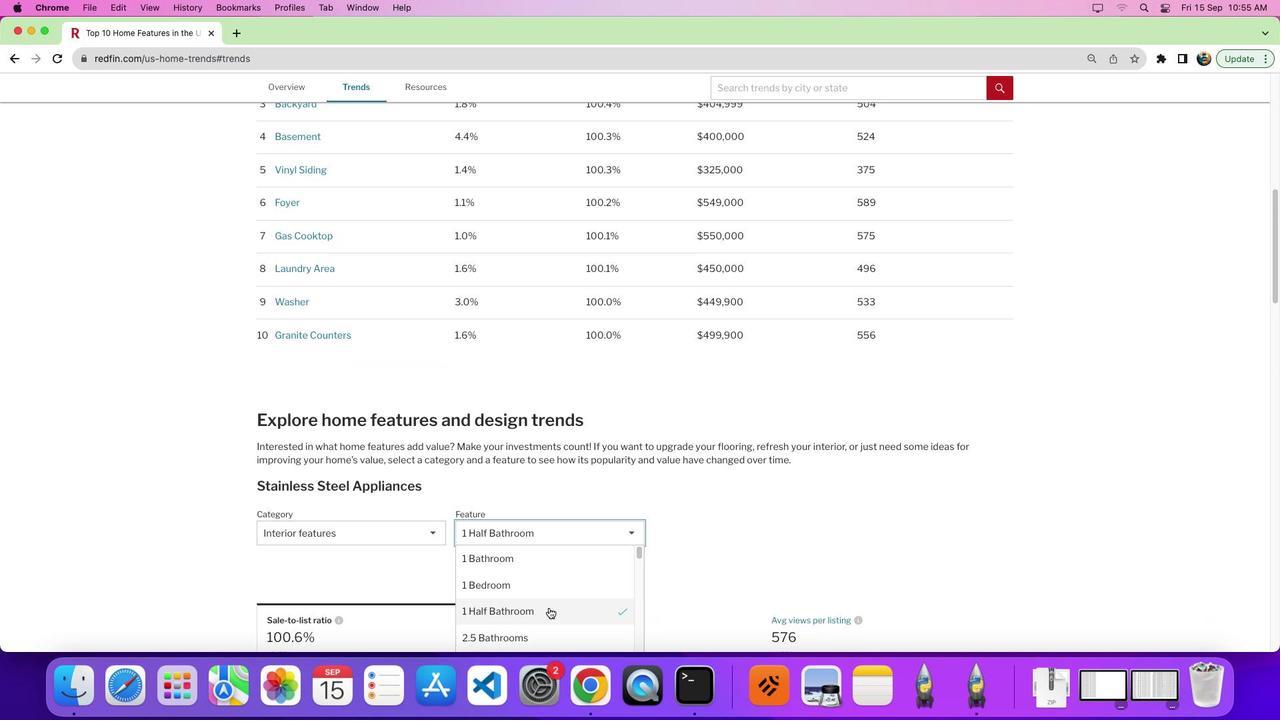 
Action: Mouse moved to (770, 387)
Screenshot: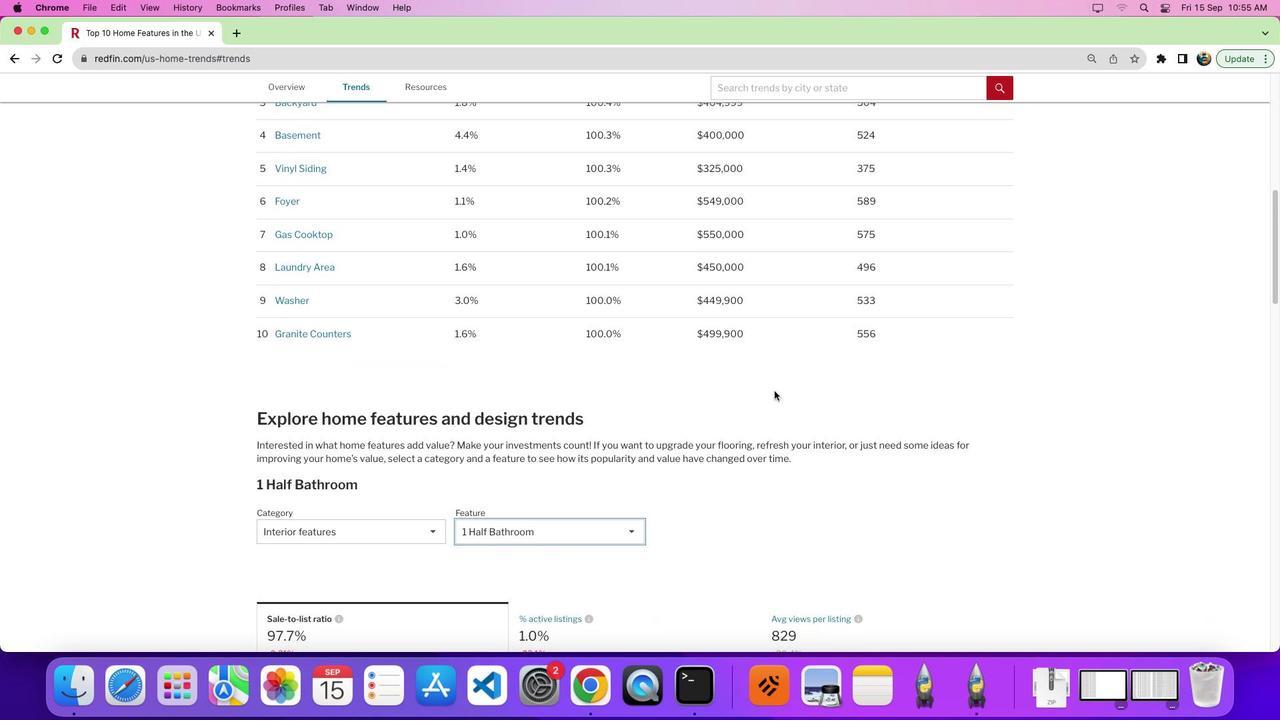 
Action: Mouse scrolled (770, 387) with delta (-3, -4)
Screenshot: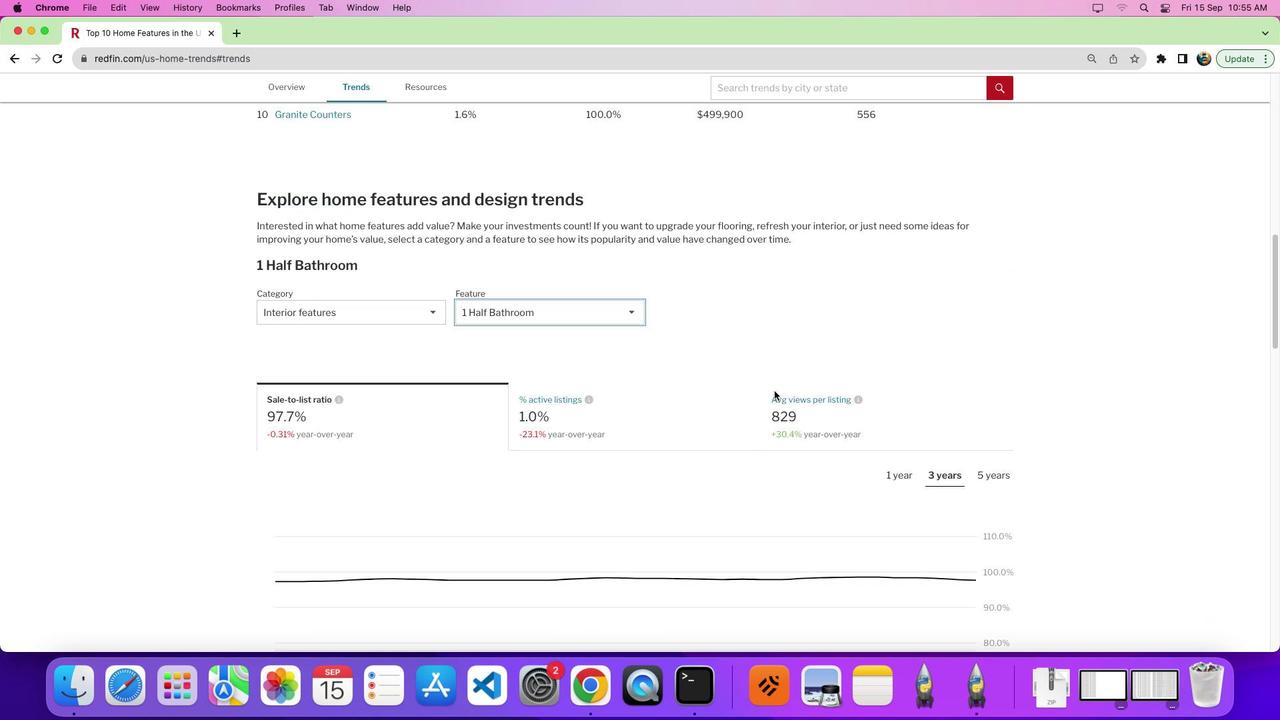 
Action: Mouse scrolled (770, 387) with delta (-3, -4)
Screenshot: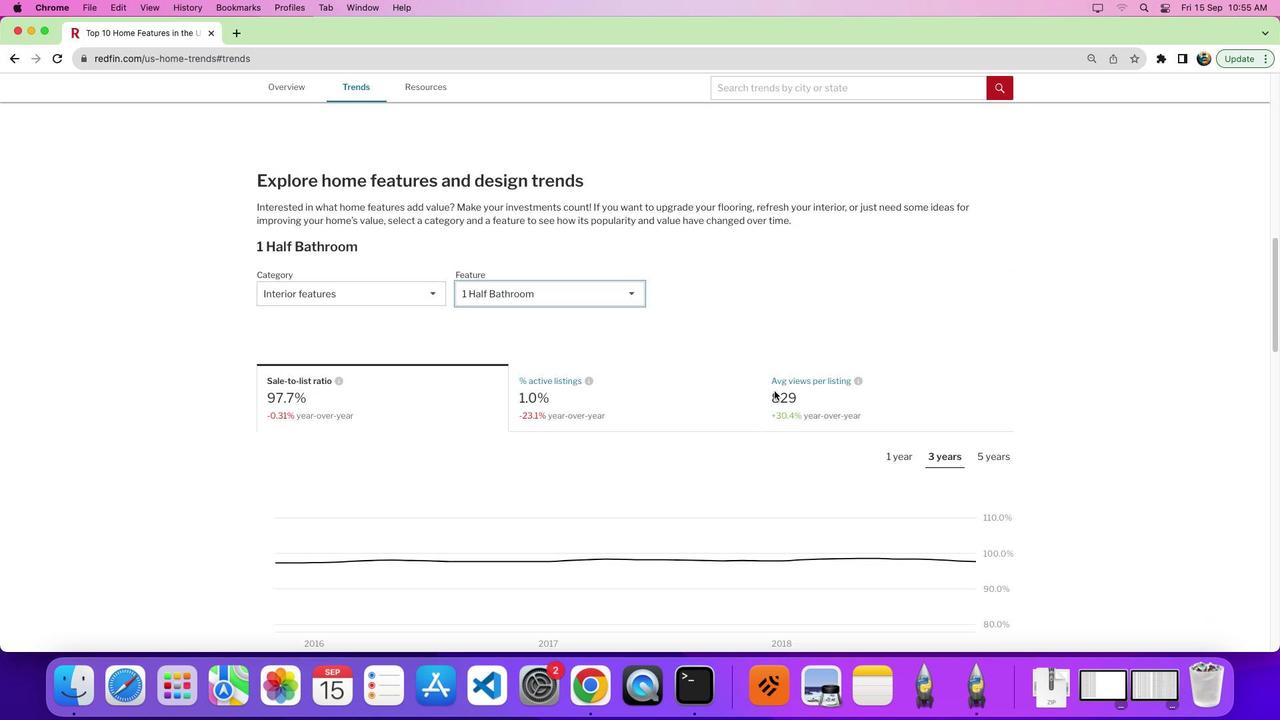 
Action: Mouse scrolled (770, 387) with delta (-3, -8)
Screenshot: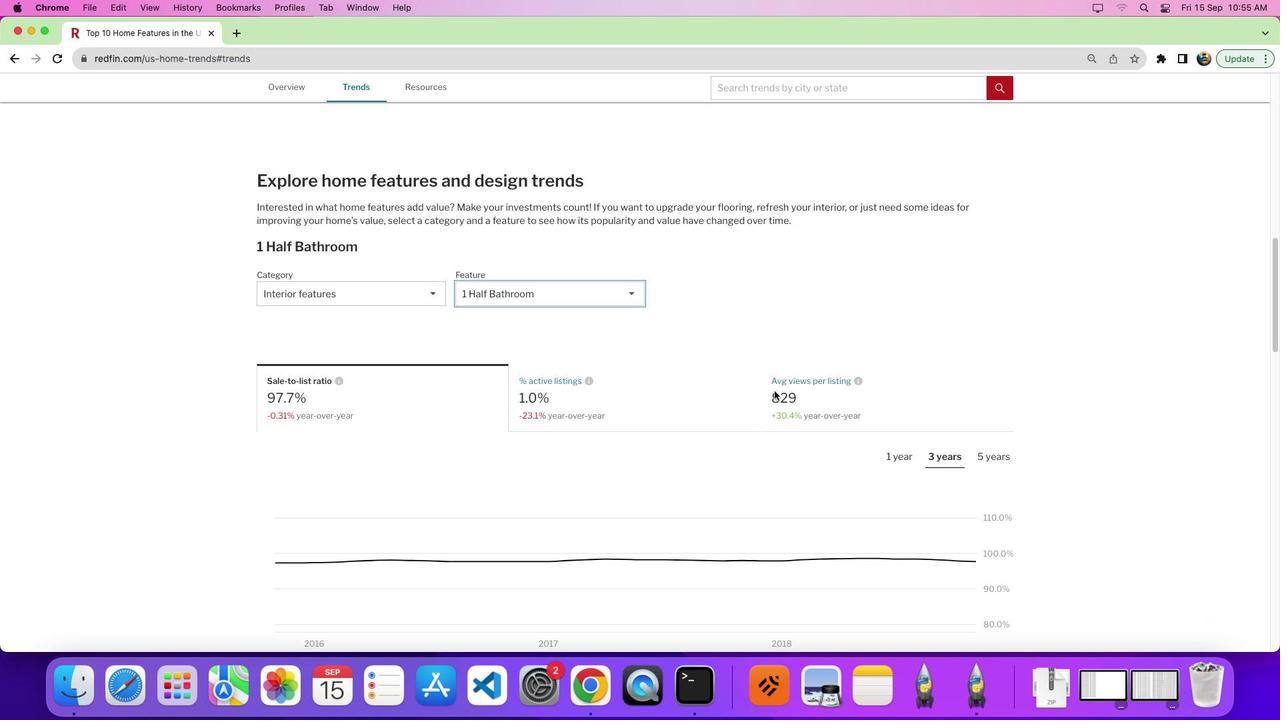 
Action: Mouse moved to (885, 445)
Screenshot: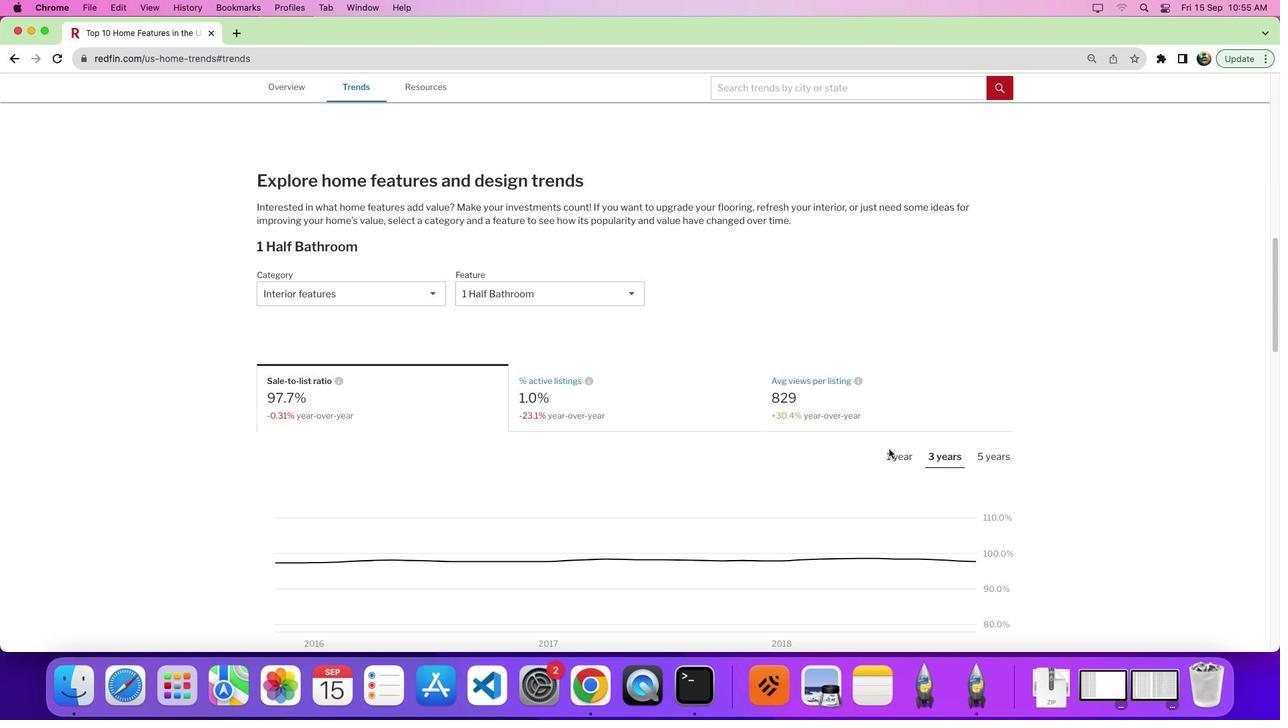 
Action: Mouse pressed left at (885, 445)
Screenshot: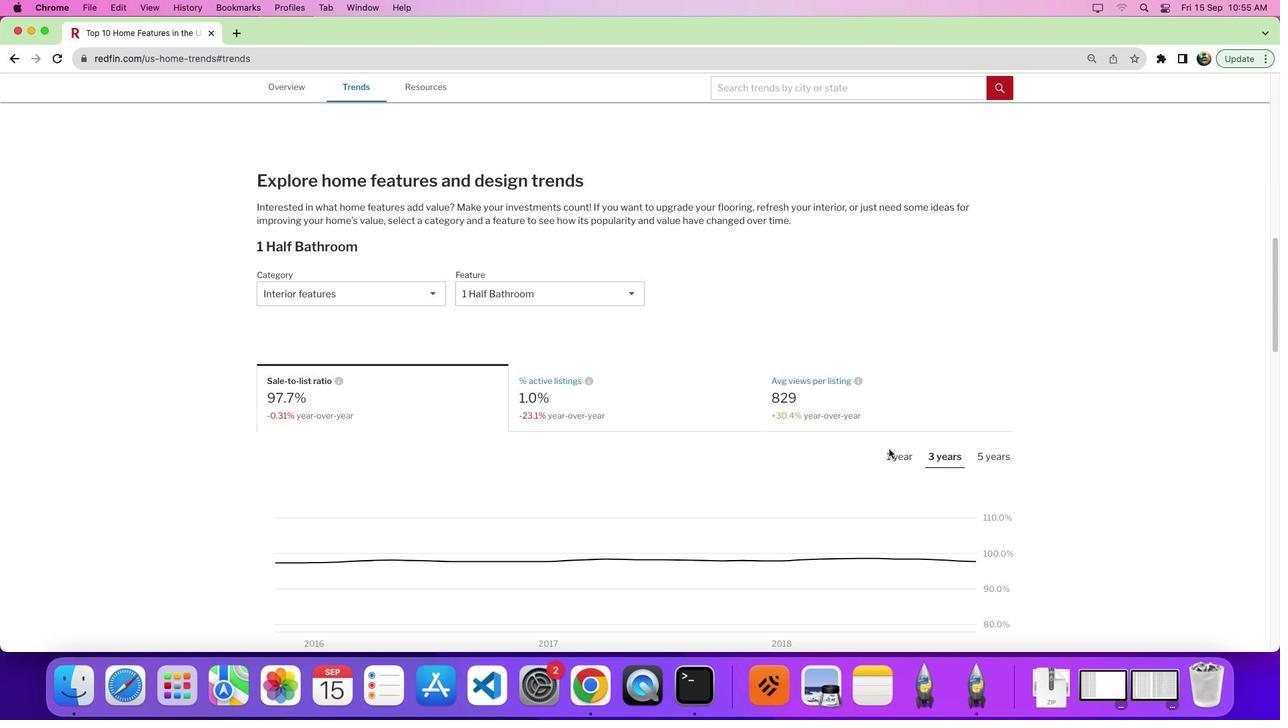 
Action: Mouse moved to (886, 447)
Screenshot: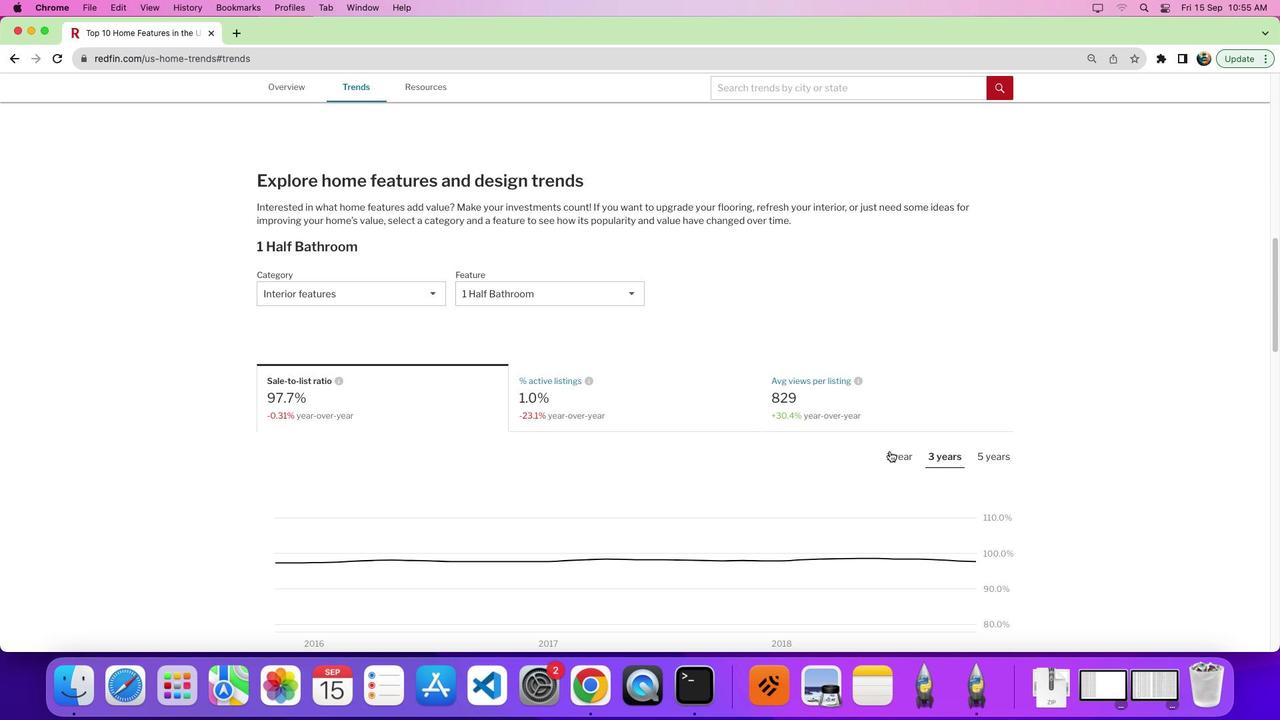 
Action: Mouse pressed left at (886, 447)
Screenshot: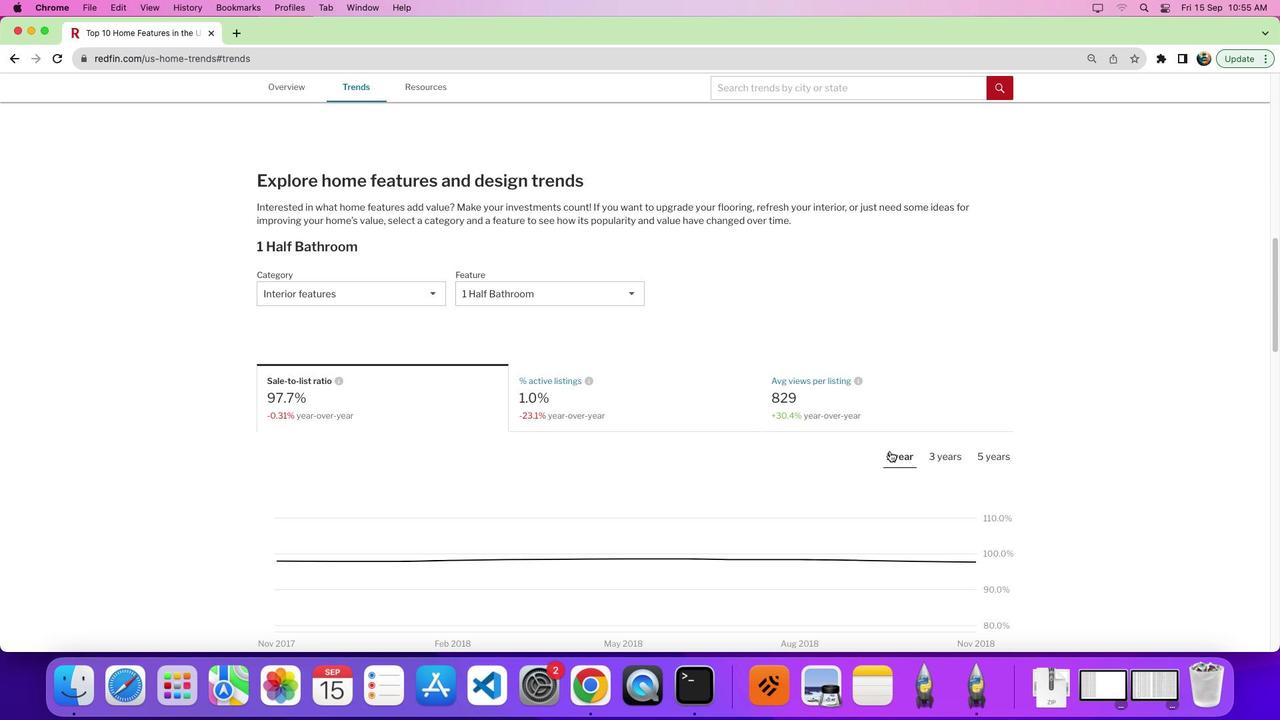 
Action: Mouse moved to (742, 429)
Screenshot: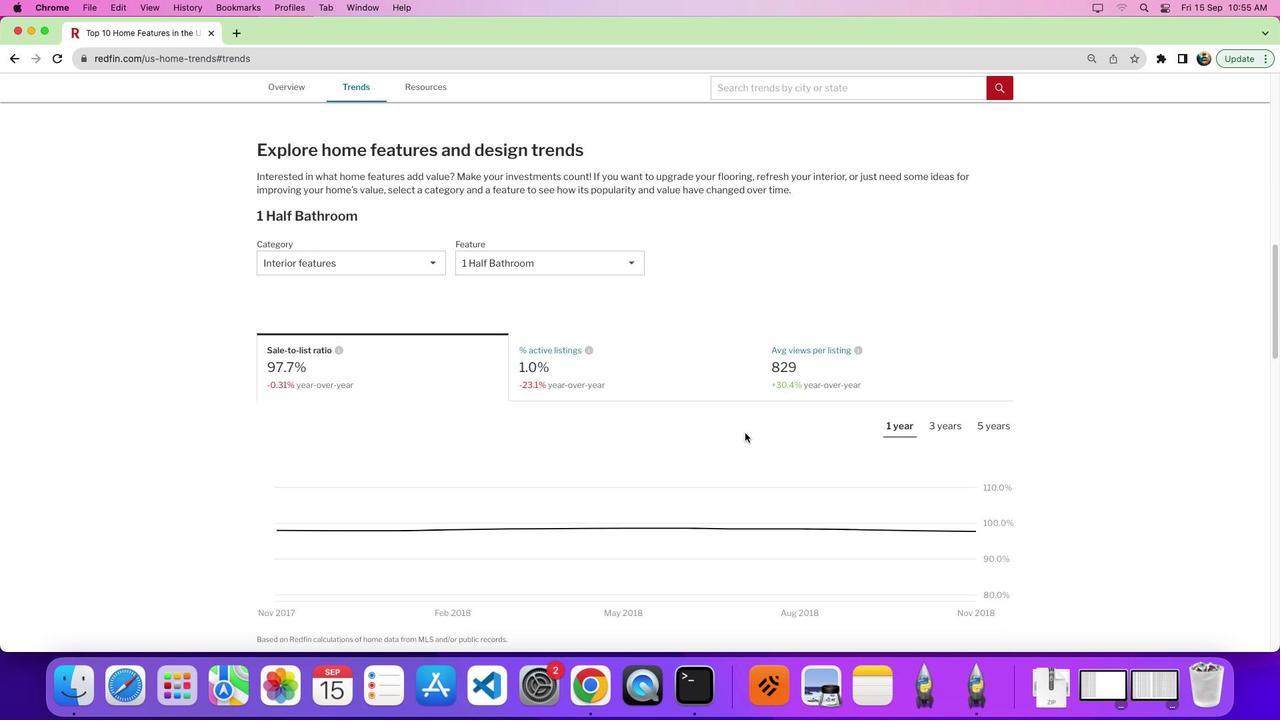 
Action: Mouse scrolled (742, 429) with delta (-3, -4)
Screenshot: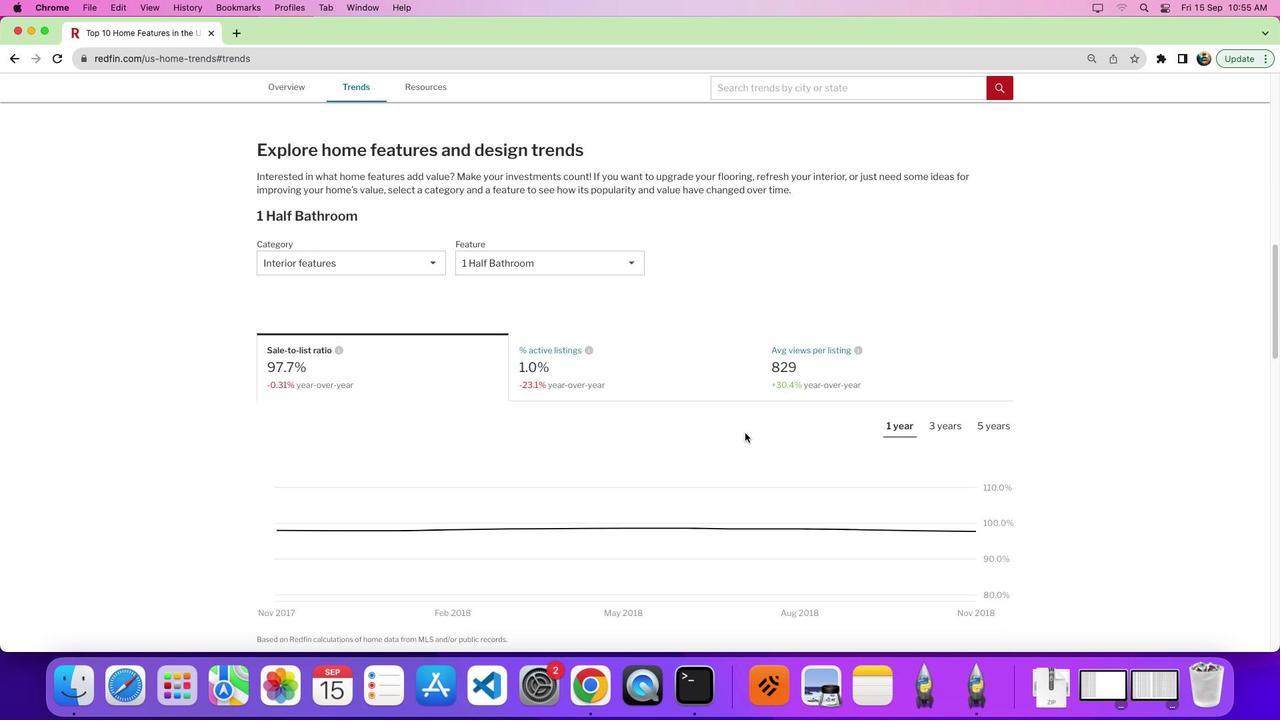 
Action: Mouse moved to (741, 429)
Screenshot: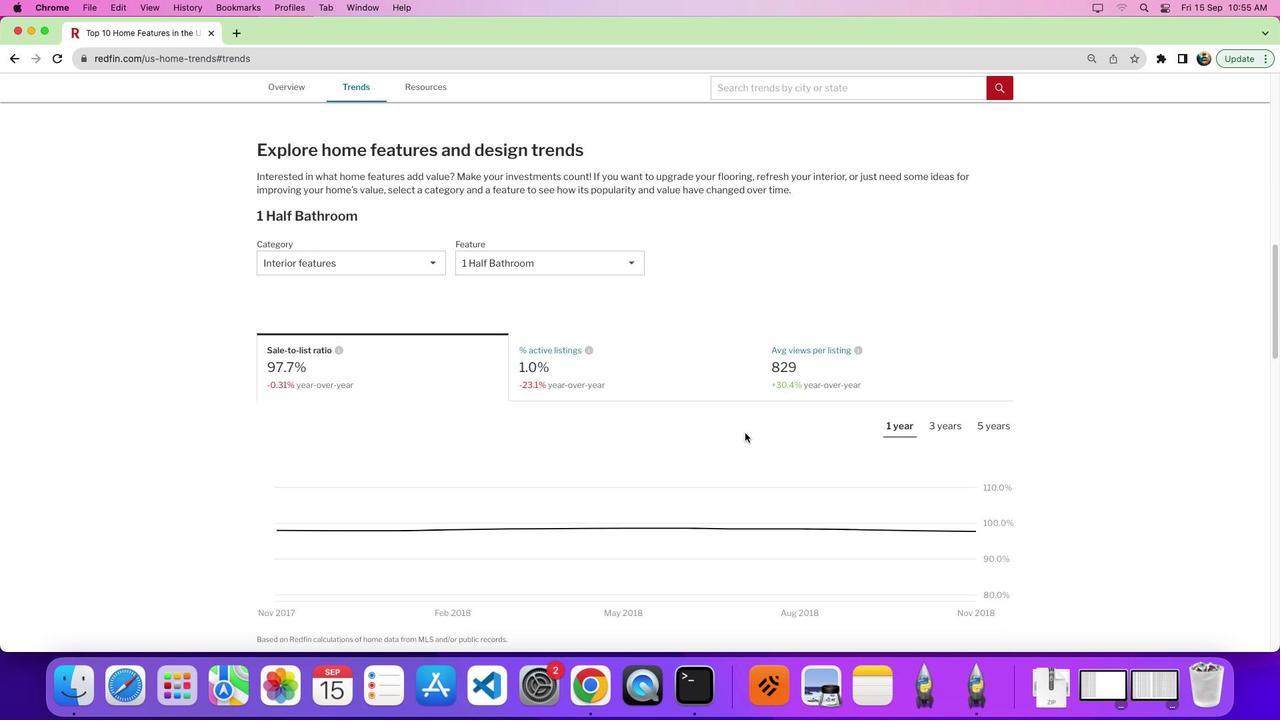 
Action: Mouse scrolled (741, 429) with delta (-3, -4)
Screenshot: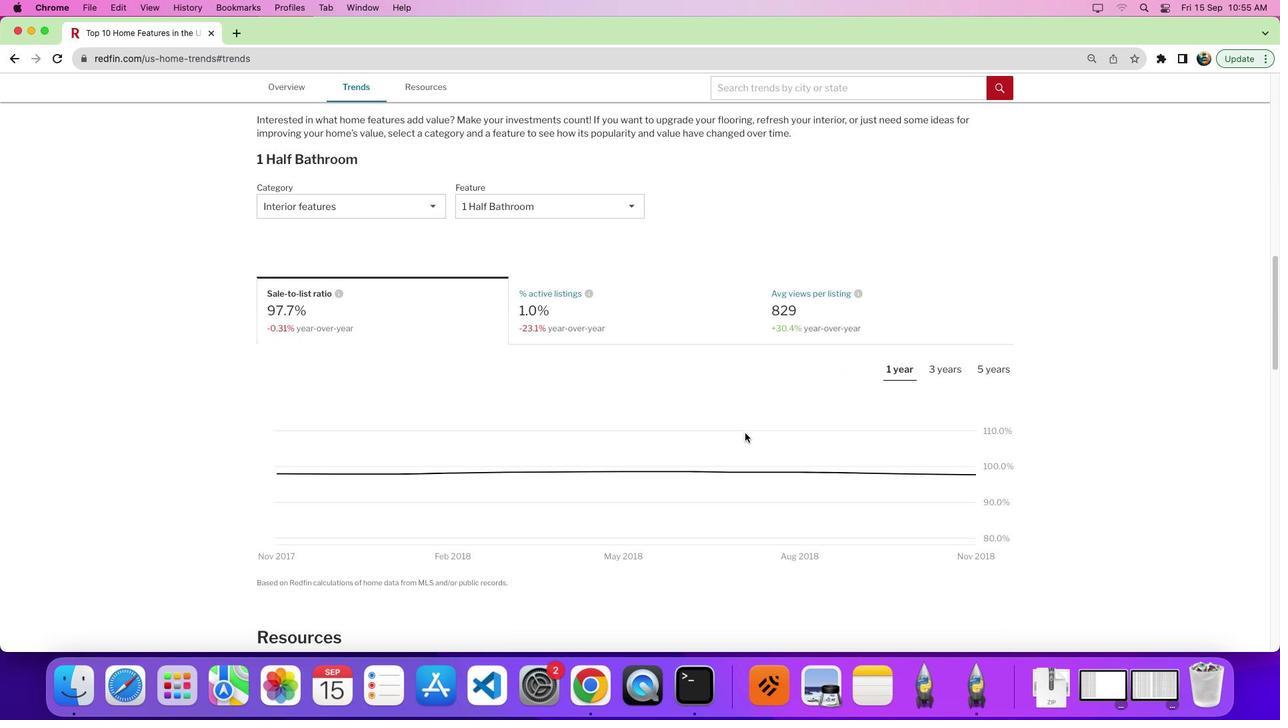 
Action: Mouse scrolled (741, 429) with delta (-3, -5)
Screenshot: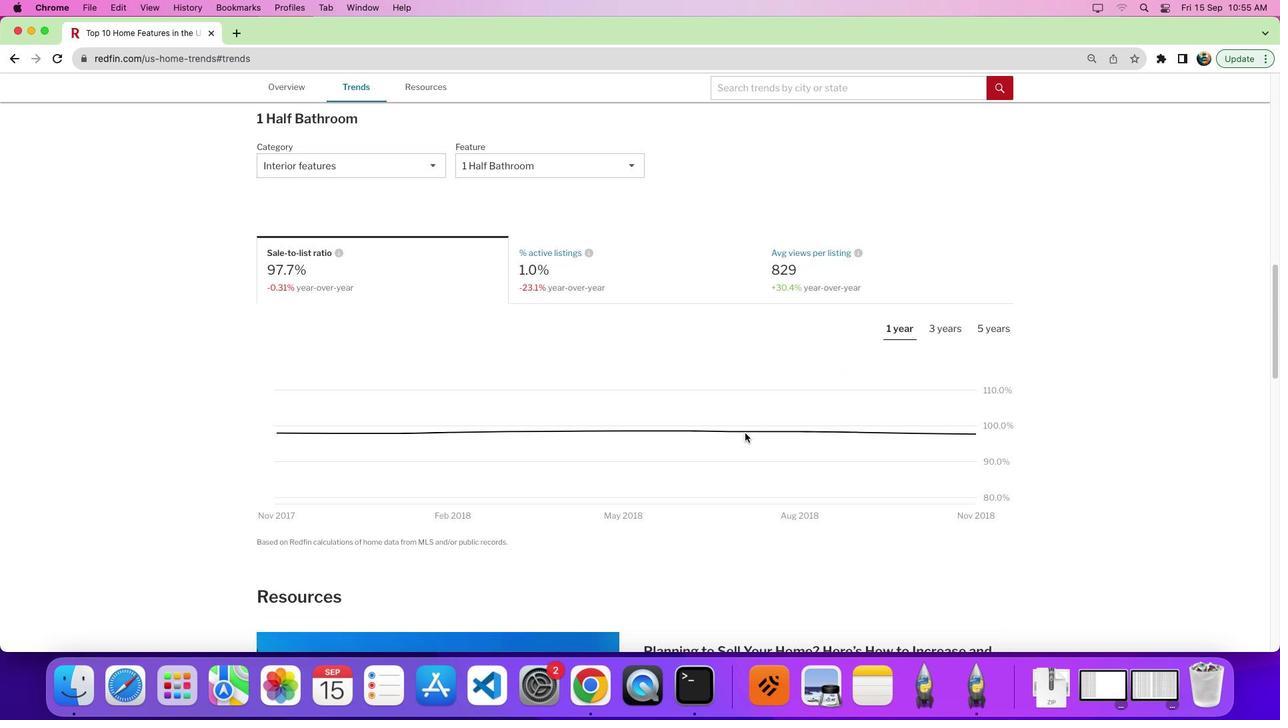 
Action: Mouse moved to (743, 423)
Screenshot: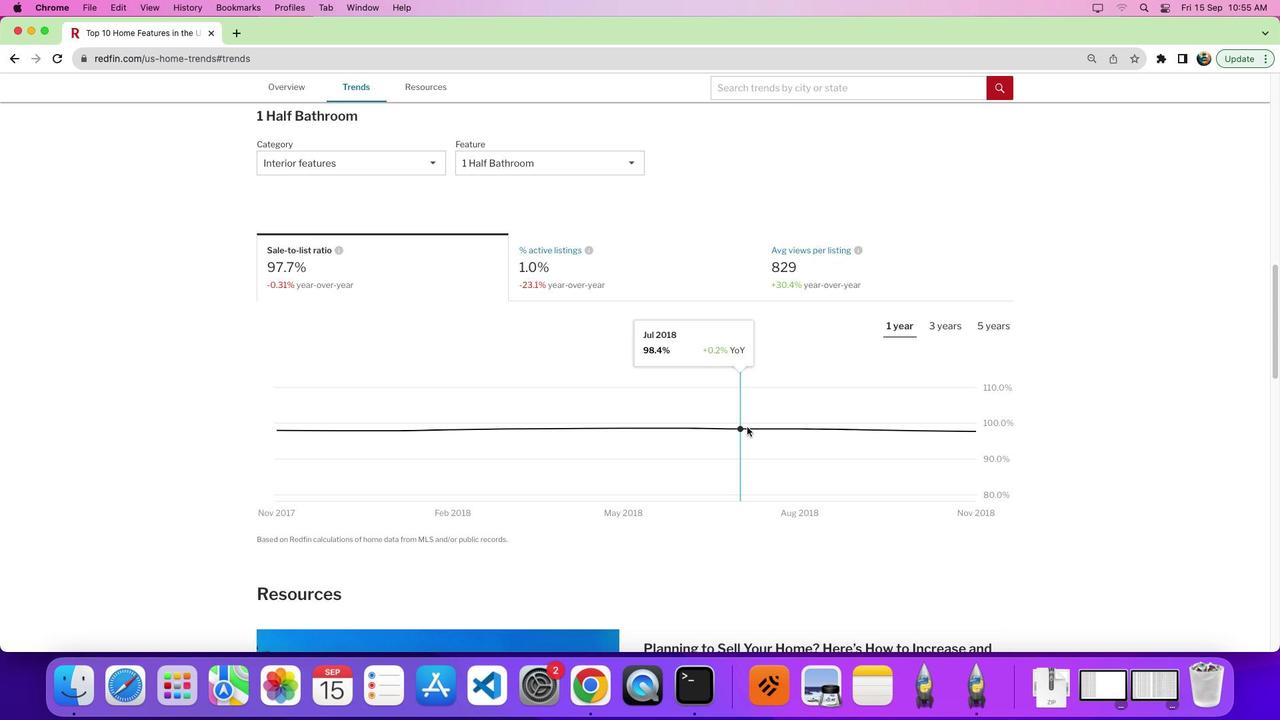 
